 Task: Find connections with filter location Maisons-Laffitte with filter topic #marketswith filter profile language Spanish with filter current company Celonis with filter school Dr. S.S. Bhatnagar UICET, Panjab University with filter industry Construction with filter service category Virtual Assistance with filter keywords title Front-Line Employees
Action: Mouse moved to (600, 100)
Screenshot: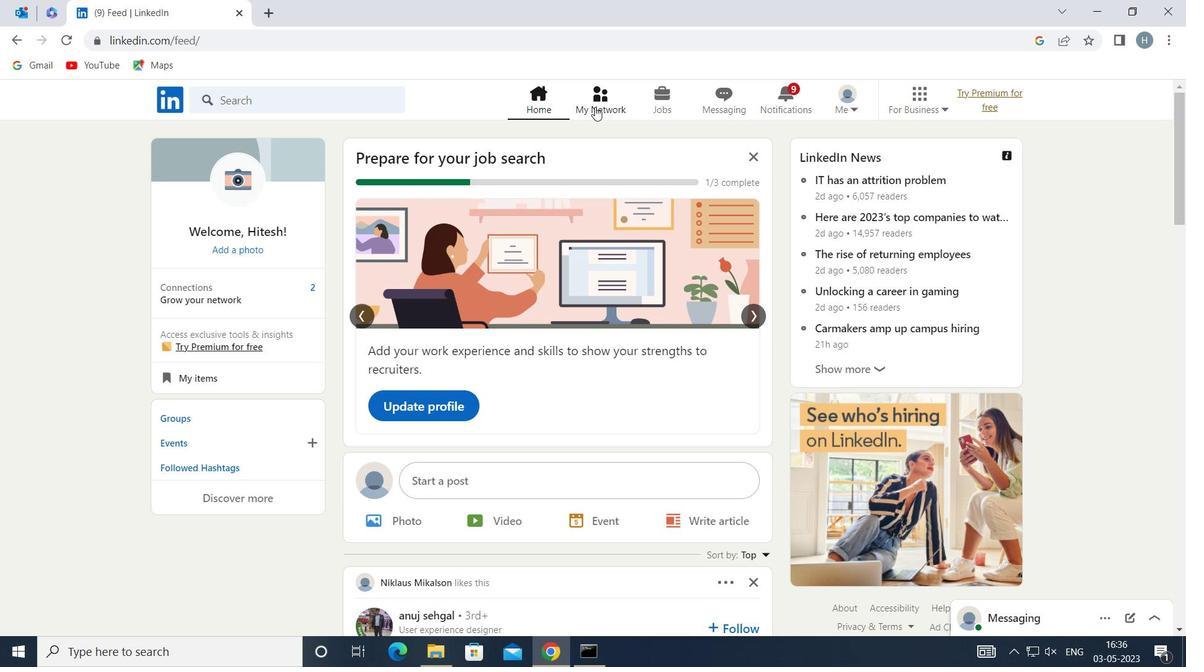 
Action: Mouse pressed left at (600, 100)
Screenshot: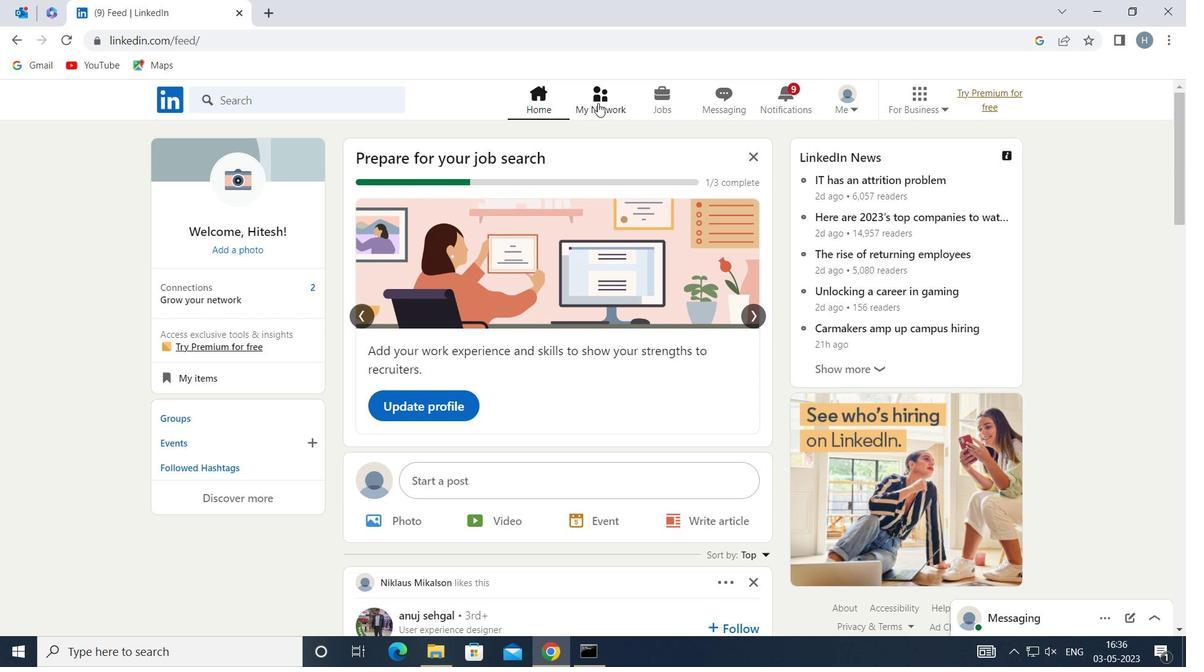 
Action: Mouse moved to (349, 189)
Screenshot: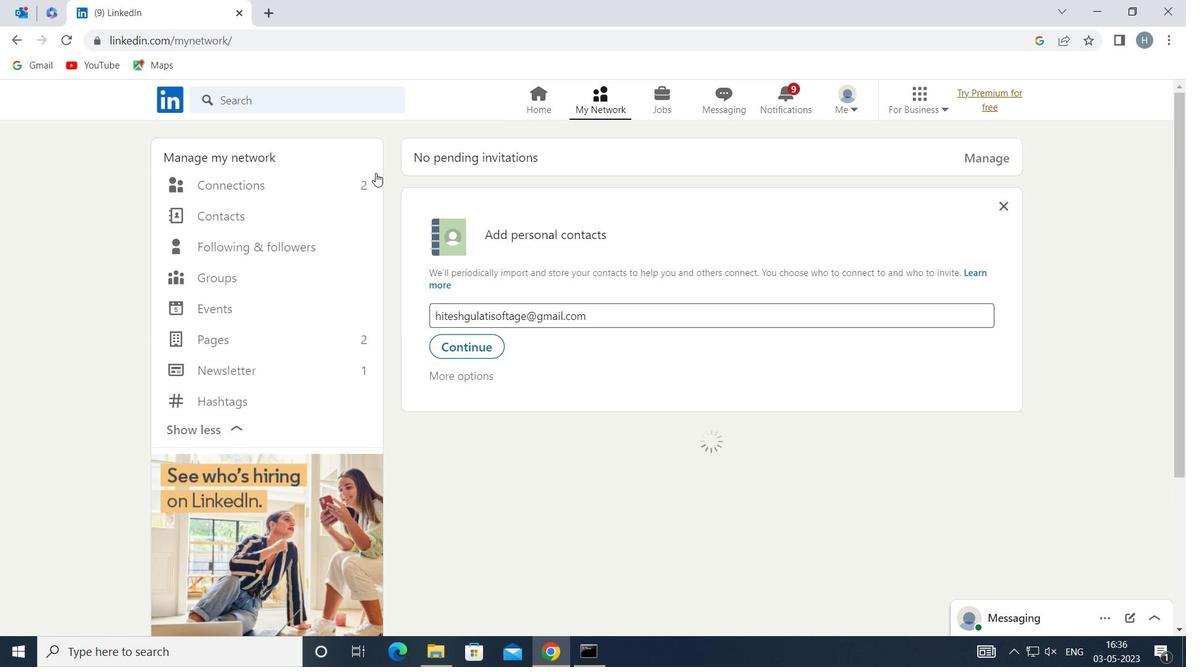 
Action: Mouse pressed left at (349, 189)
Screenshot: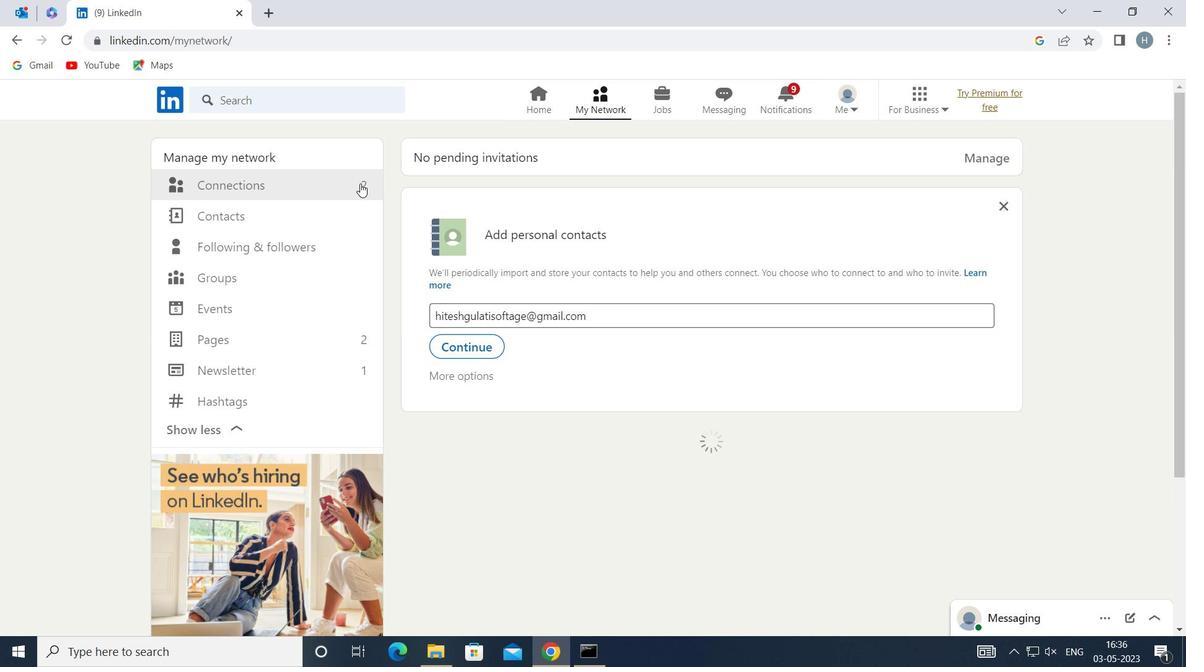 
Action: Mouse moved to (684, 183)
Screenshot: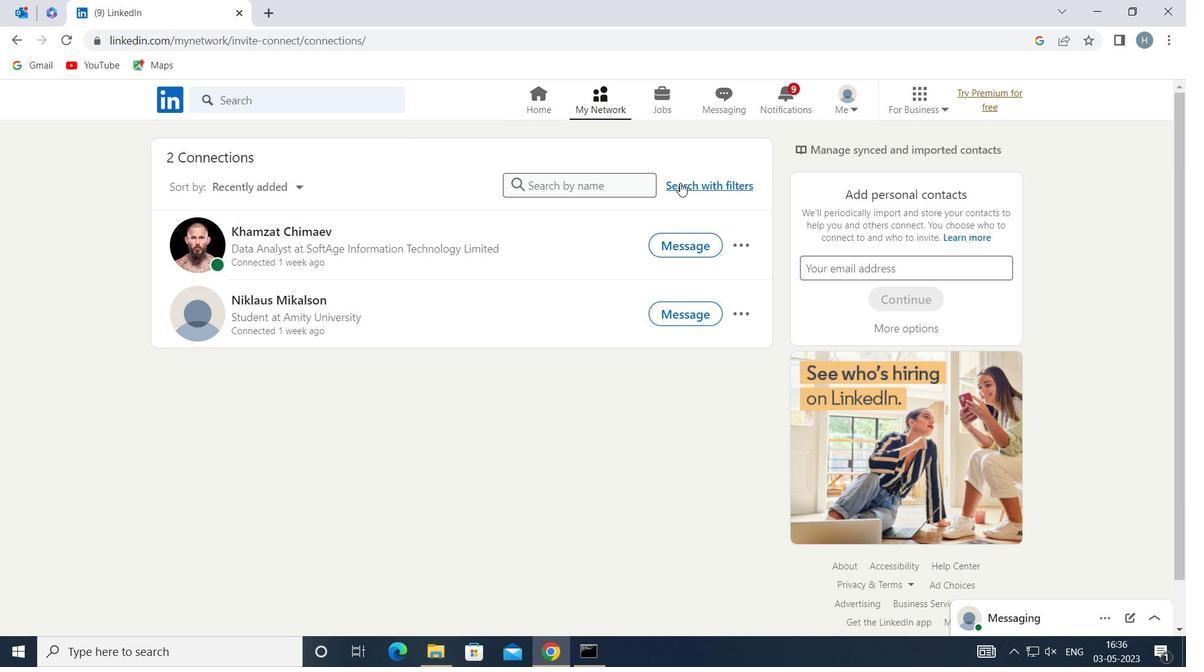 
Action: Mouse pressed left at (684, 183)
Screenshot: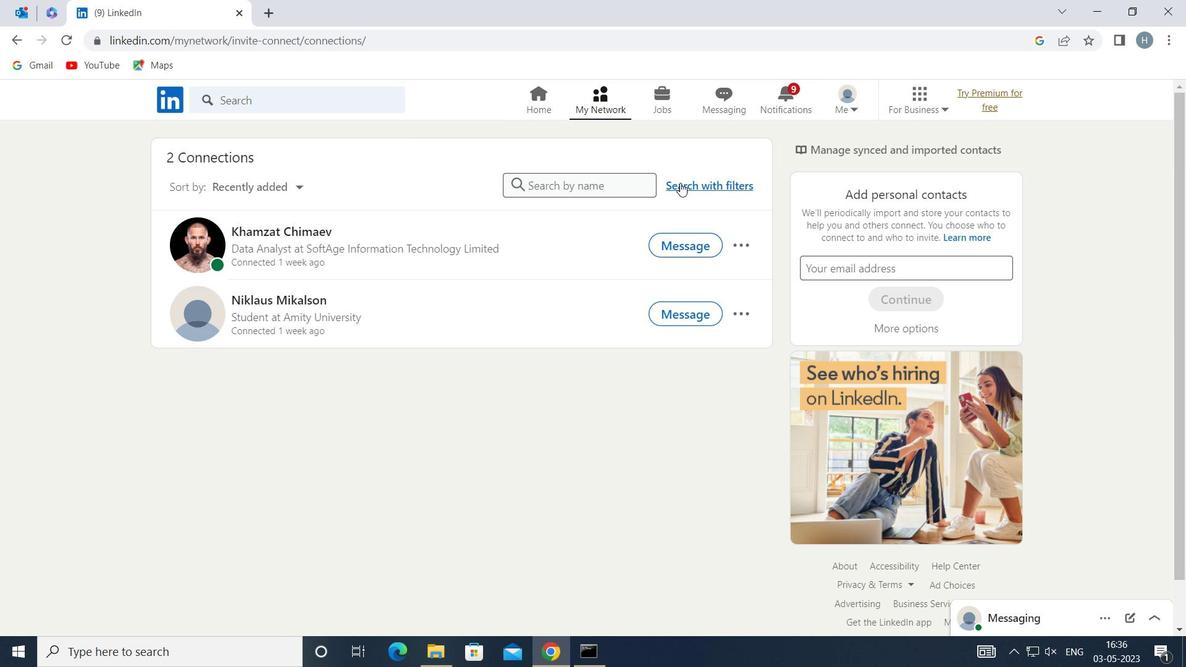 
Action: Mouse moved to (653, 134)
Screenshot: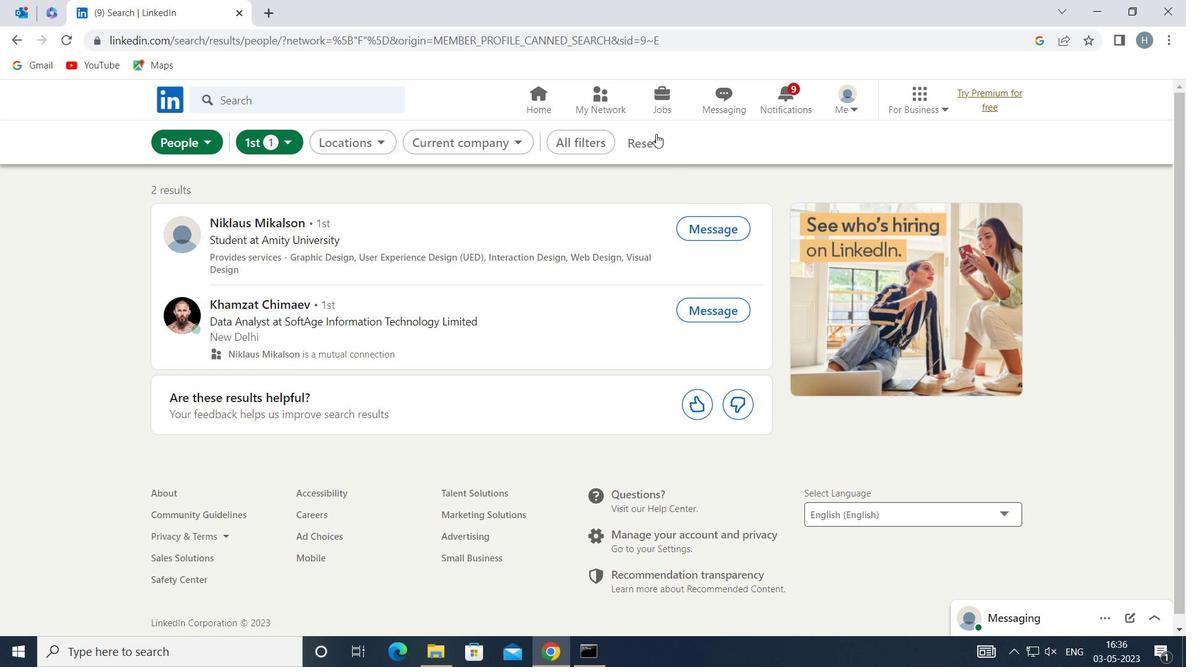 
Action: Mouse pressed left at (653, 134)
Screenshot: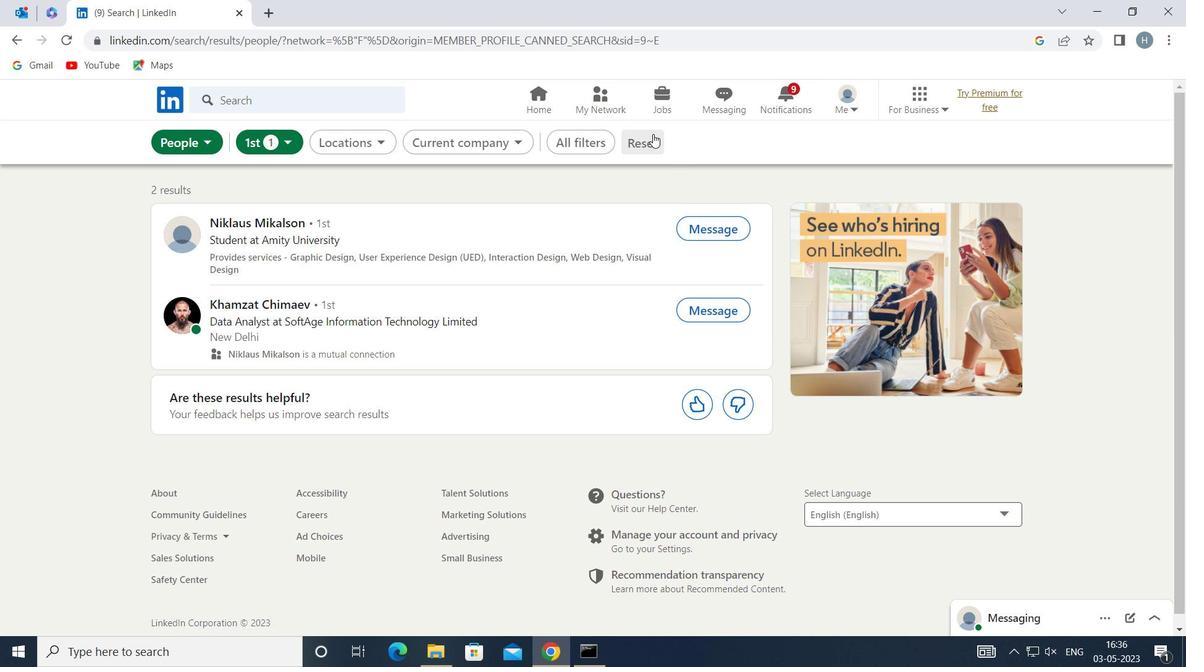 
Action: Mouse moved to (626, 137)
Screenshot: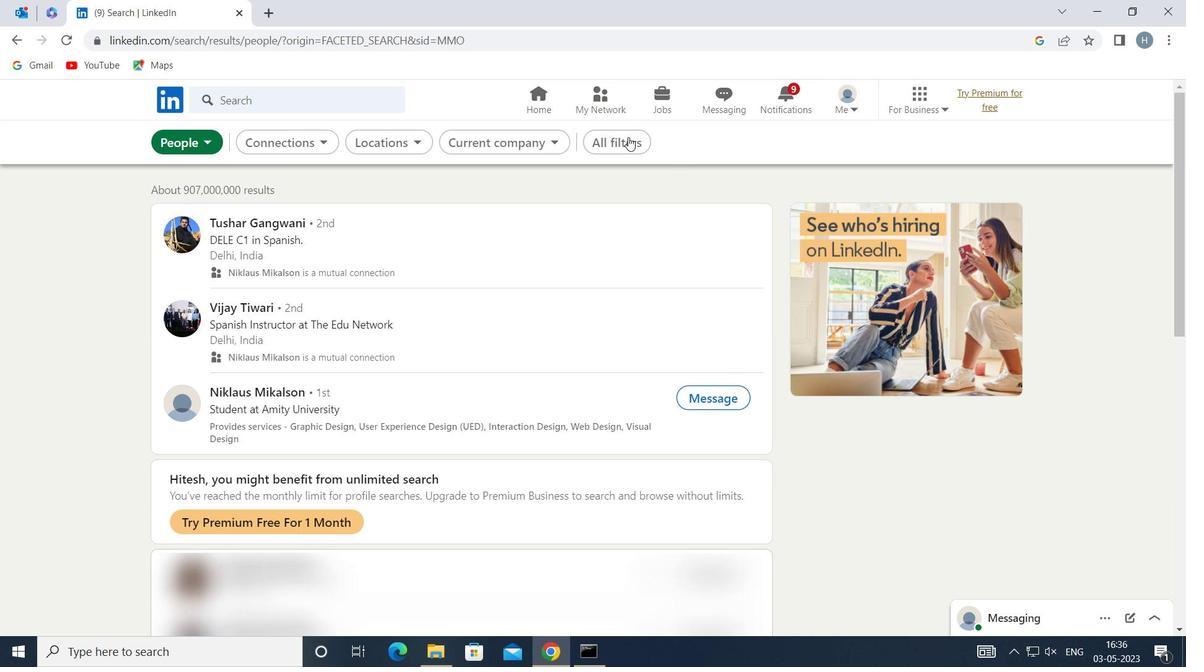 
Action: Mouse pressed left at (626, 137)
Screenshot: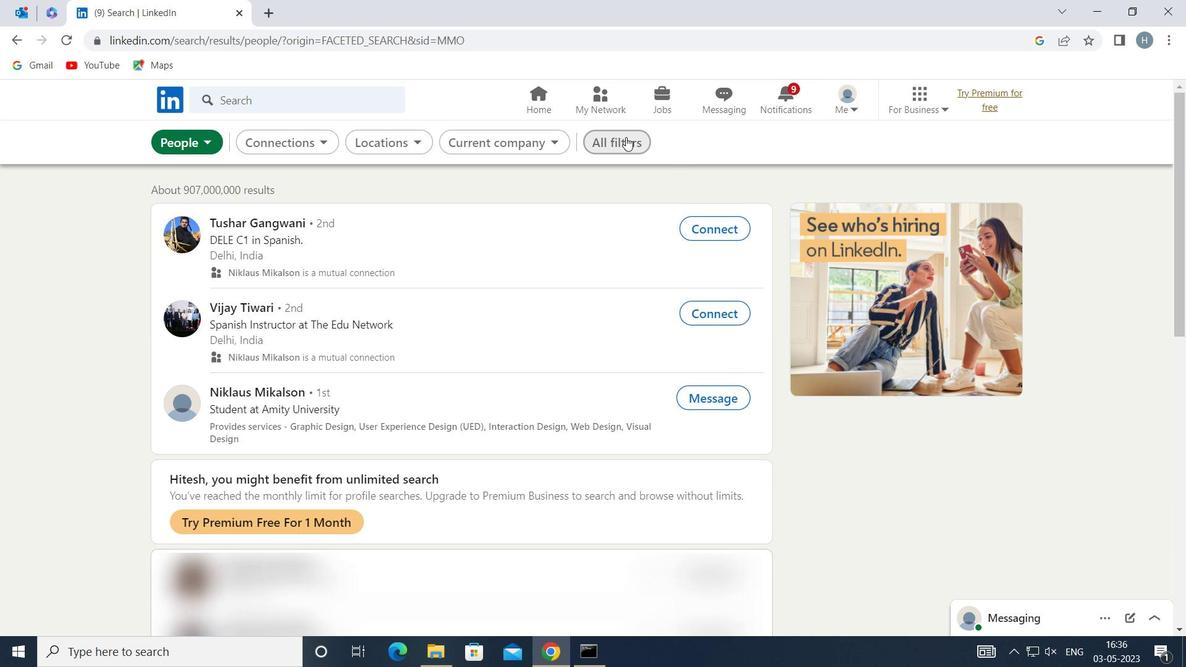 
Action: Mouse moved to (815, 315)
Screenshot: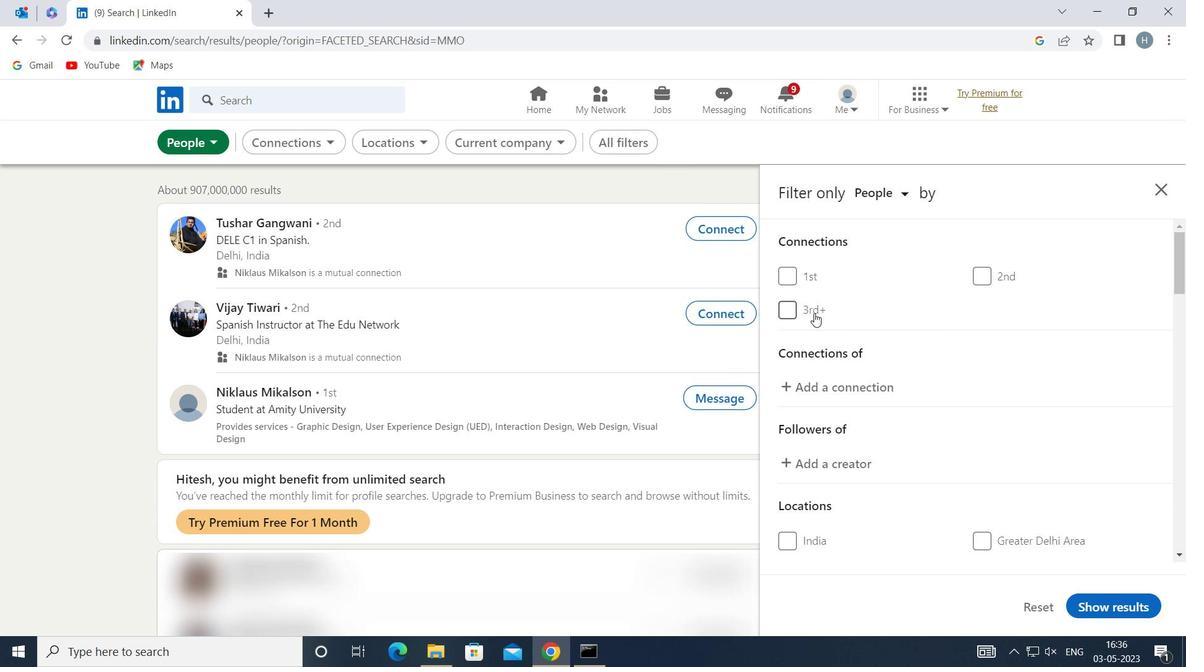 
Action: Mouse scrolled (815, 315) with delta (0, 0)
Screenshot: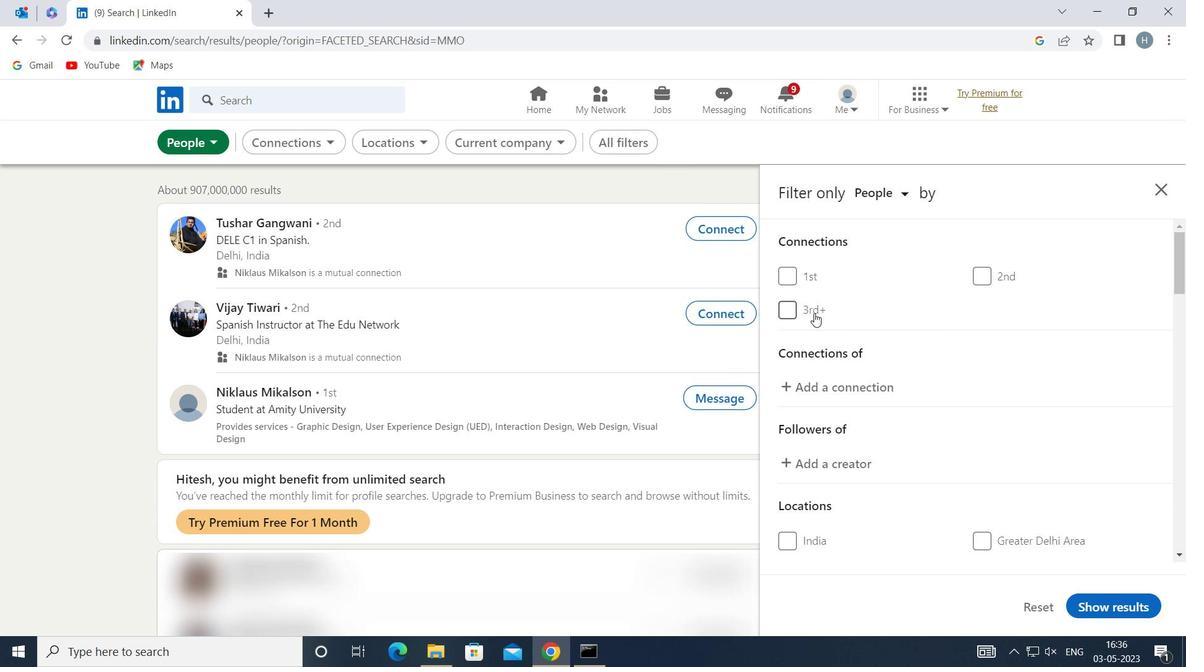 
Action: Mouse moved to (816, 317)
Screenshot: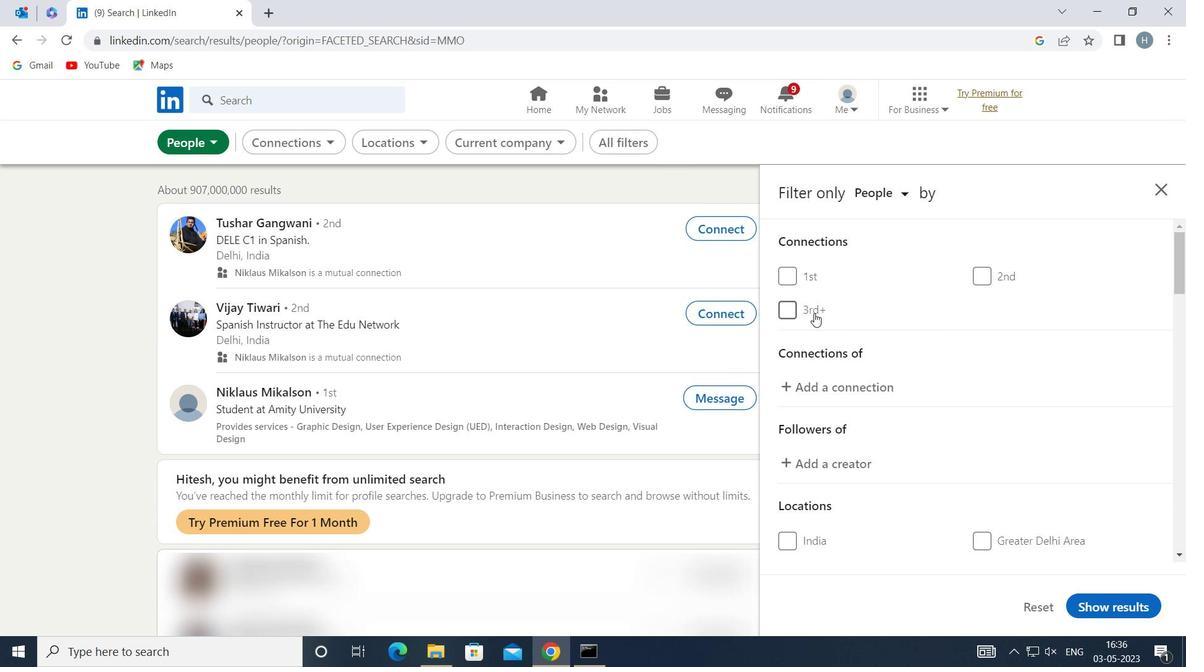 
Action: Mouse scrolled (816, 317) with delta (0, 0)
Screenshot: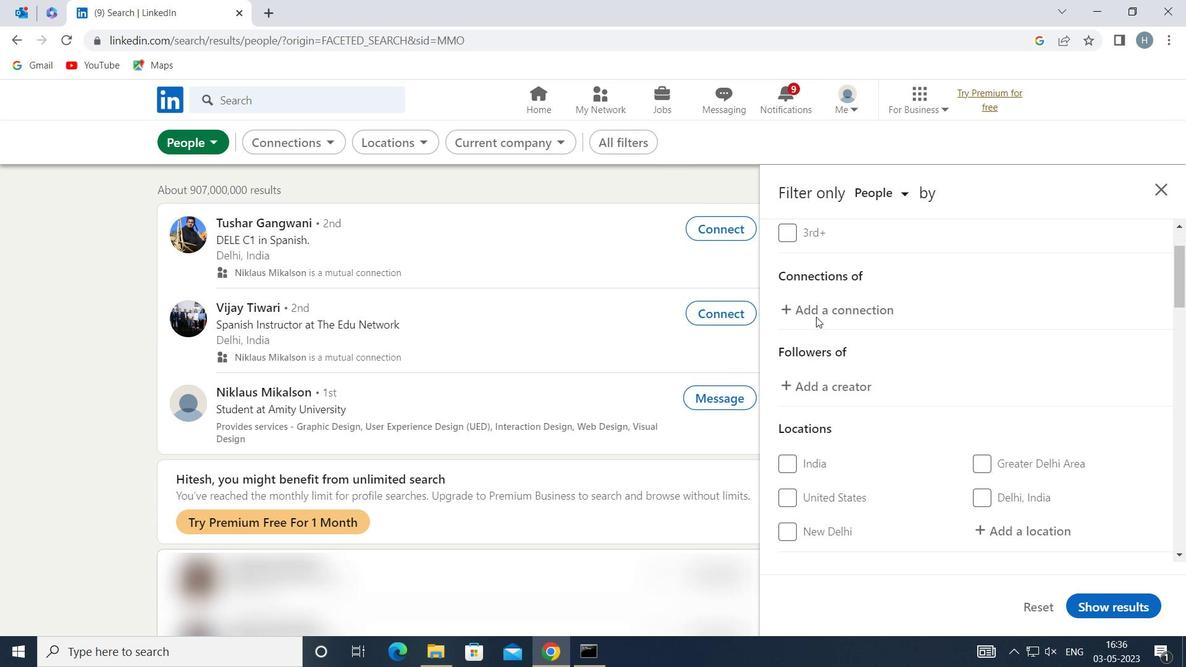 
Action: Mouse scrolled (816, 317) with delta (0, 0)
Screenshot: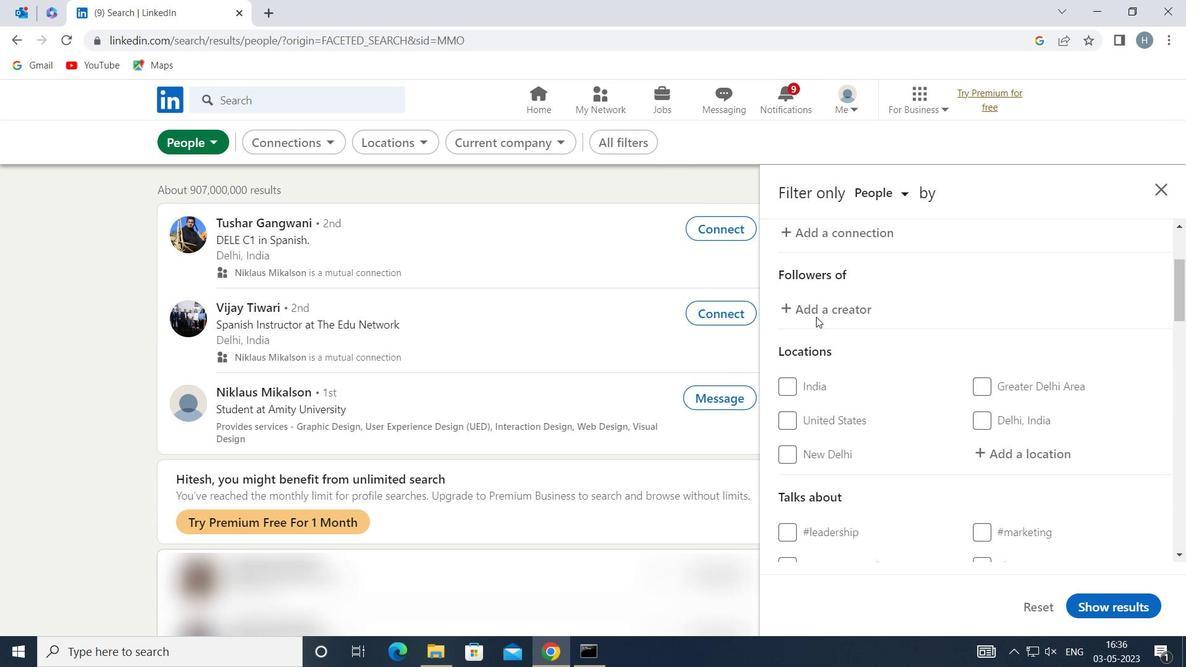 
Action: Mouse moved to (994, 375)
Screenshot: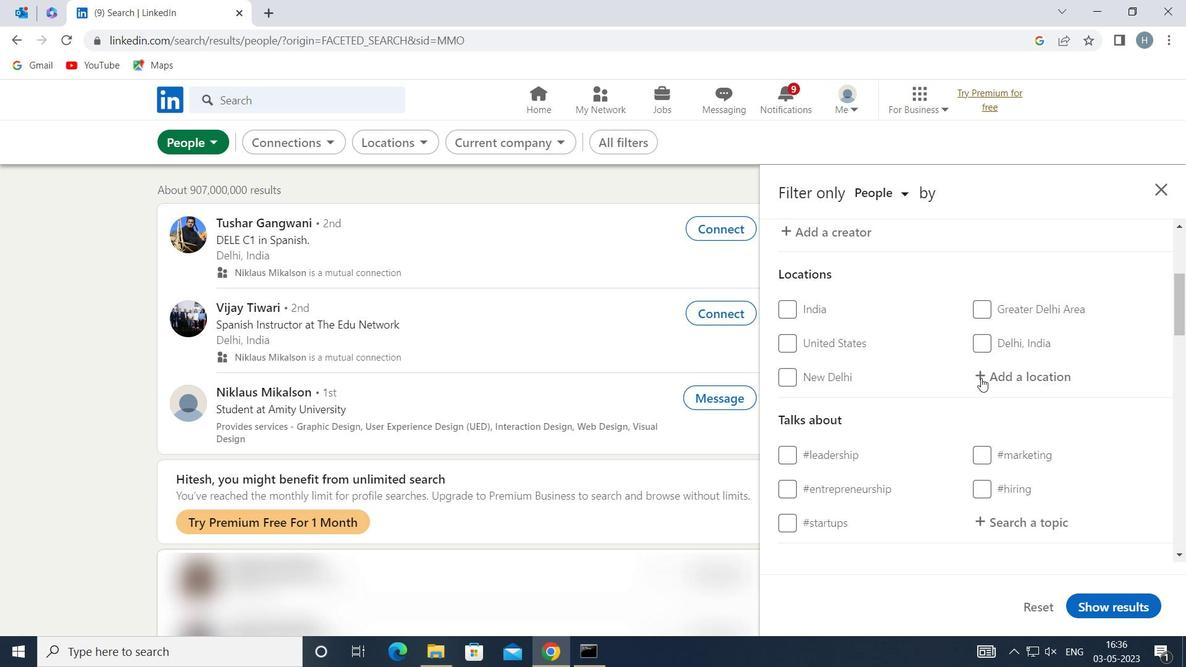 
Action: Mouse pressed left at (994, 375)
Screenshot: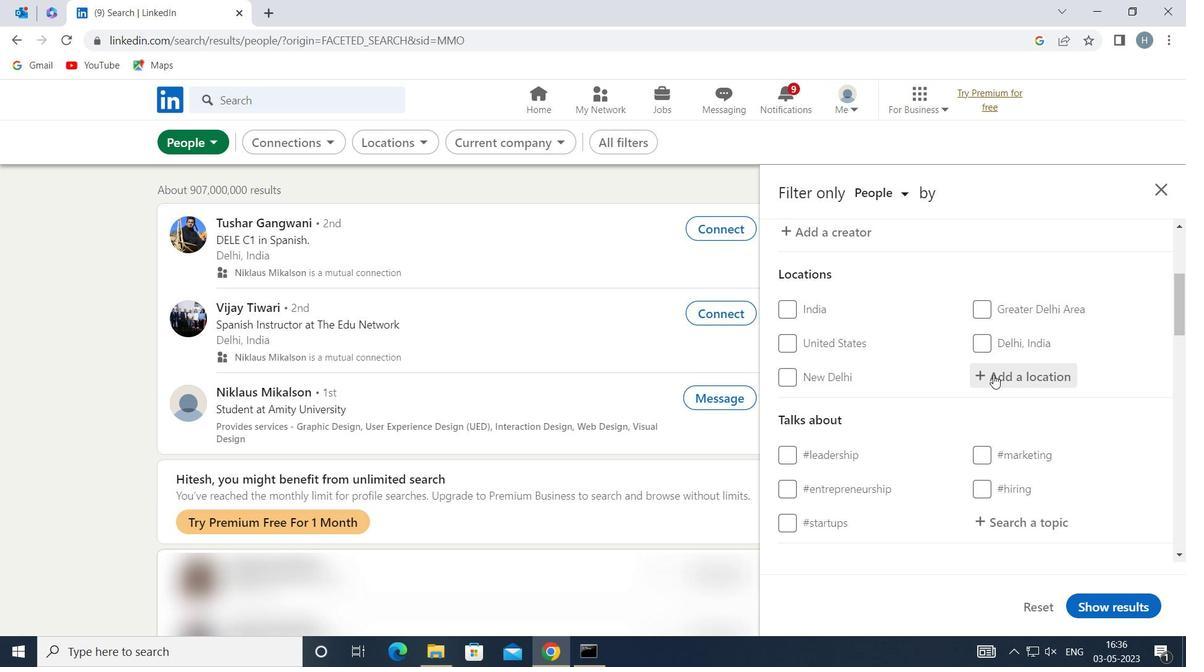 
Action: Mouse moved to (992, 368)
Screenshot: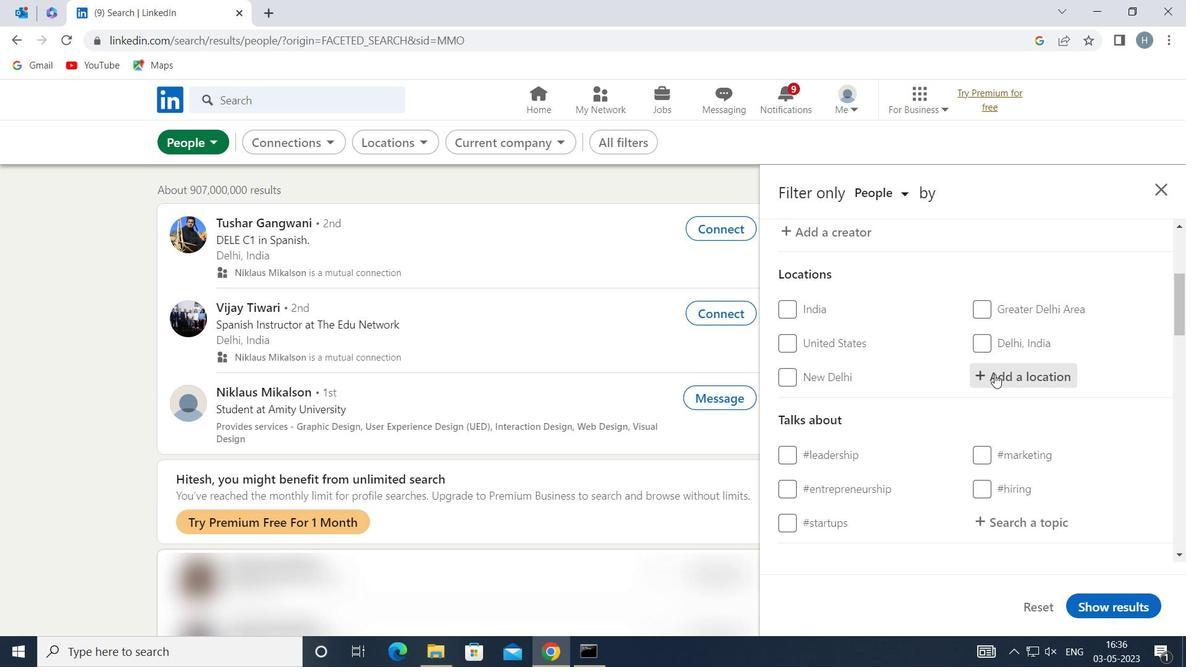 
Action: Key pressed <Key.shift>MAISONS
Screenshot: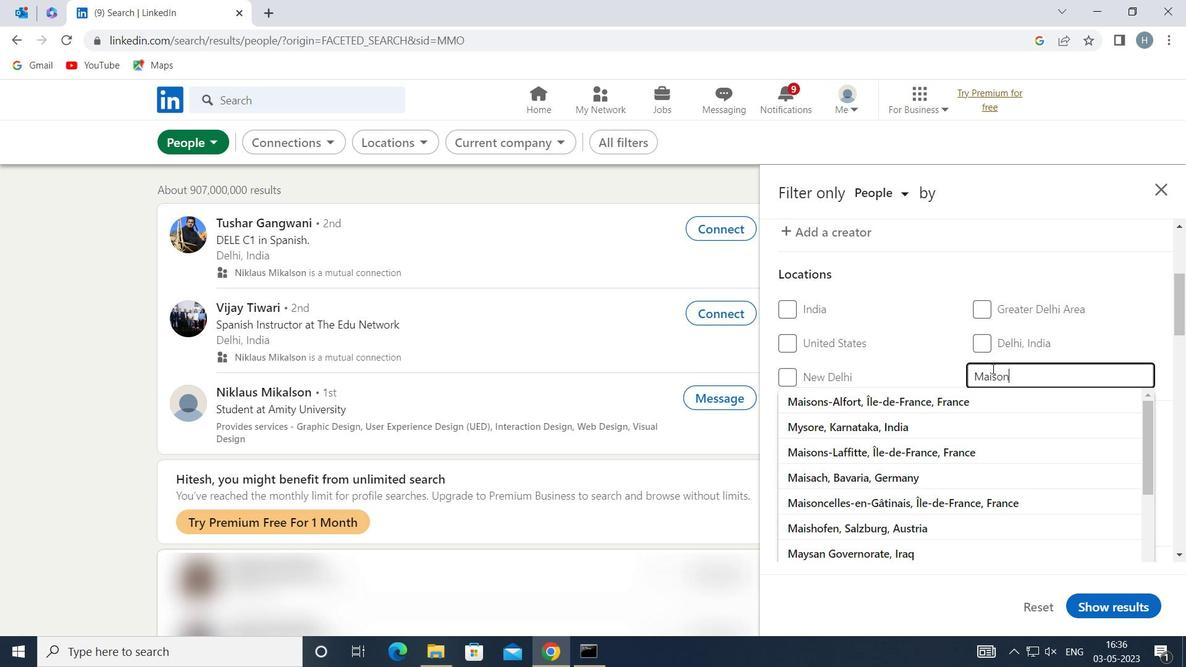 
Action: Mouse moved to (925, 432)
Screenshot: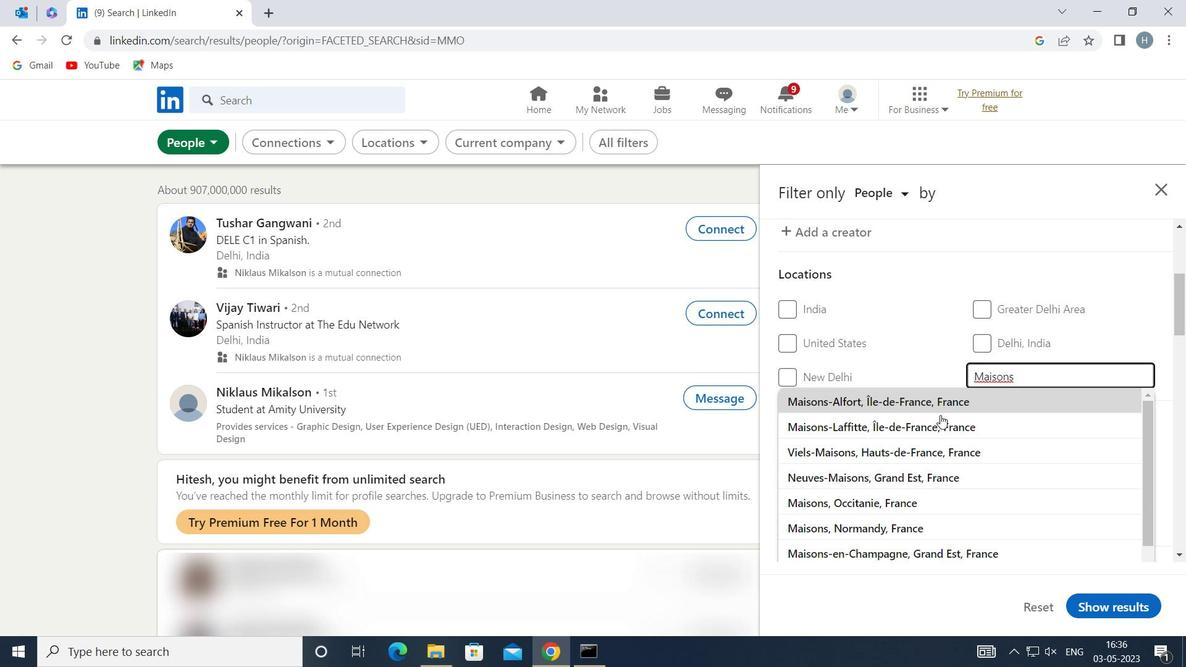 
Action: Mouse pressed left at (925, 432)
Screenshot: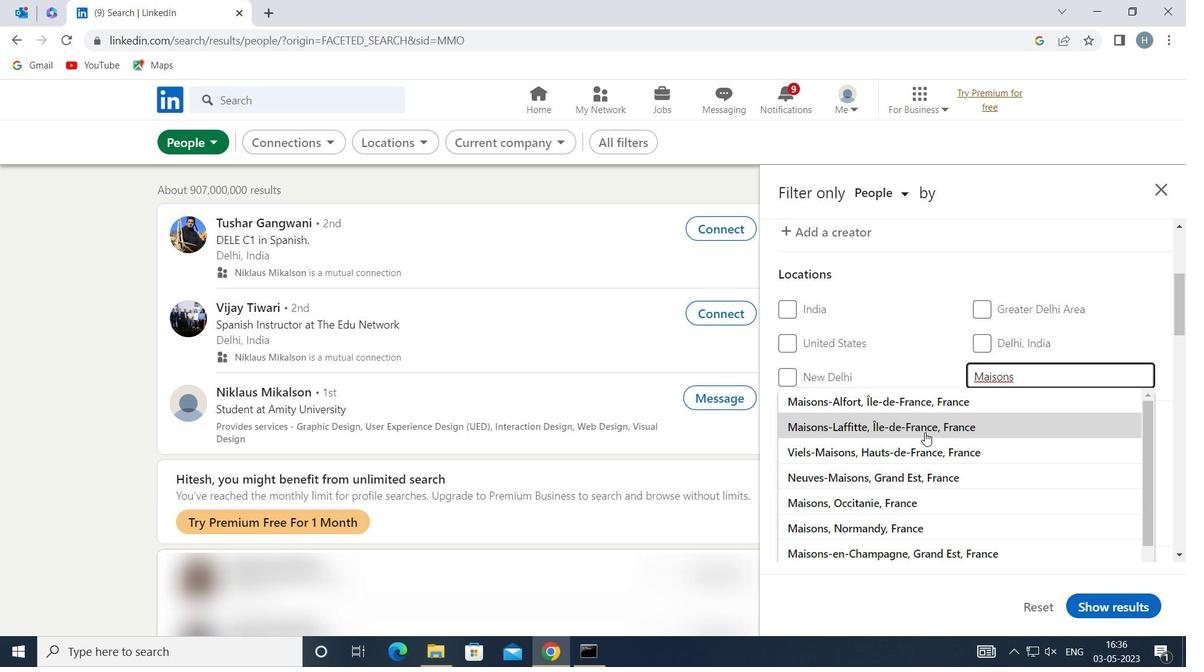 
Action: Mouse moved to (921, 410)
Screenshot: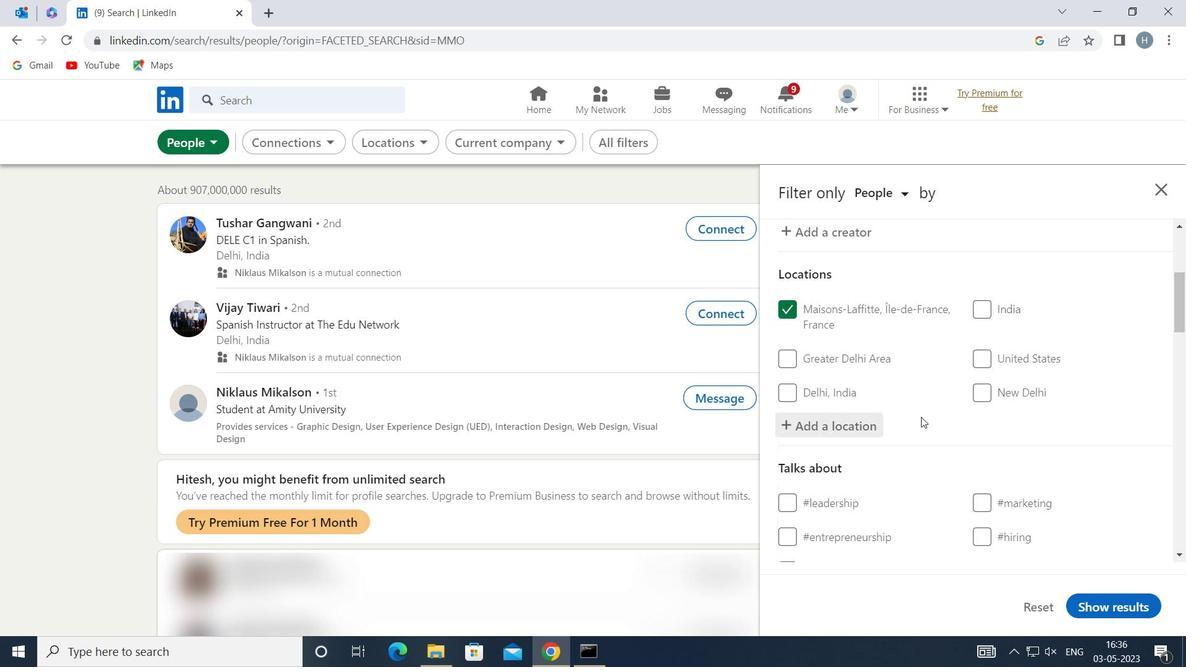 
Action: Mouse scrolled (921, 409) with delta (0, 0)
Screenshot: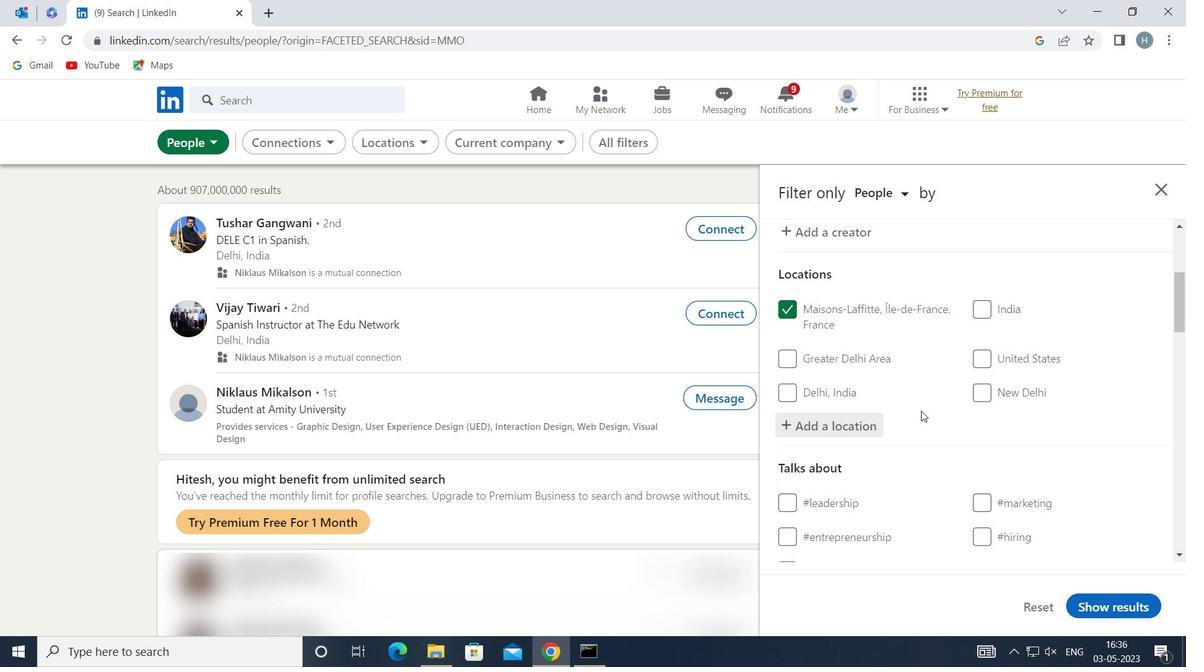 
Action: Mouse scrolled (921, 409) with delta (0, 0)
Screenshot: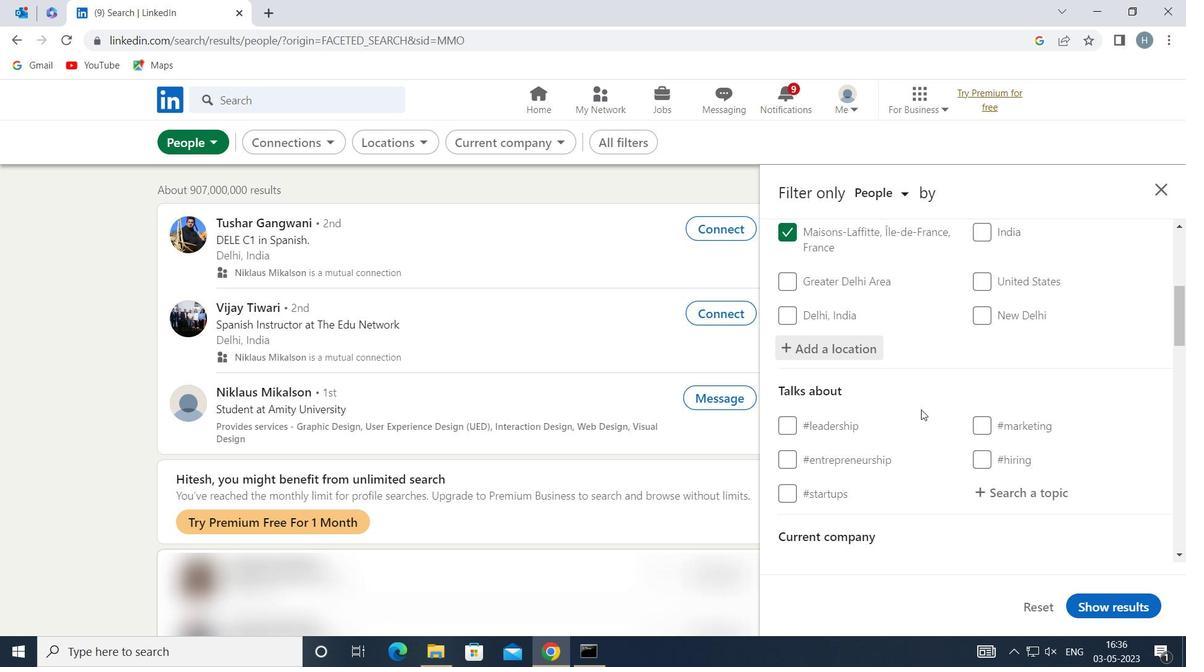
Action: Mouse moved to (1016, 419)
Screenshot: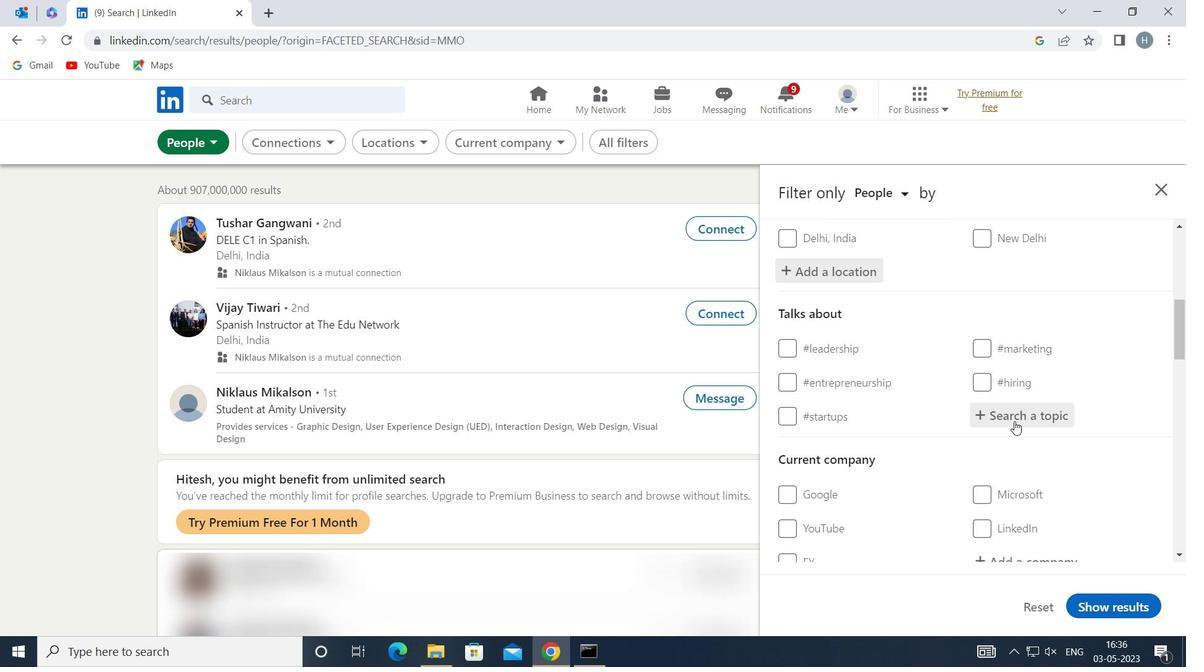 
Action: Mouse pressed left at (1016, 419)
Screenshot: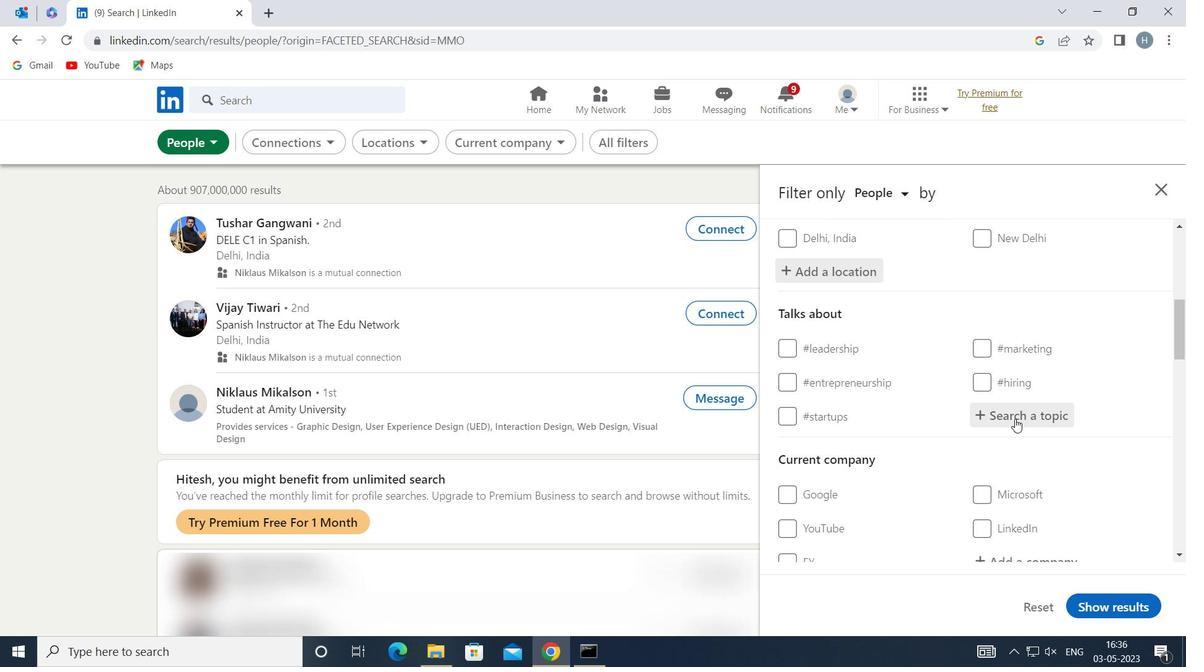 
Action: Key pressed MARKETS
Screenshot: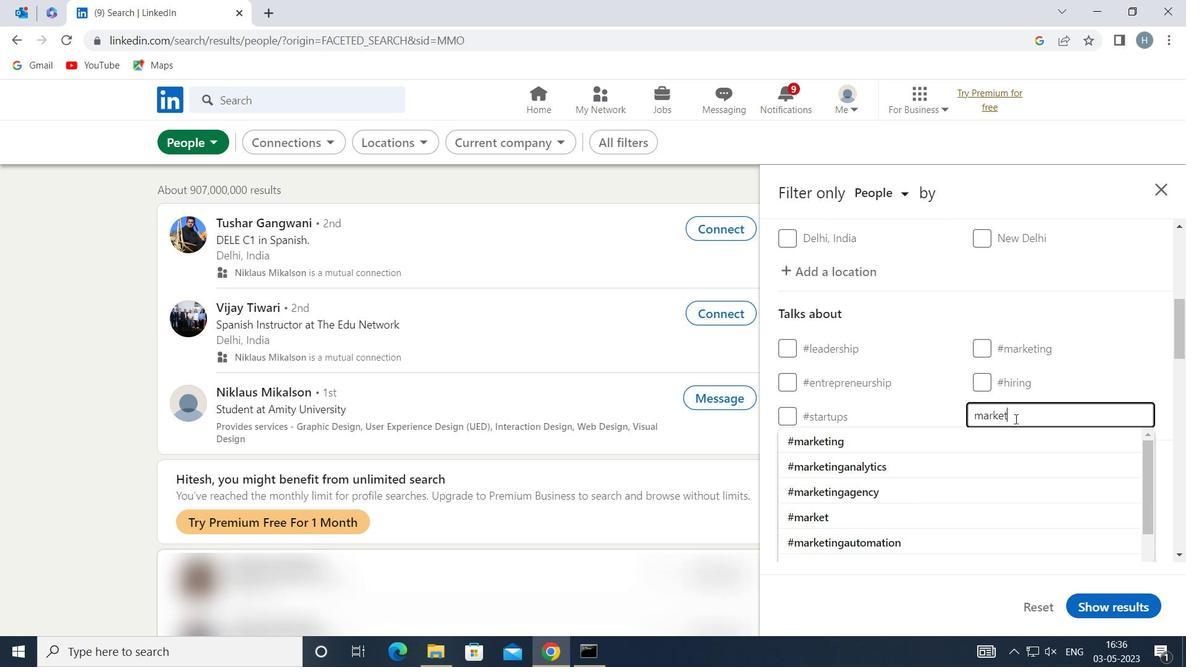 
Action: Mouse moved to (948, 442)
Screenshot: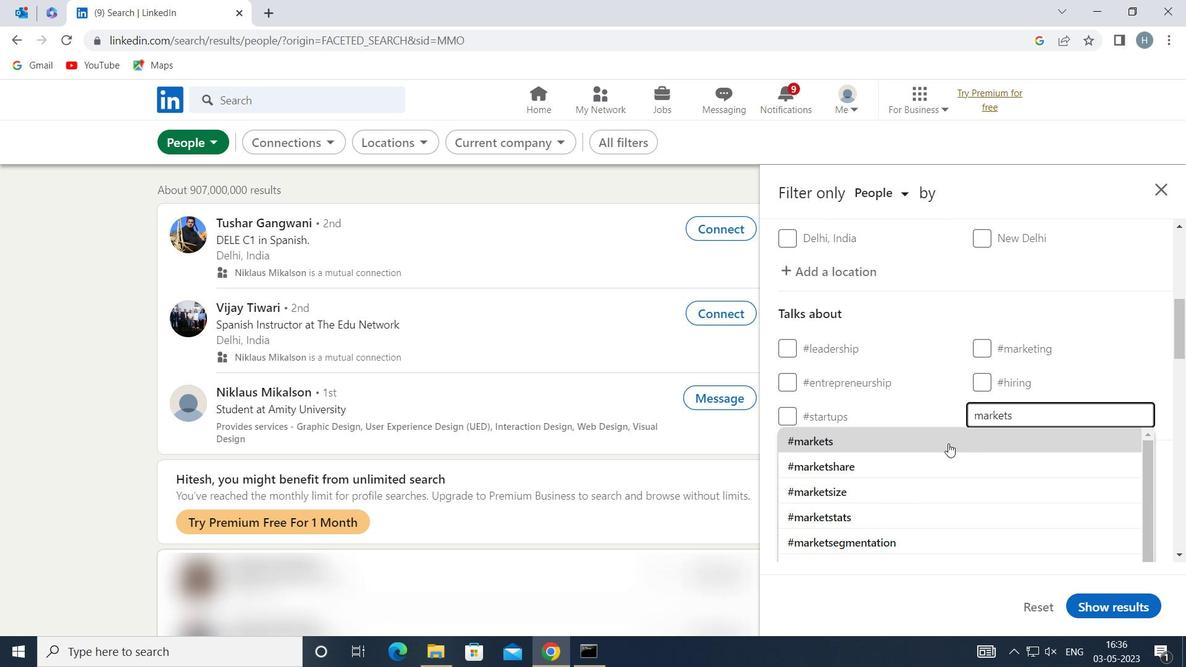 
Action: Mouse pressed left at (948, 442)
Screenshot: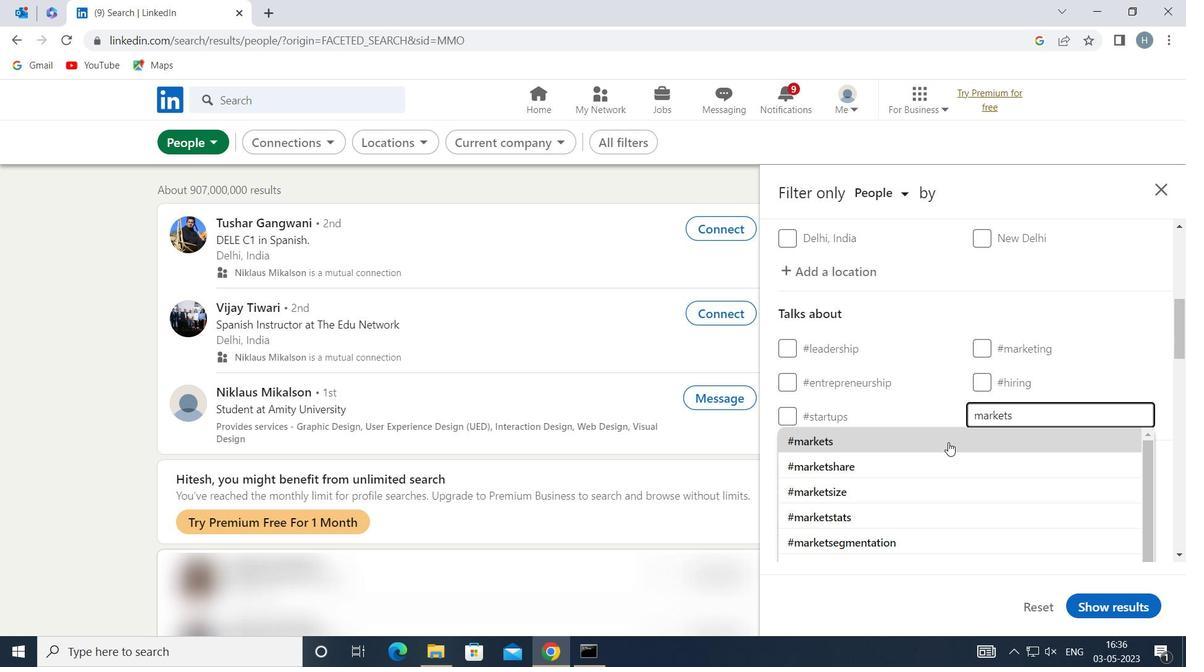 
Action: Mouse moved to (943, 425)
Screenshot: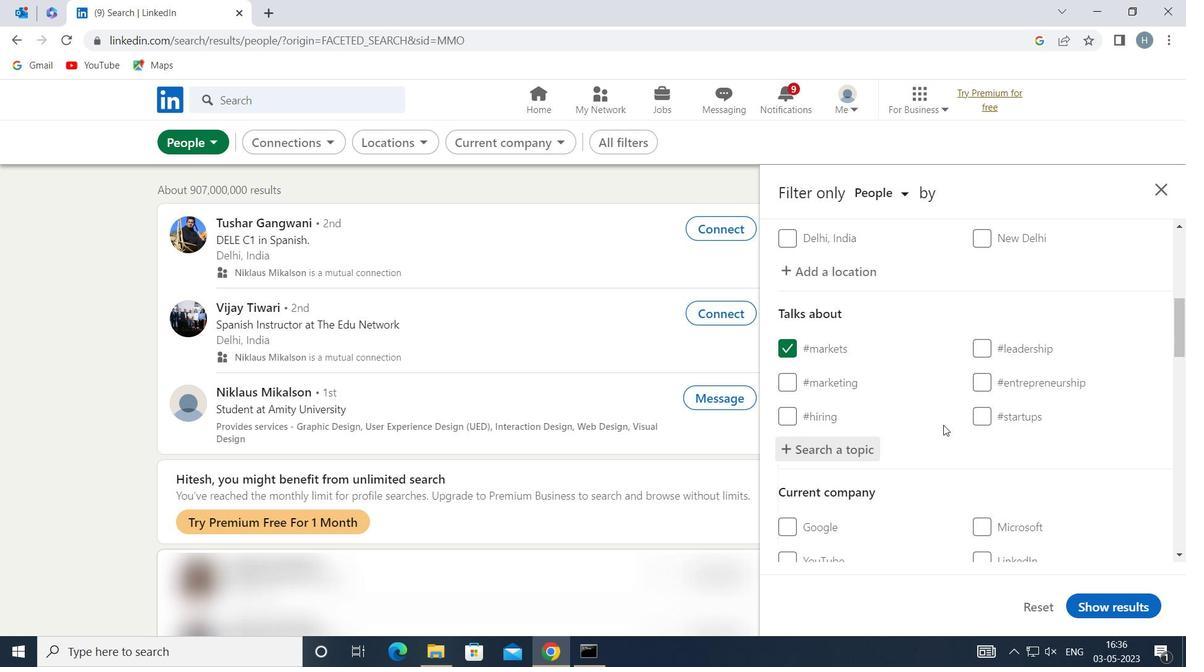 
Action: Mouse scrolled (943, 425) with delta (0, 0)
Screenshot: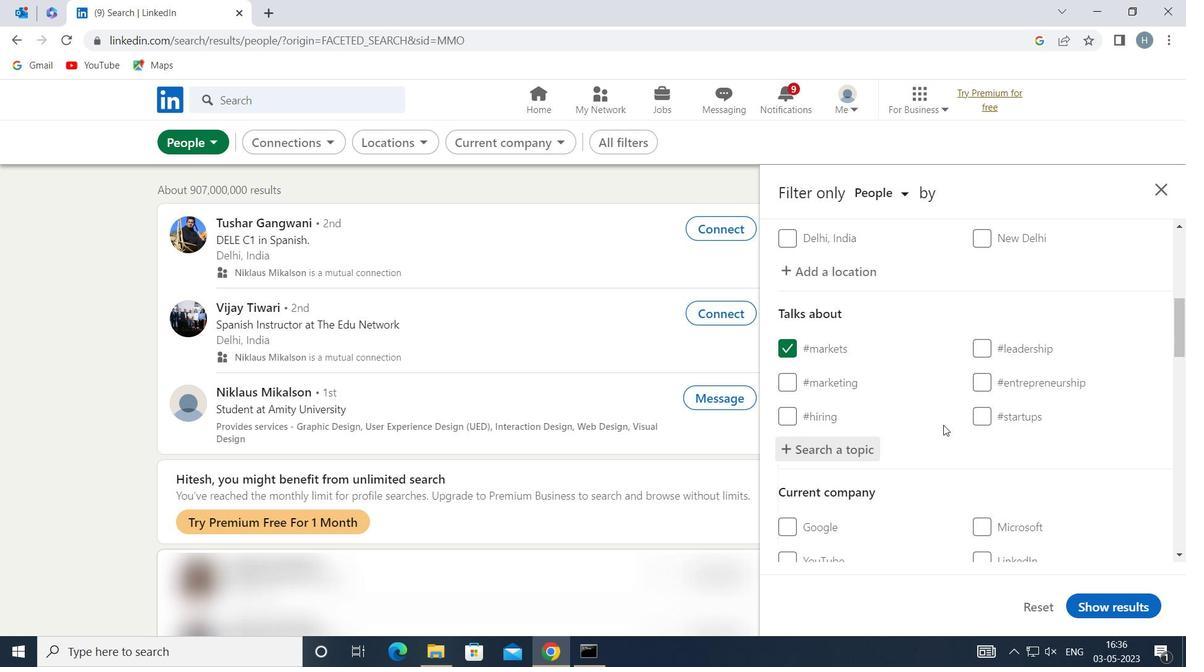 
Action: Mouse scrolled (943, 425) with delta (0, 0)
Screenshot: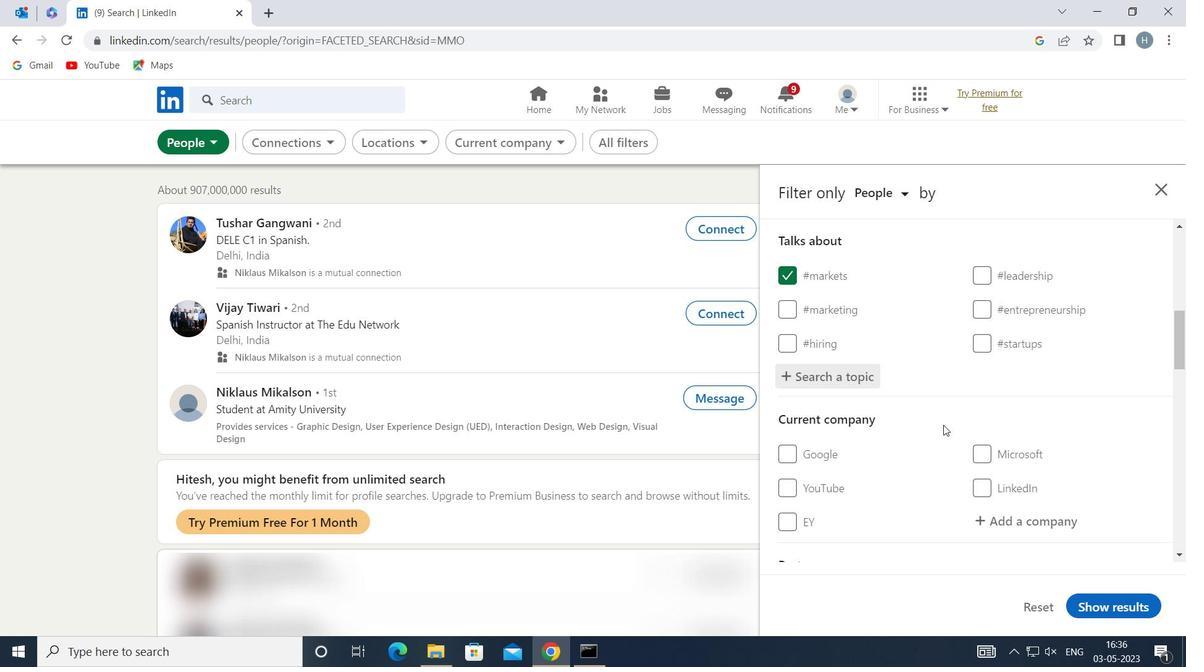 
Action: Mouse scrolled (943, 425) with delta (0, 0)
Screenshot: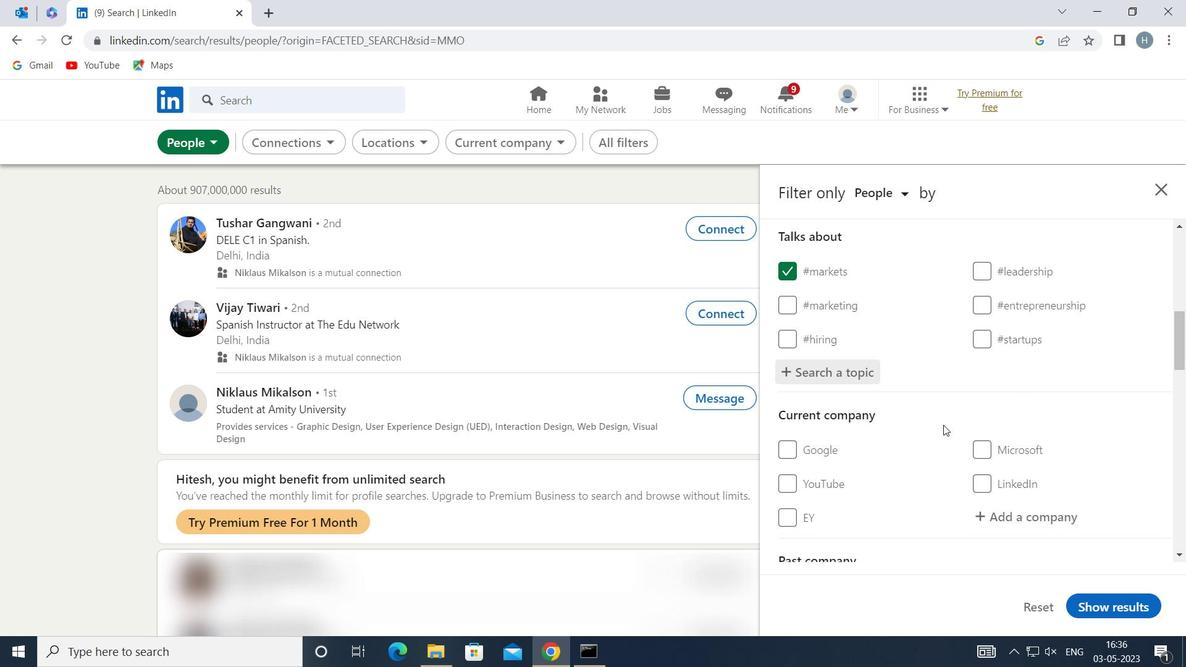 
Action: Mouse scrolled (943, 425) with delta (0, 0)
Screenshot: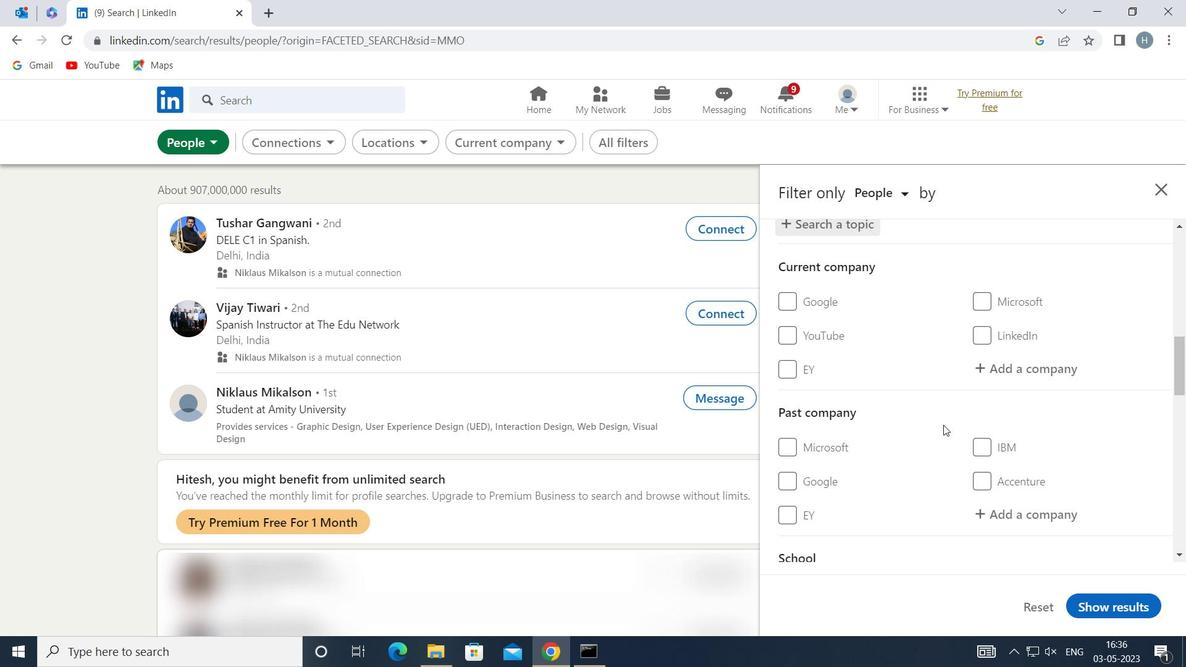 
Action: Mouse scrolled (943, 425) with delta (0, 0)
Screenshot: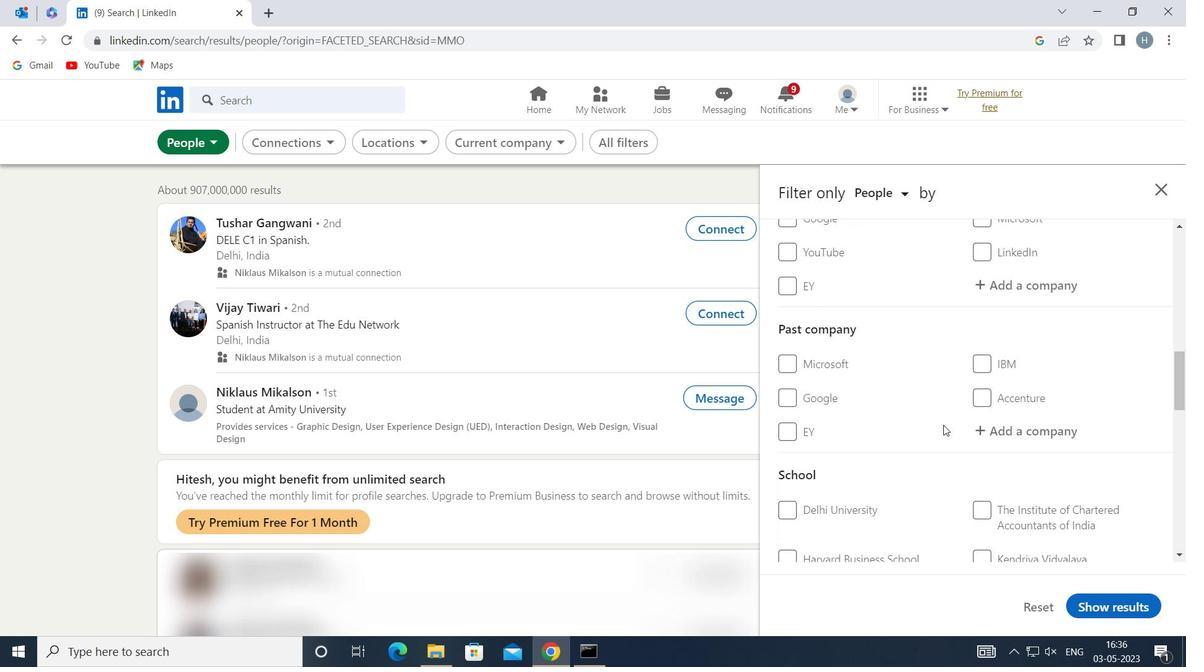 
Action: Mouse scrolled (943, 425) with delta (0, 0)
Screenshot: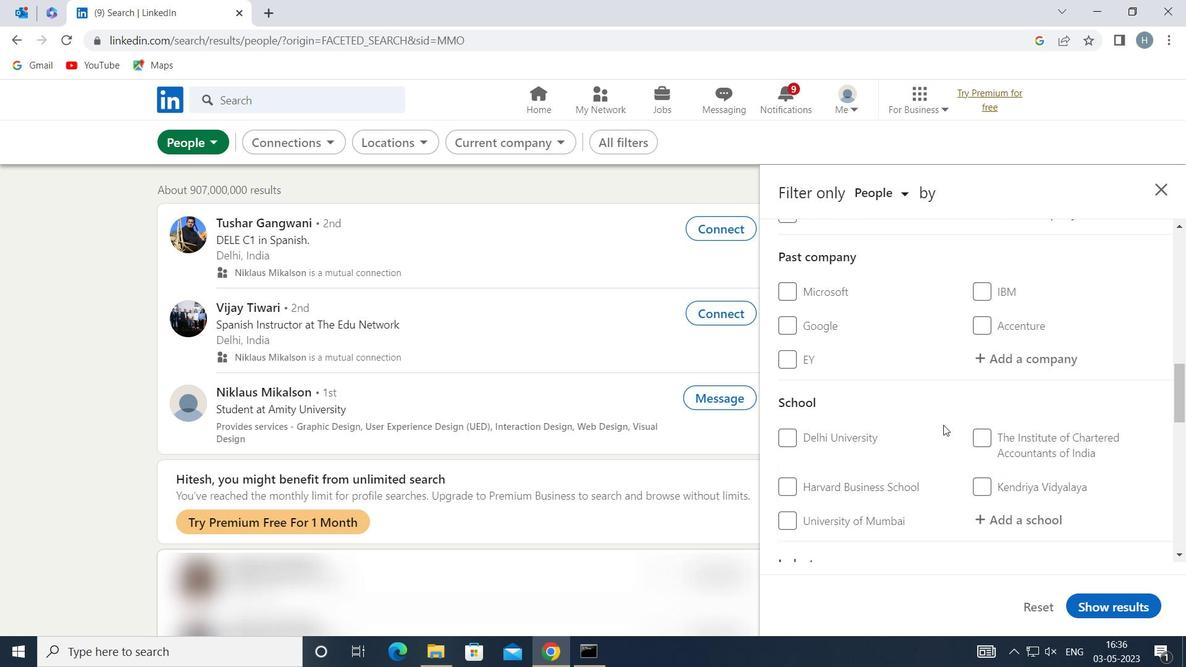 
Action: Mouse scrolled (943, 425) with delta (0, 0)
Screenshot: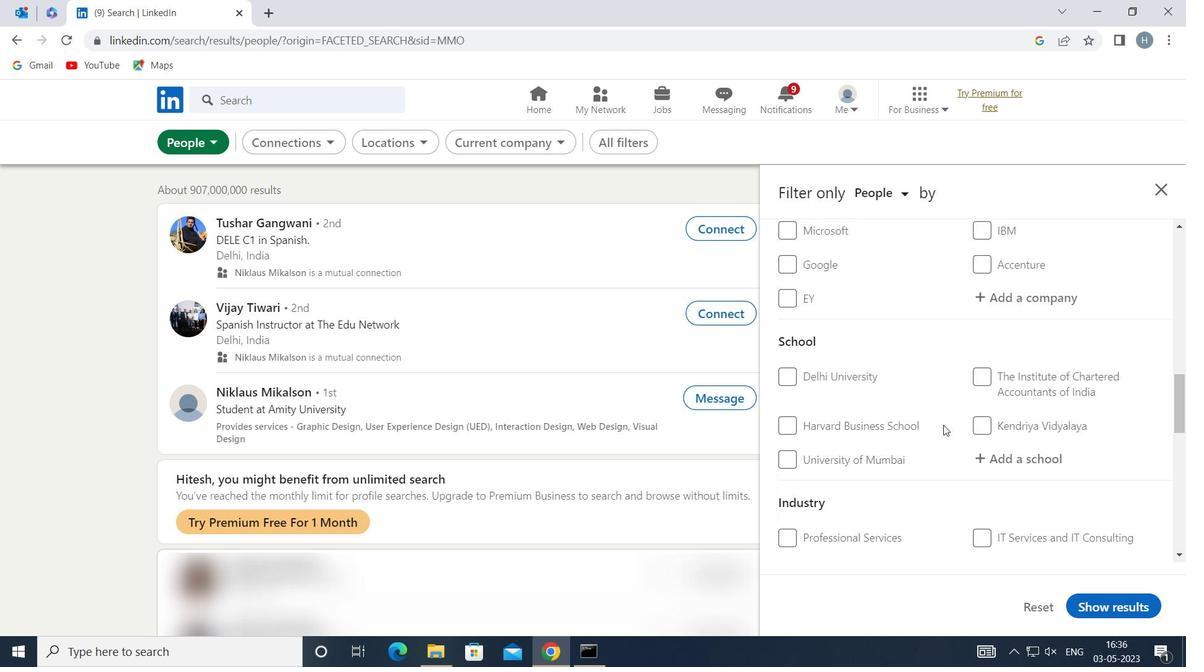 
Action: Mouse scrolled (943, 425) with delta (0, 0)
Screenshot: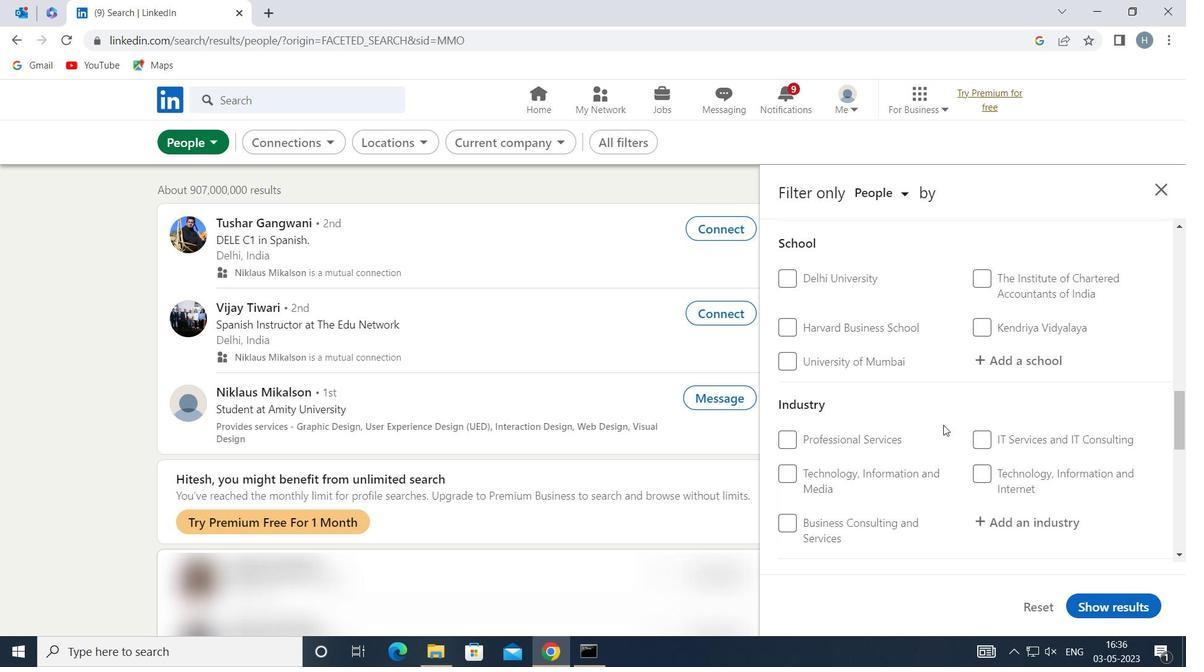
Action: Mouse scrolled (943, 425) with delta (0, 0)
Screenshot: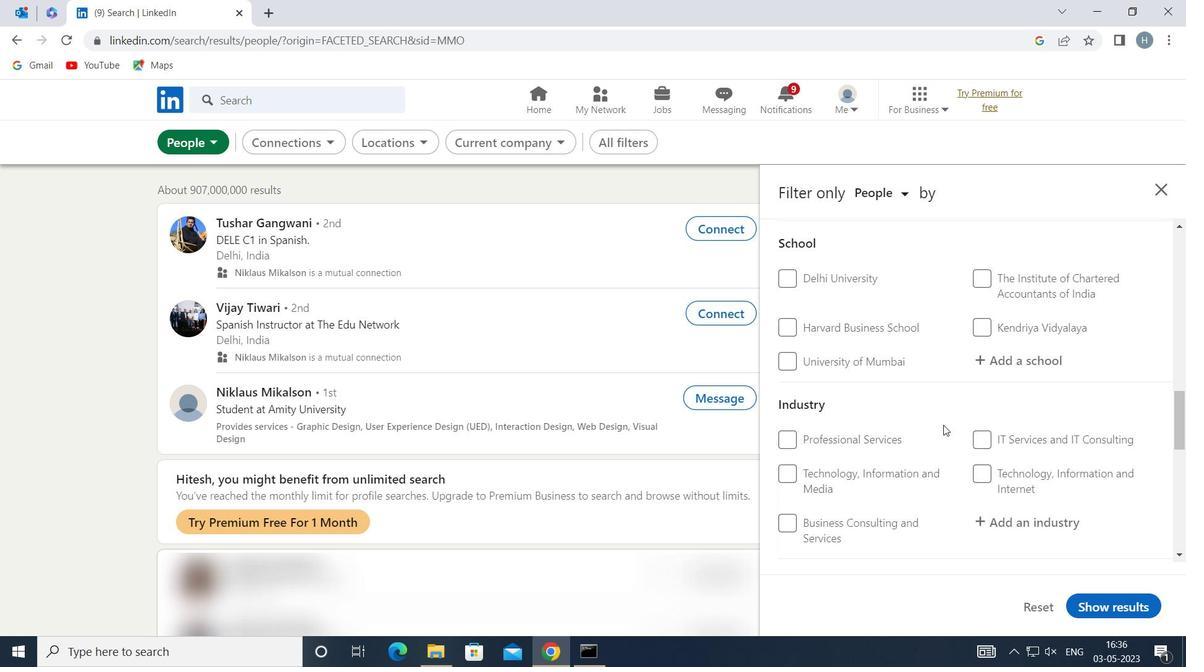
Action: Mouse scrolled (943, 425) with delta (0, 0)
Screenshot: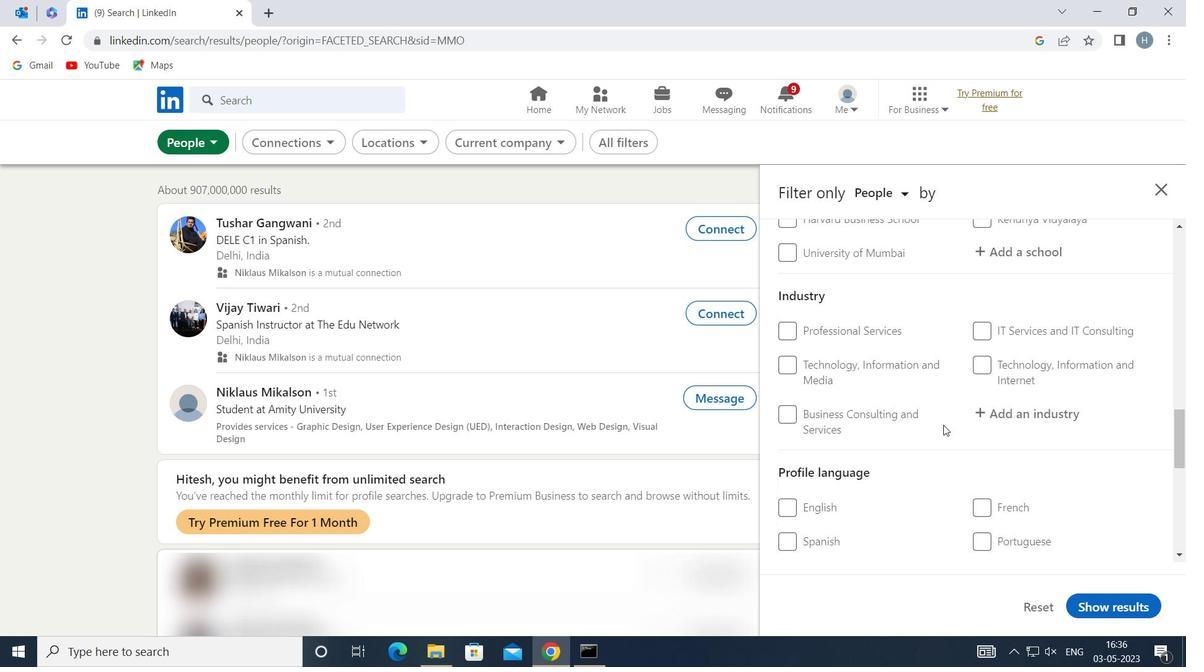 
Action: Mouse moved to (786, 419)
Screenshot: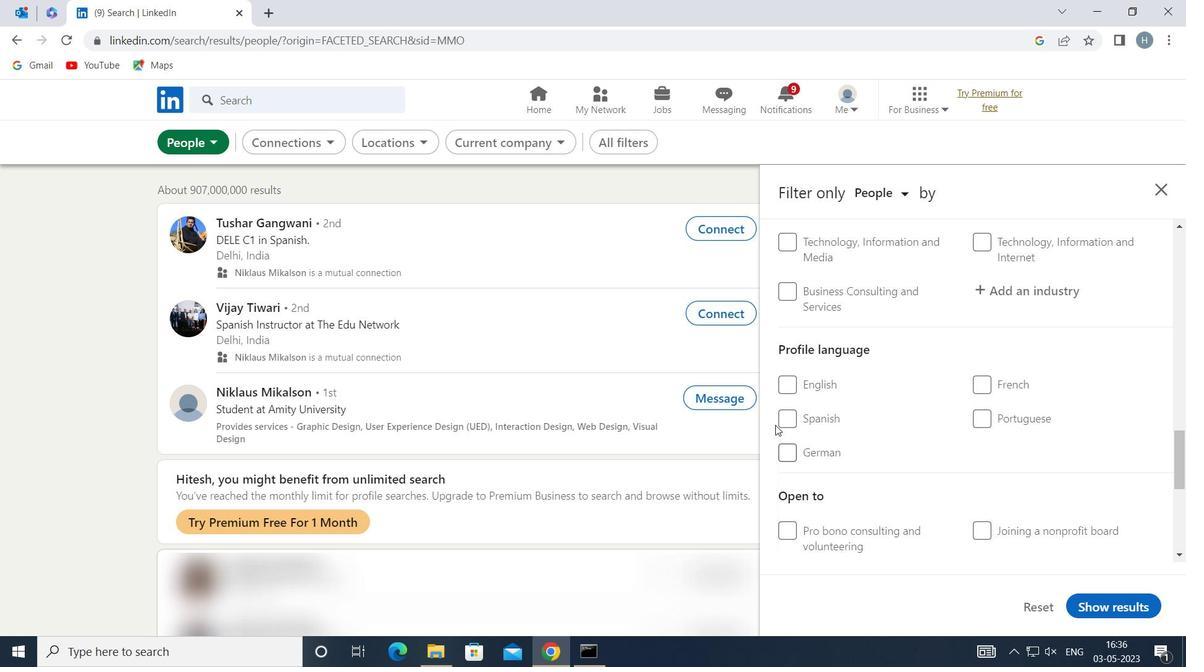 
Action: Mouse pressed left at (786, 419)
Screenshot: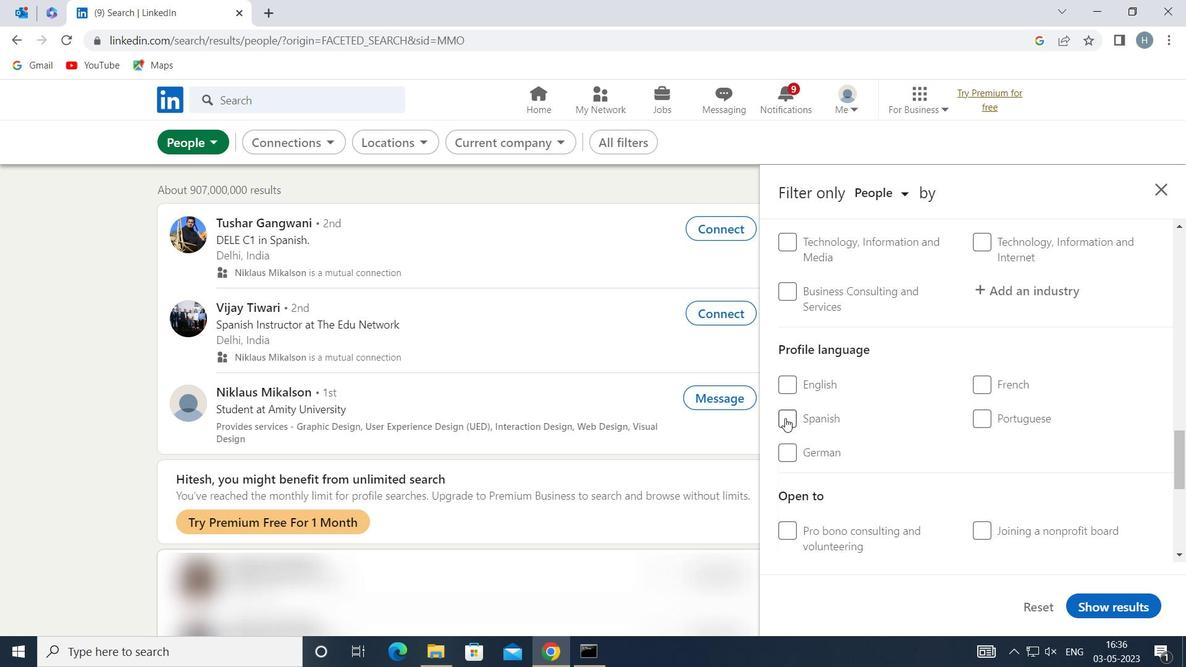 
Action: Mouse moved to (939, 420)
Screenshot: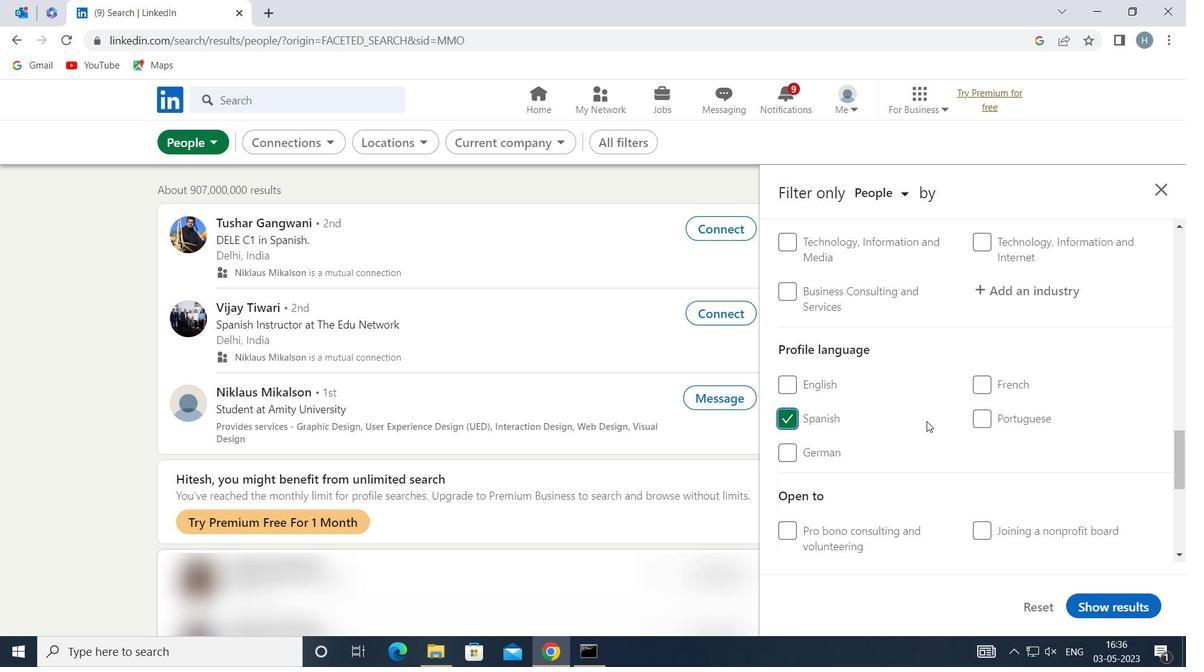 
Action: Mouse scrolled (939, 421) with delta (0, 0)
Screenshot: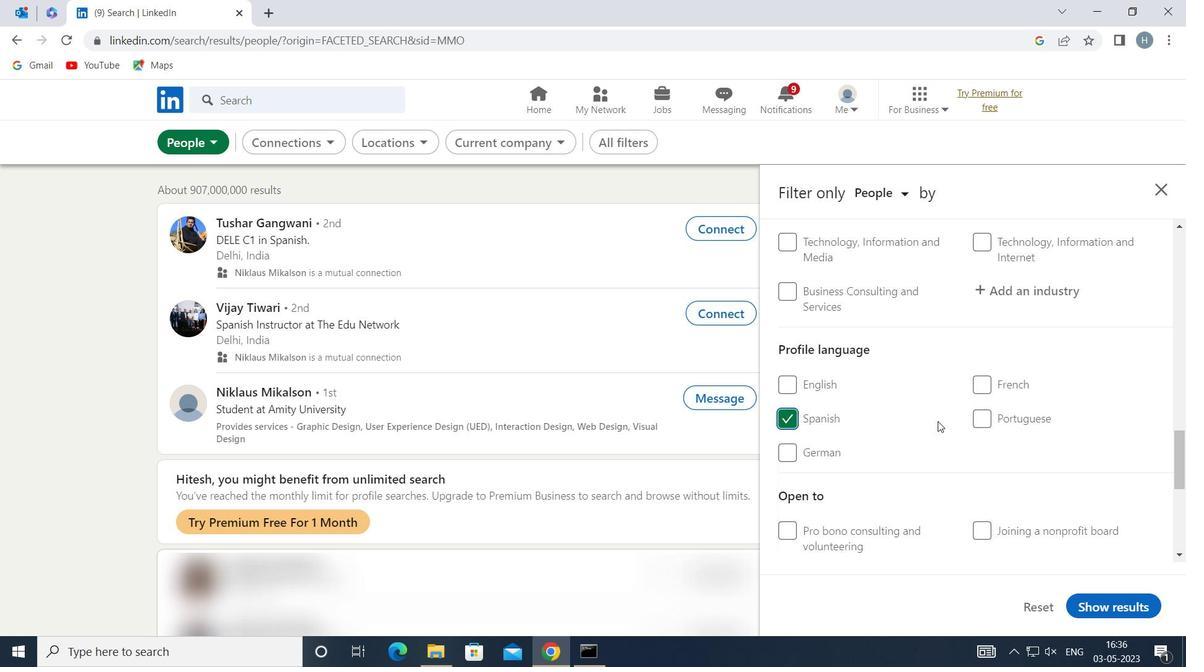 
Action: Mouse moved to (940, 420)
Screenshot: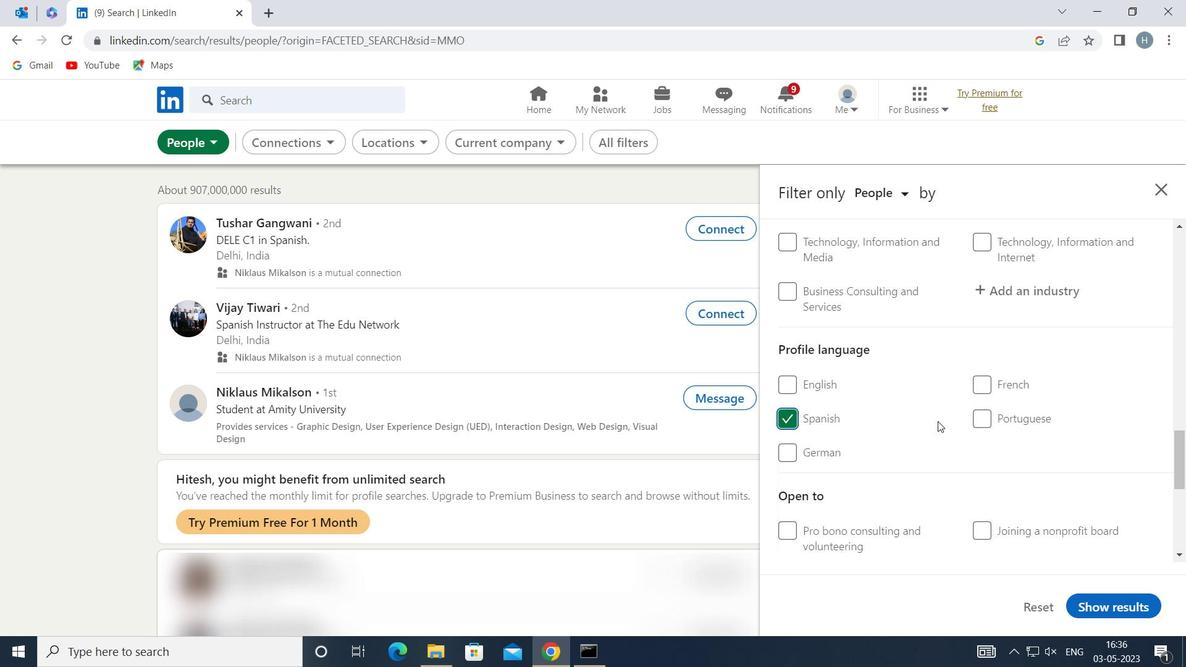 
Action: Mouse scrolled (940, 420) with delta (0, 0)
Screenshot: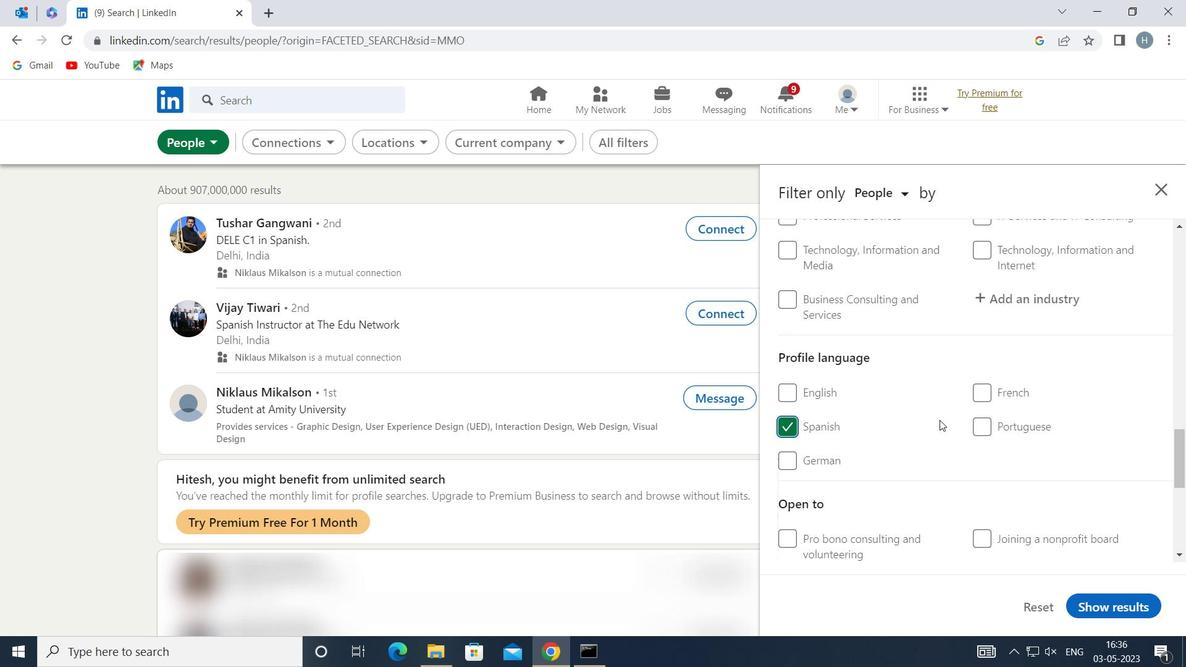 
Action: Mouse scrolled (940, 420) with delta (0, 0)
Screenshot: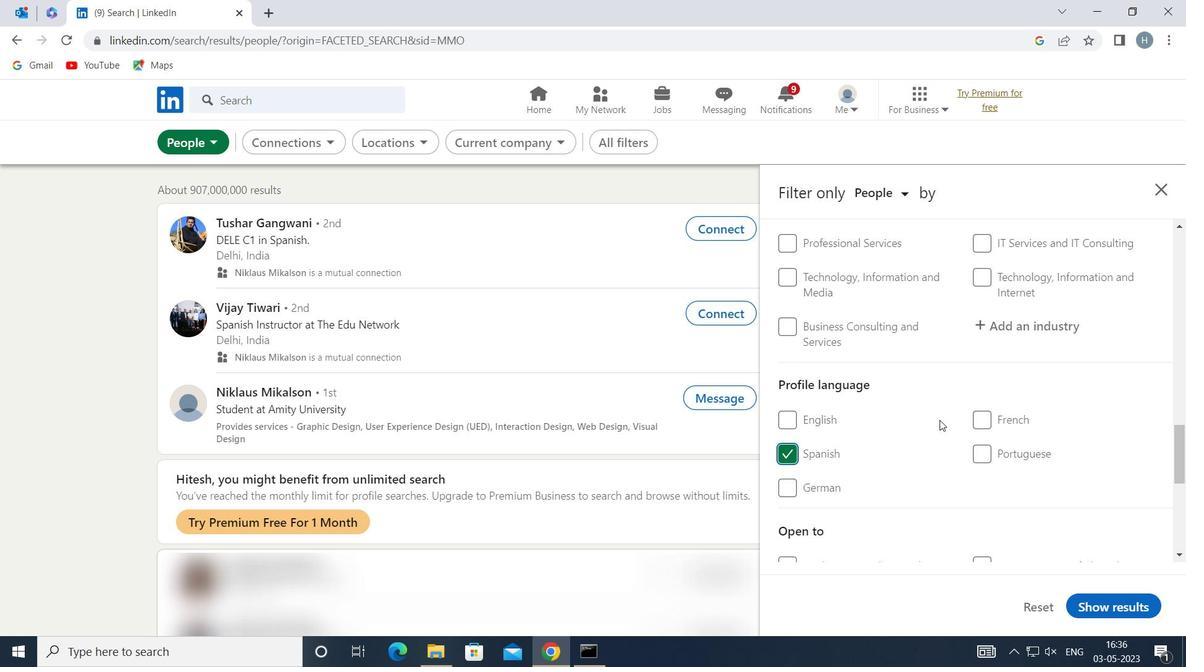 
Action: Mouse scrolled (940, 420) with delta (0, 0)
Screenshot: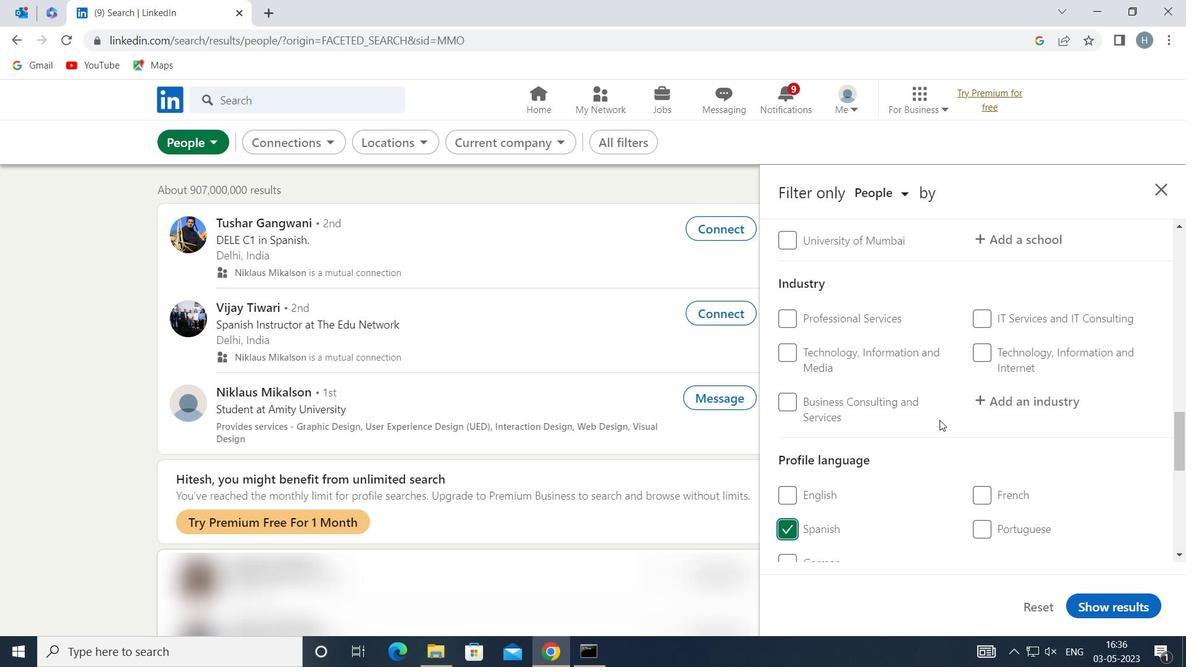 
Action: Mouse scrolled (940, 420) with delta (0, 0)
Screenshot: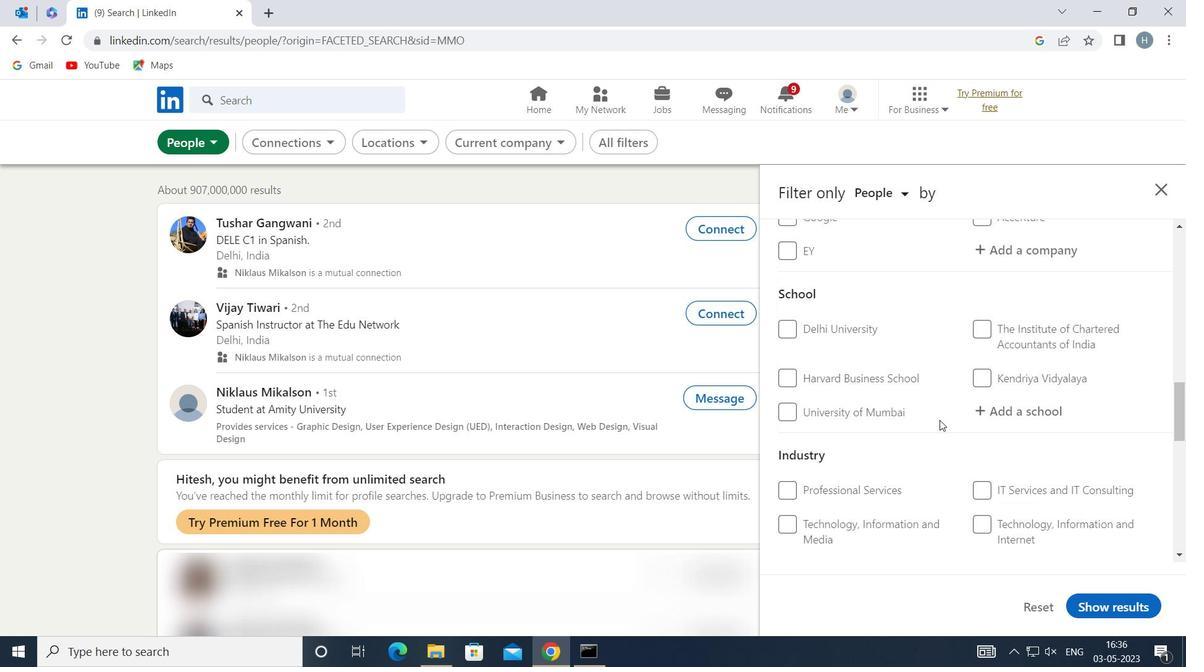 
Action: Mouse scrolled (940, 420) with delta (0, 0)
Screenshot: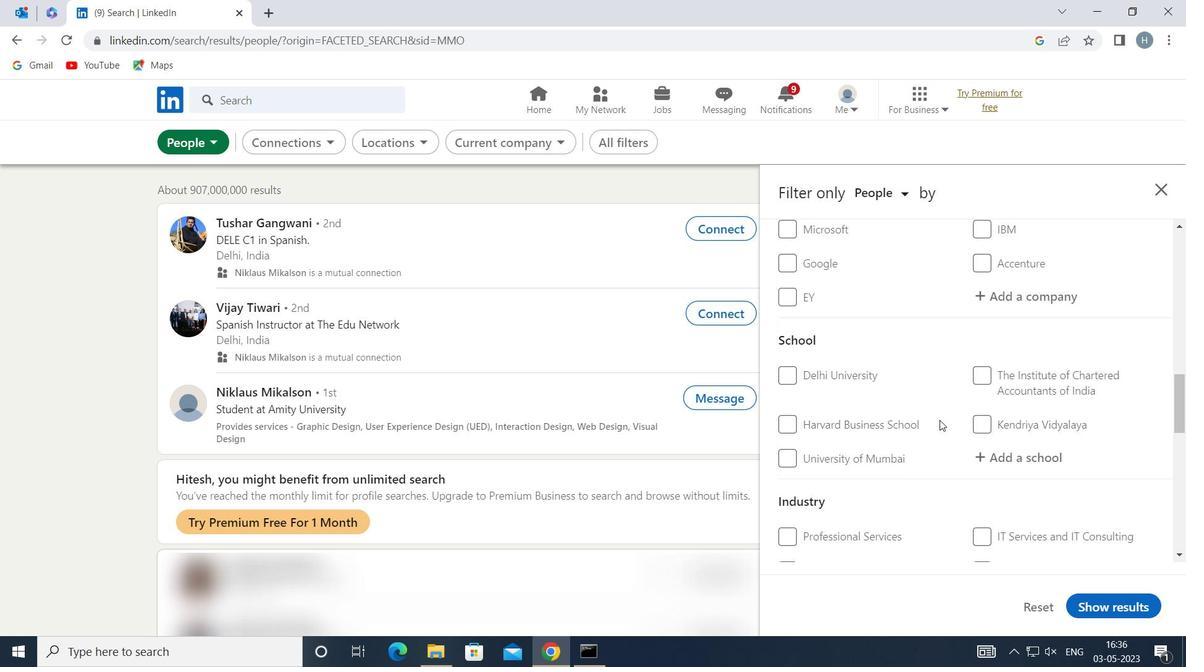 
Action: Mouse scrolled (940, 420) with delta (0, 0)
Screenshot: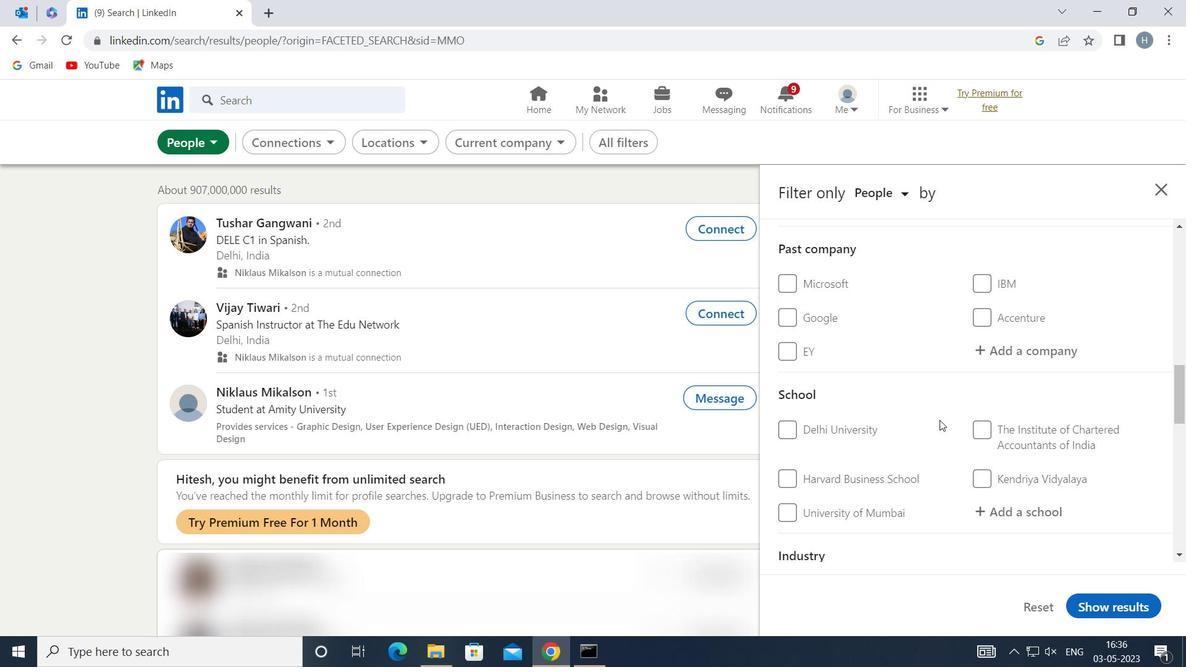 
Action: Mouse scrolled (940, 420) with delta (0, 0)
Screenshot: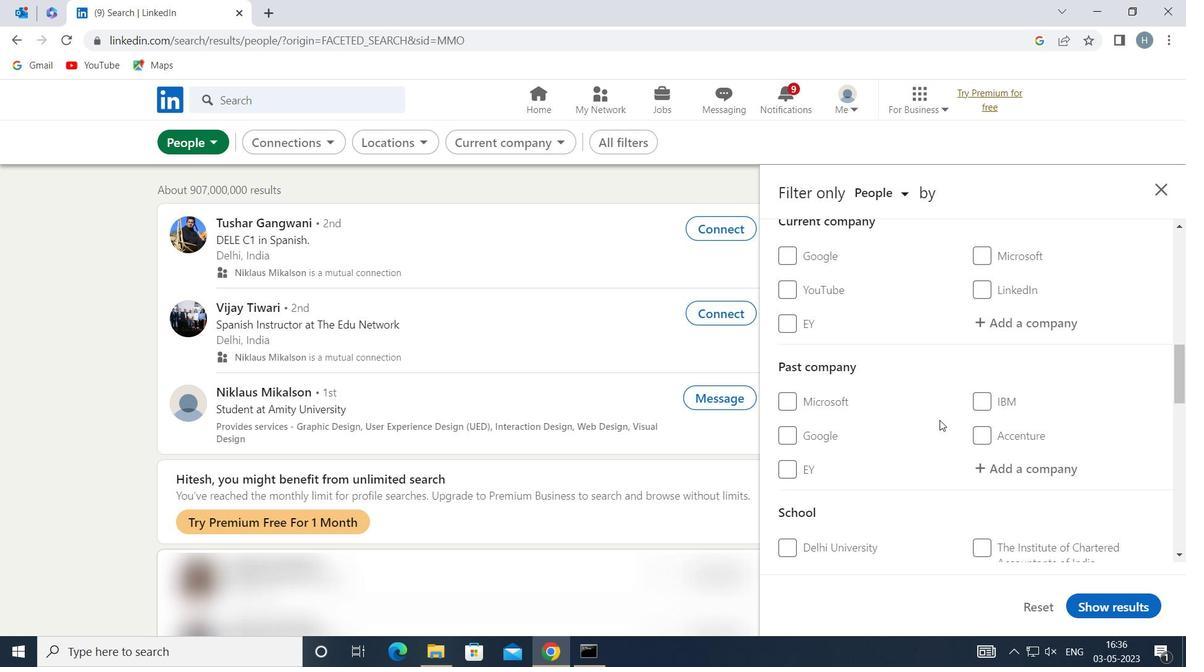 
Action: Mouse moved to (996, 437)
Screenshot: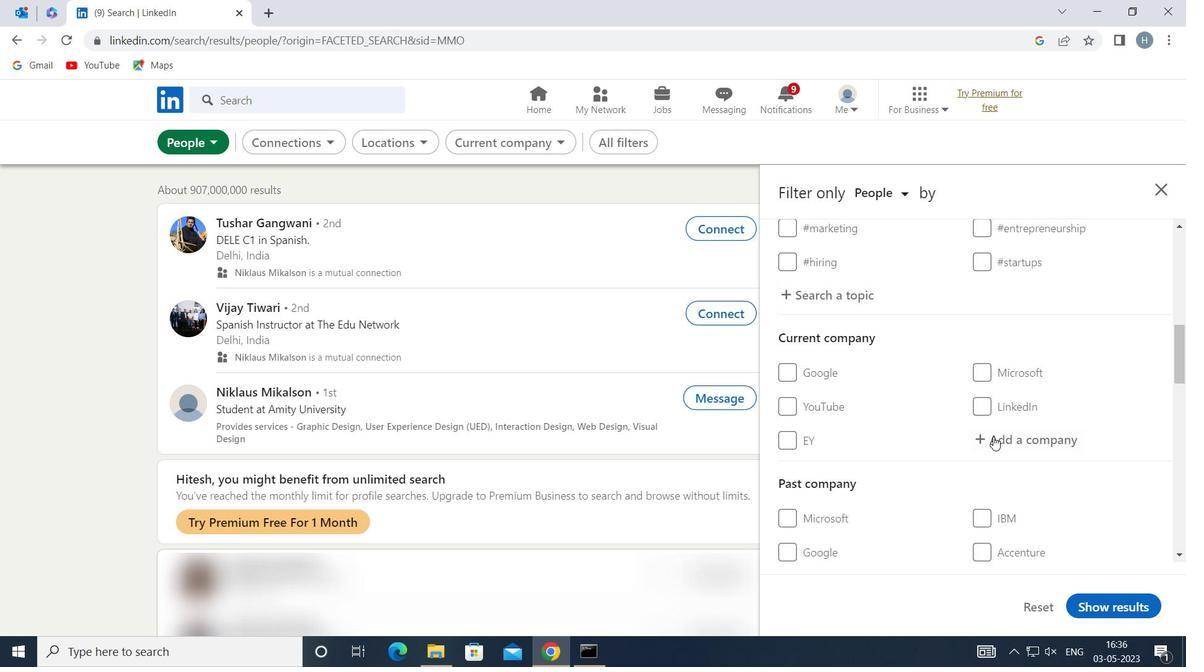 
Action: Mouse pressed left at (996, 437)
Screenshot: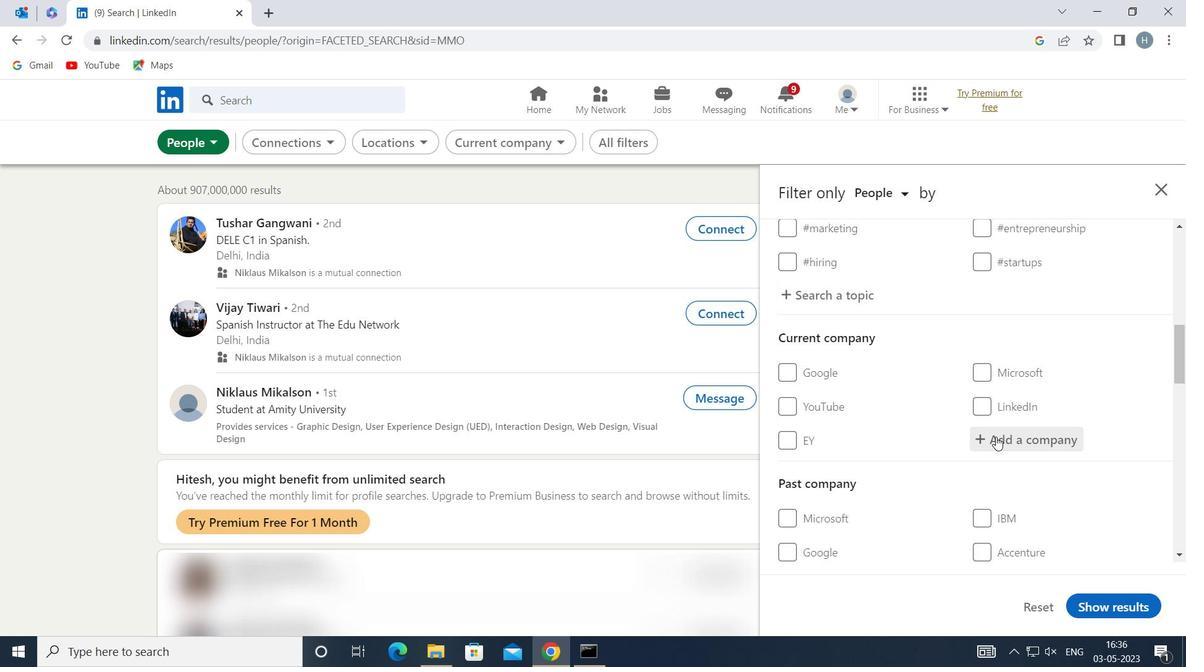 
Action: Key pressed <Key.shift>CELONIS
Screenshot: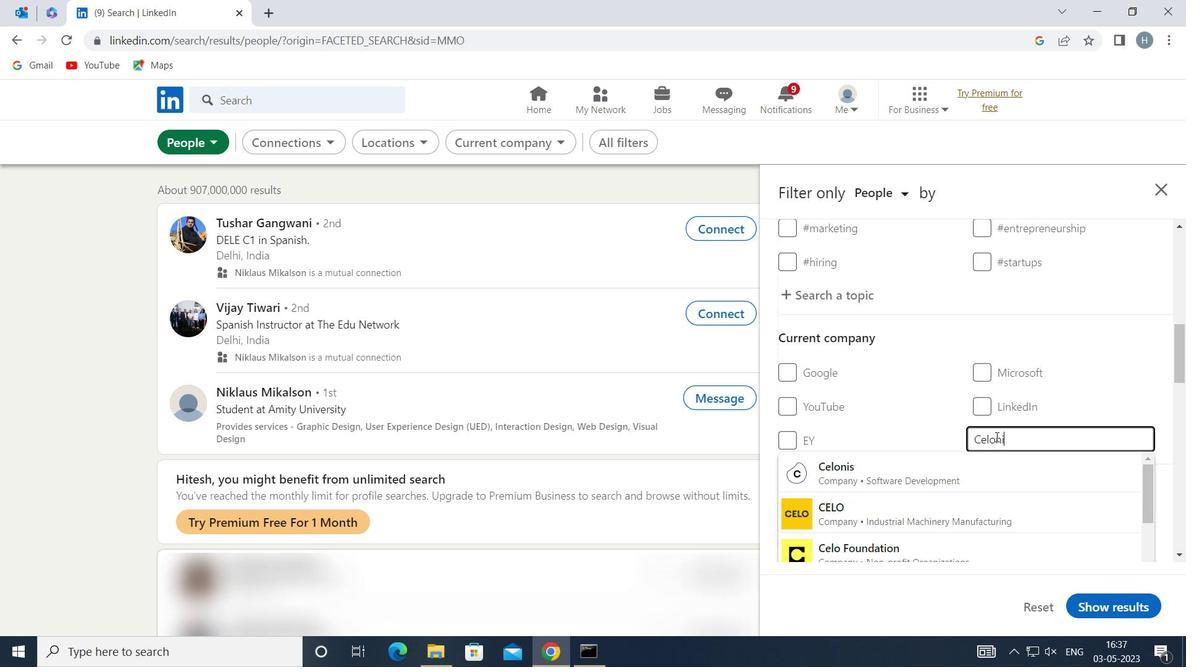 
Action: Mouse moved to (949, 468)
Screenshot: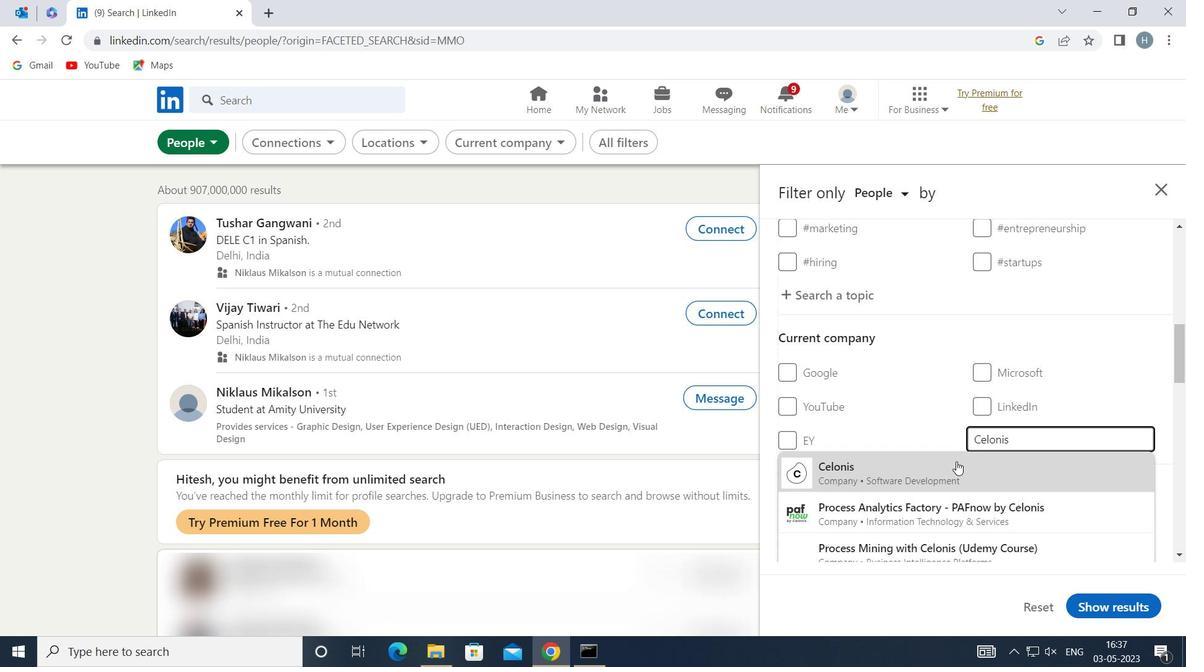 
Action: Mouse pressed left at (949, 468)
Screenshot: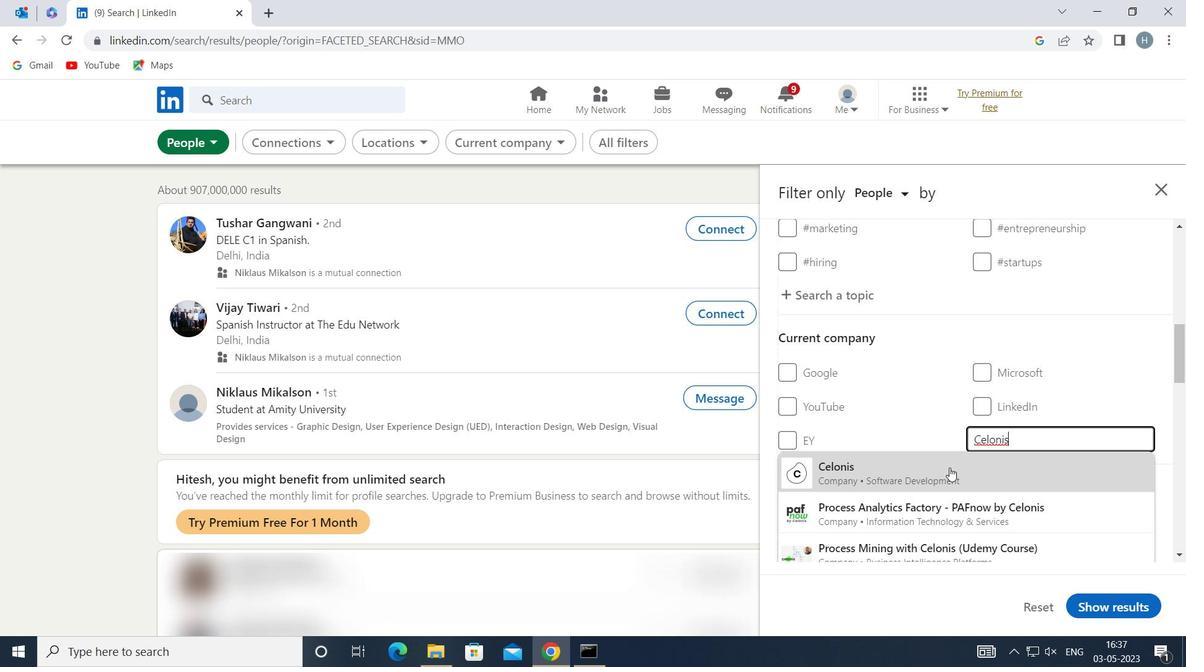 
Action: Mouse moved to (940, 441)
Screenshot: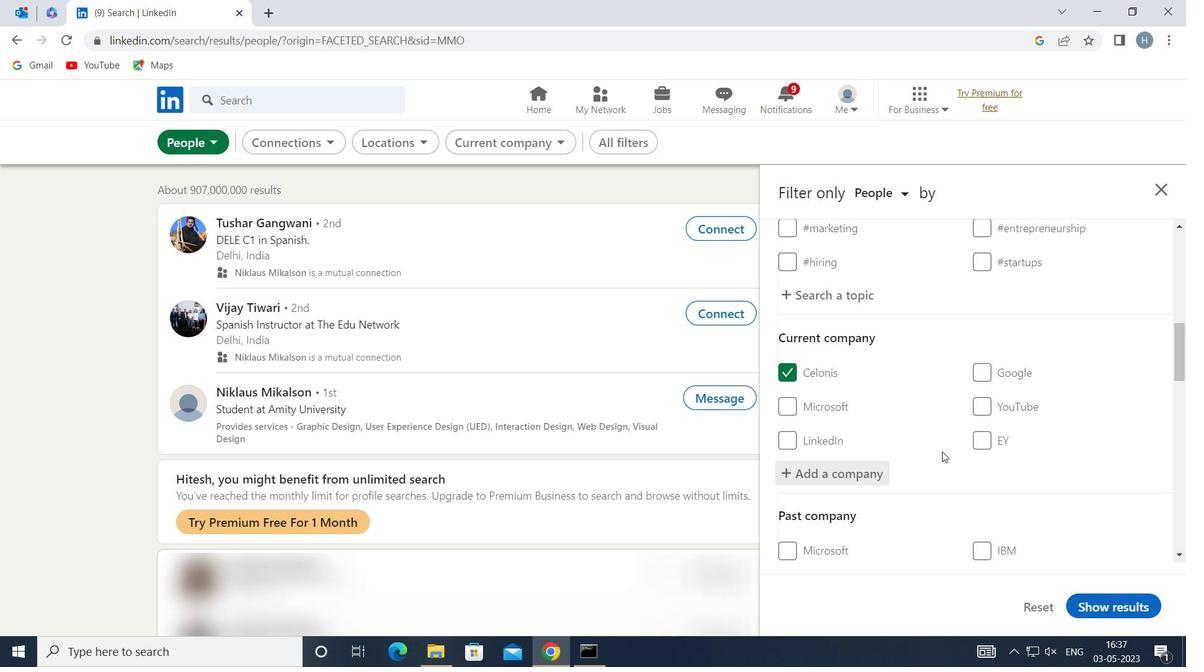 
Action: Mouse scrolled (940, 440) with delta (0, 0)
Screenshot: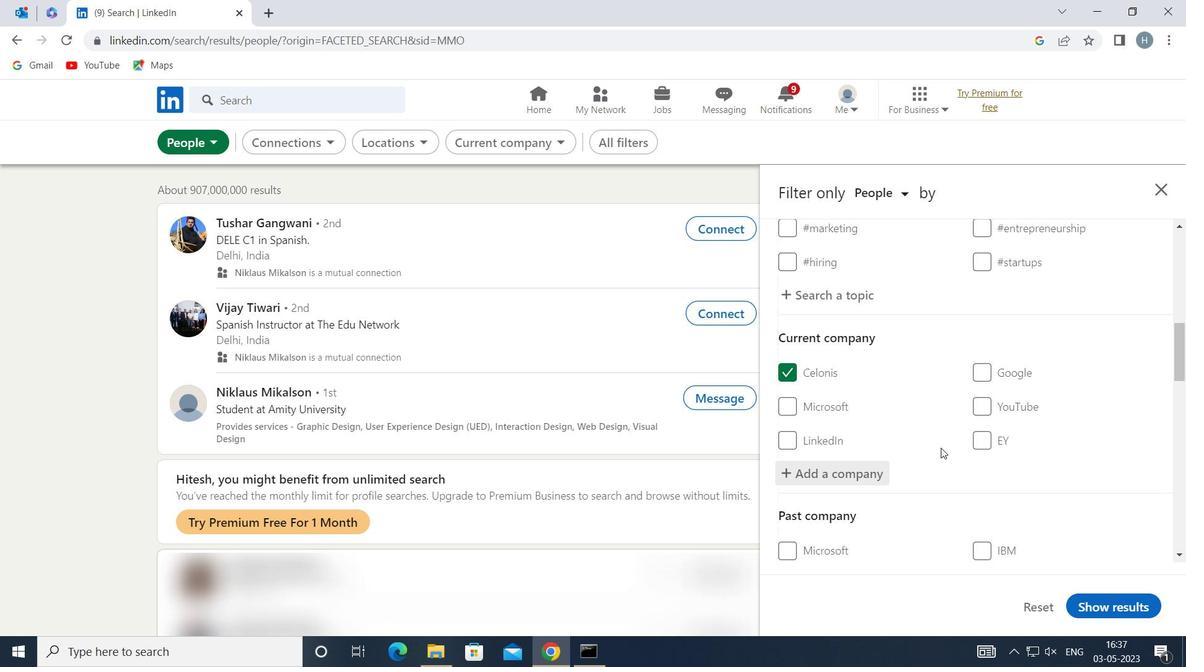 
Action: Mouse scrolled (940, 440) with delta (0, 0)
Screenshot: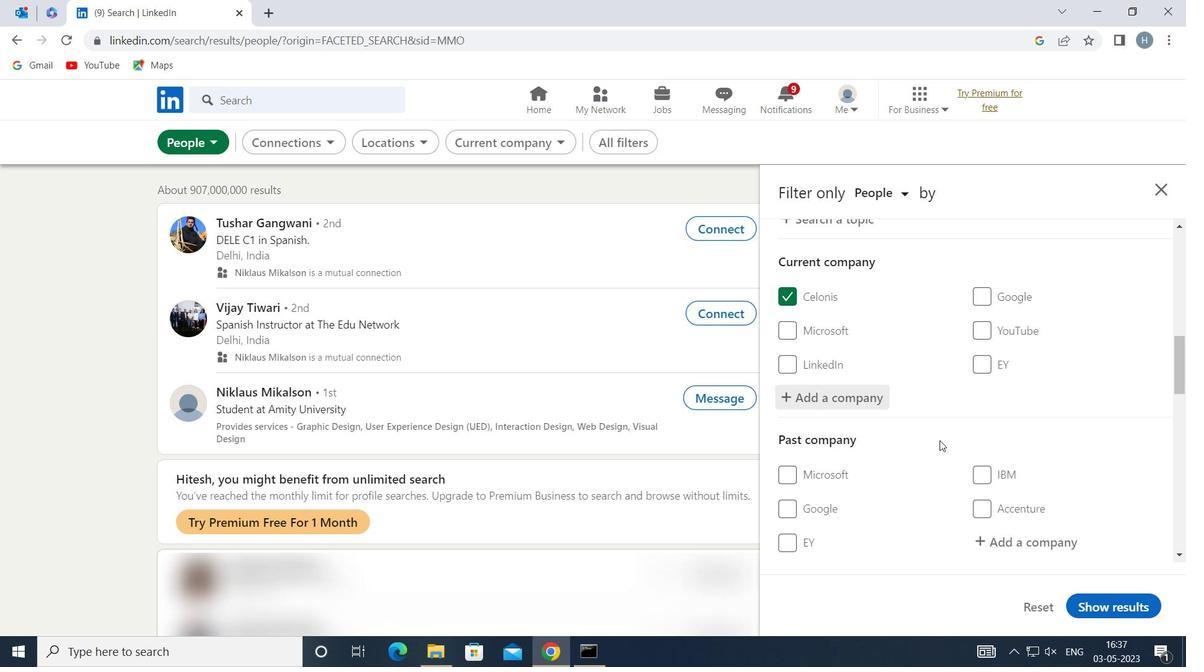 
Action: Mouse scrolled (940, 440) with delta (0, 0)
Screenshot: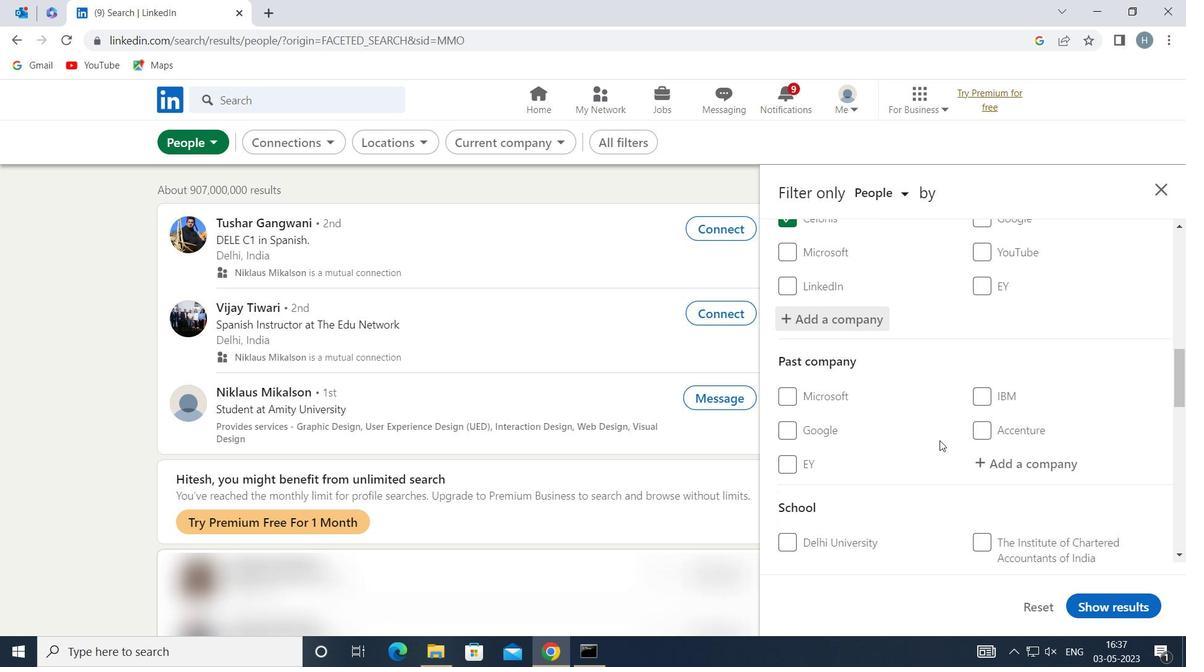 
Action: Mouse scrolled (940, 440) with delta (0, 0)
Screenshot: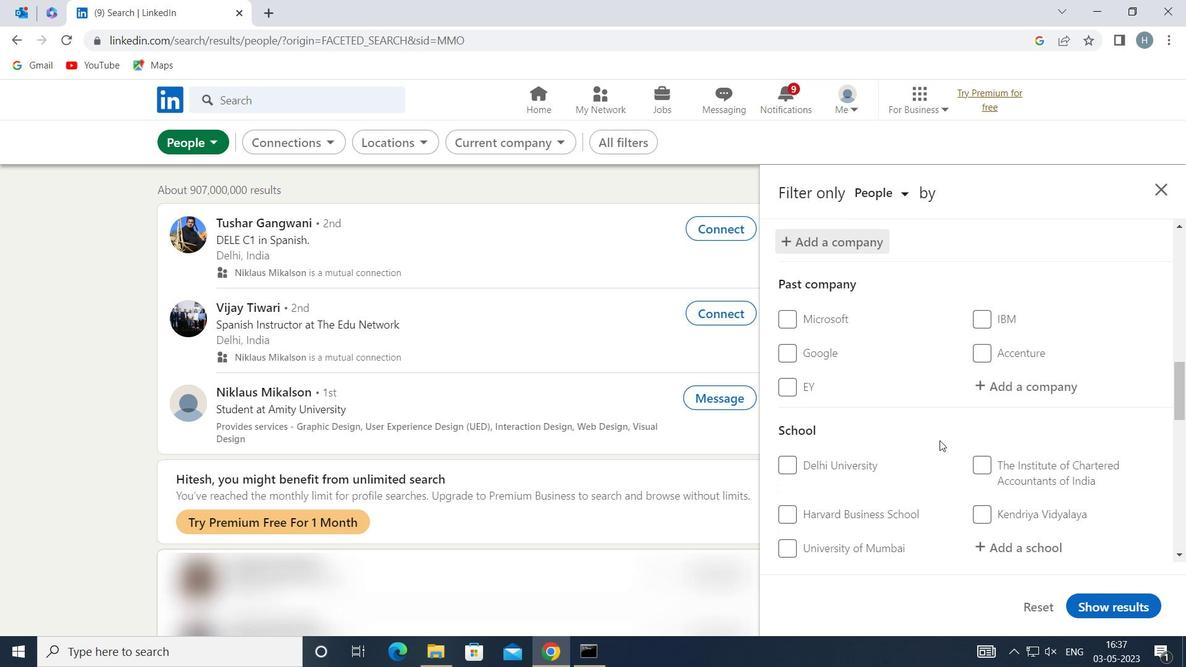 
Action: Mouse moved to (1000, 462)
Screenshot: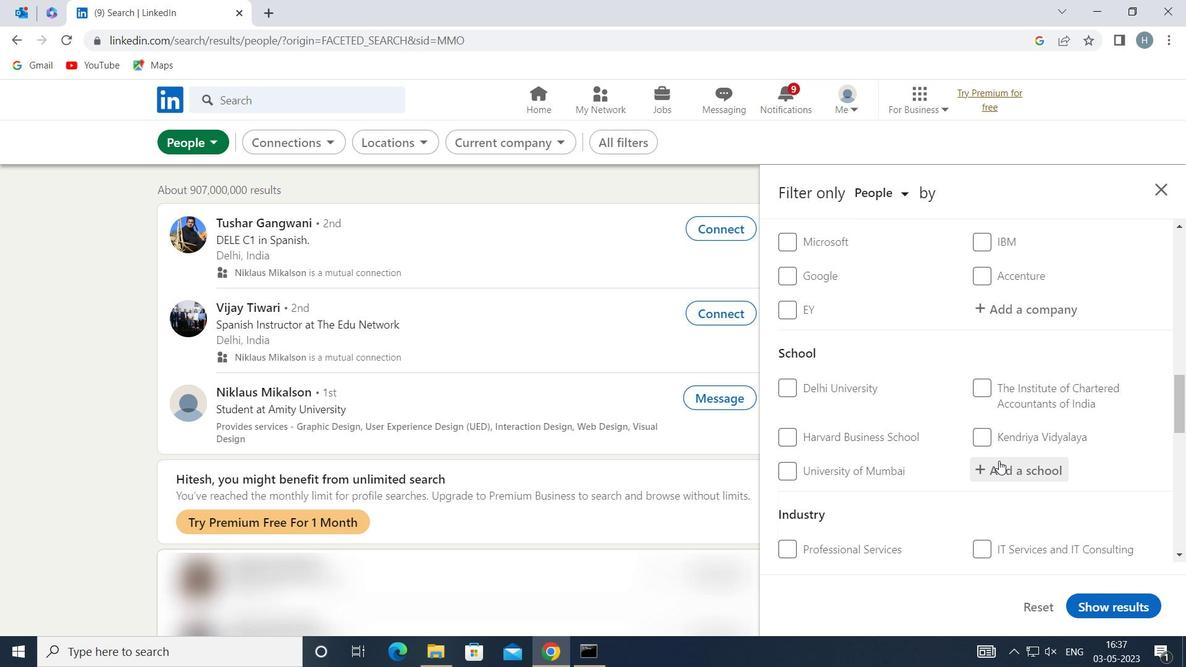 
Action: Mouse pressed left at (1000, 462)
Screenshot: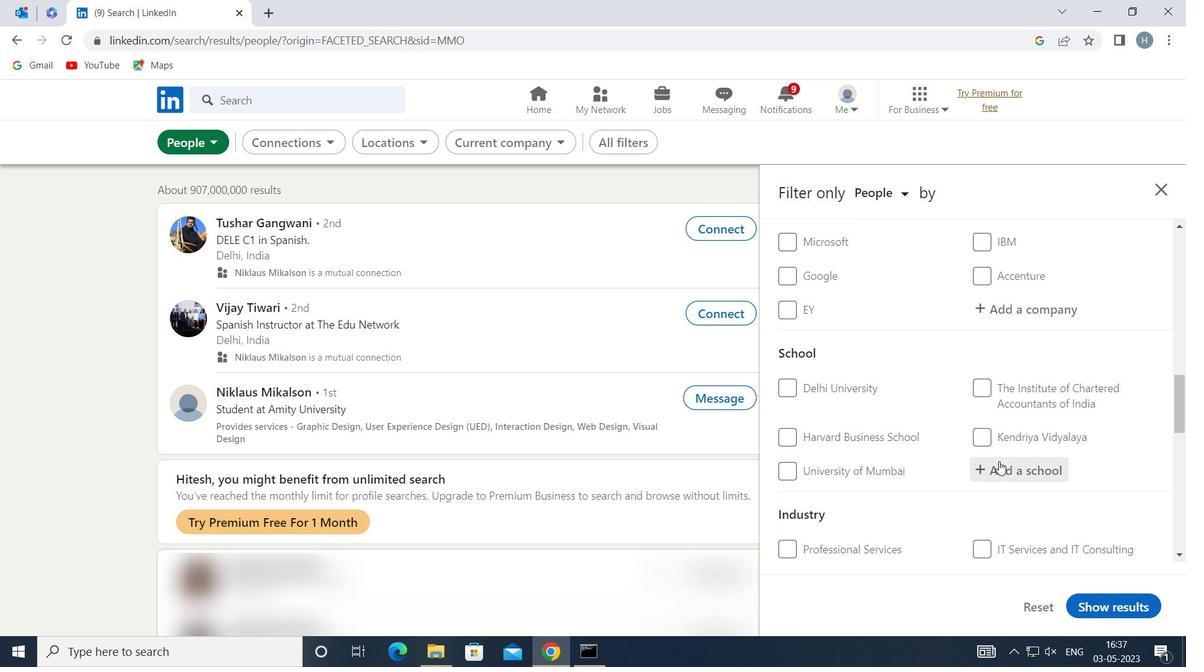 
Action: Mouse moved to (969, 463)
Screenshot: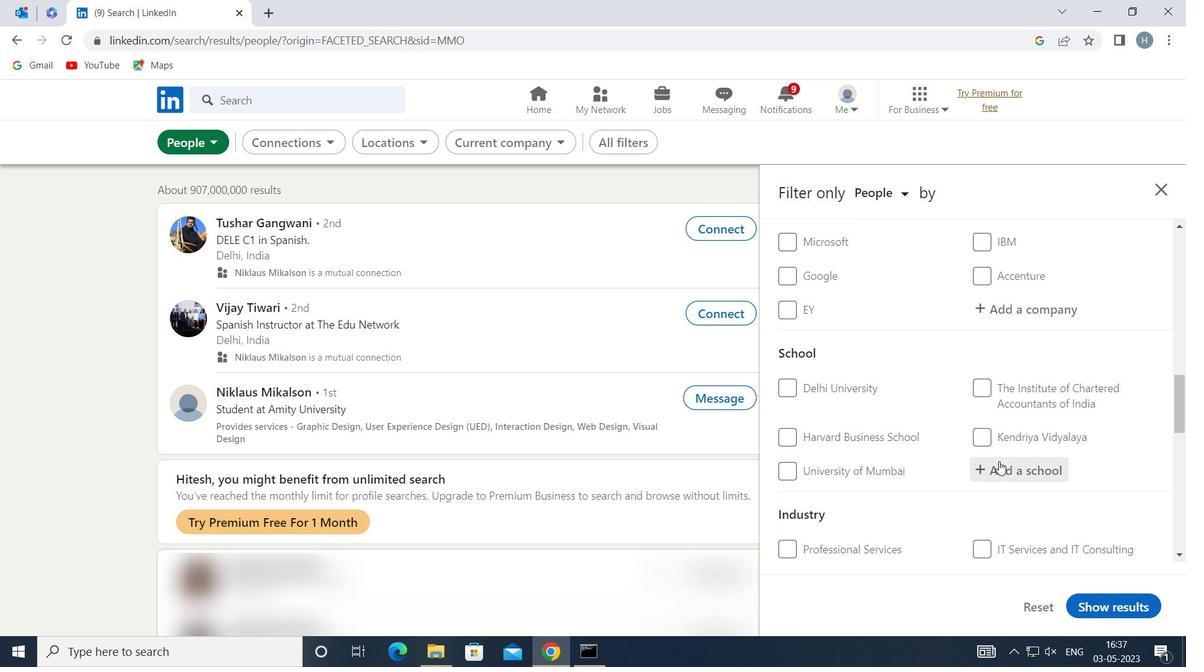 
Action: Key pressed <Key.shift>DR
Screenshot: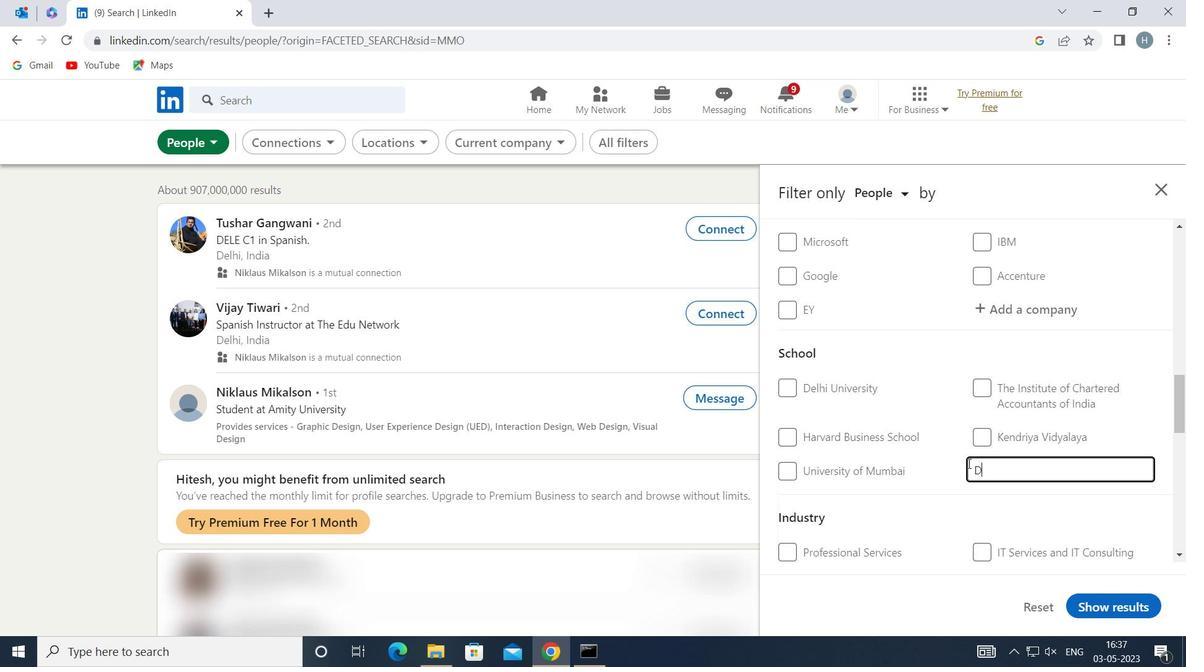 
Action: Mouse moved to (968, 464)
Screenshot: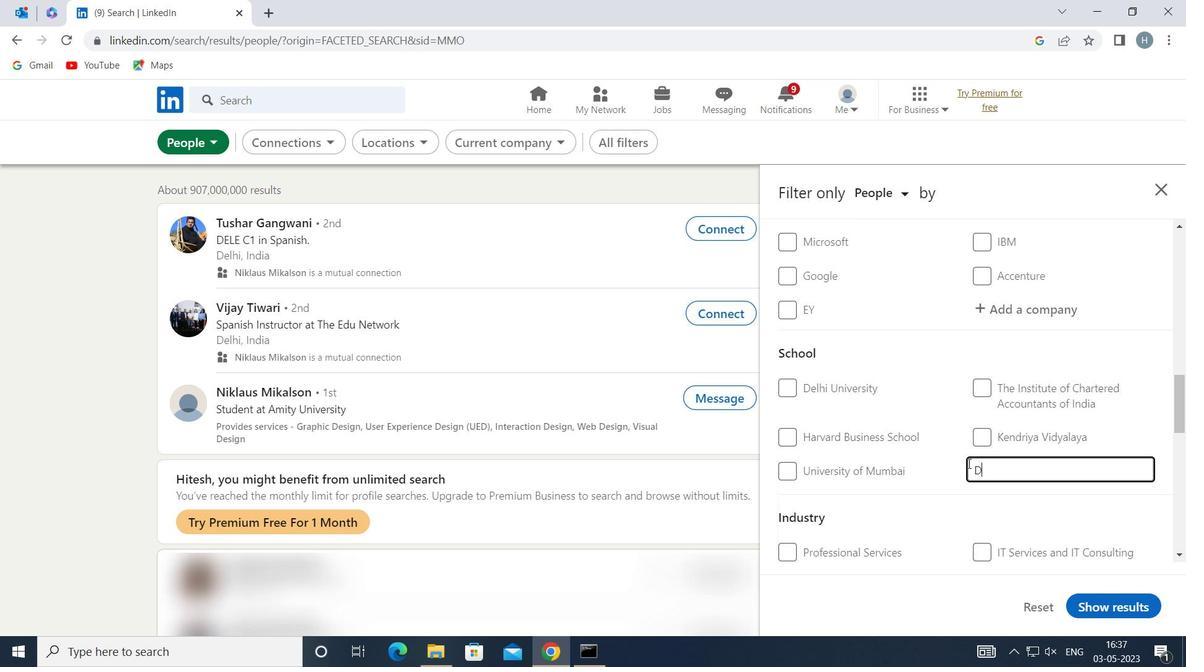 
Action: Key pressed <Key.space><Key.shift>S<Key.space><Key.shift>S<Key.space><Key.shift>BHA
Screenshot: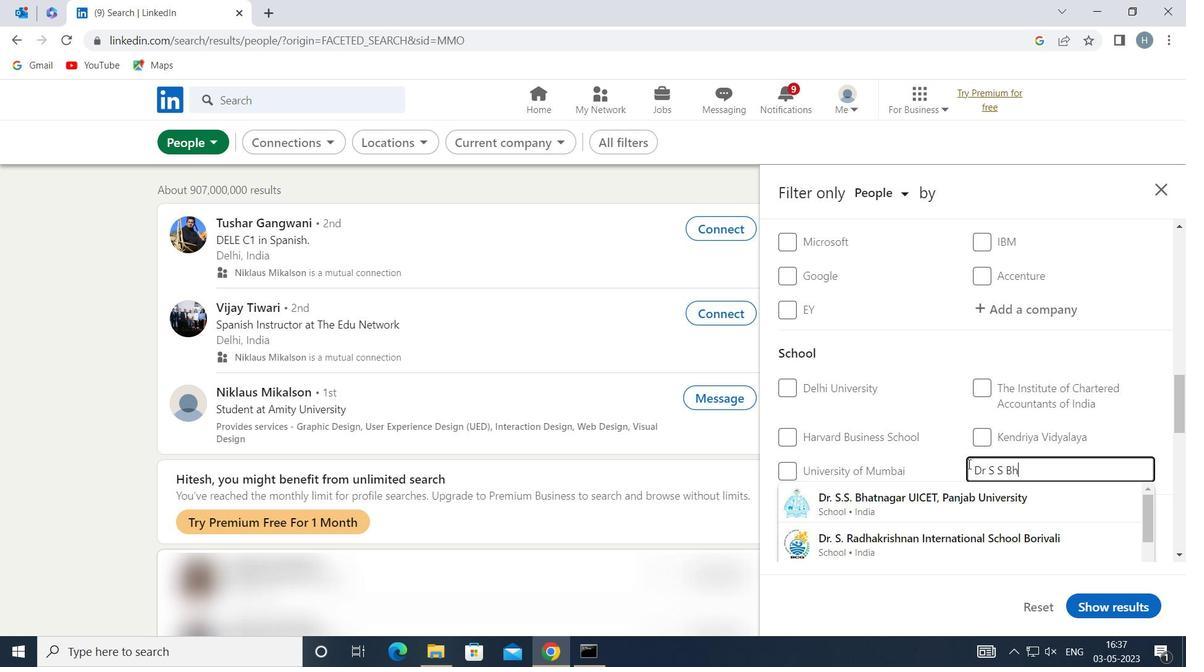 
Action: Mouse moved to (960, 497)
Screenshot: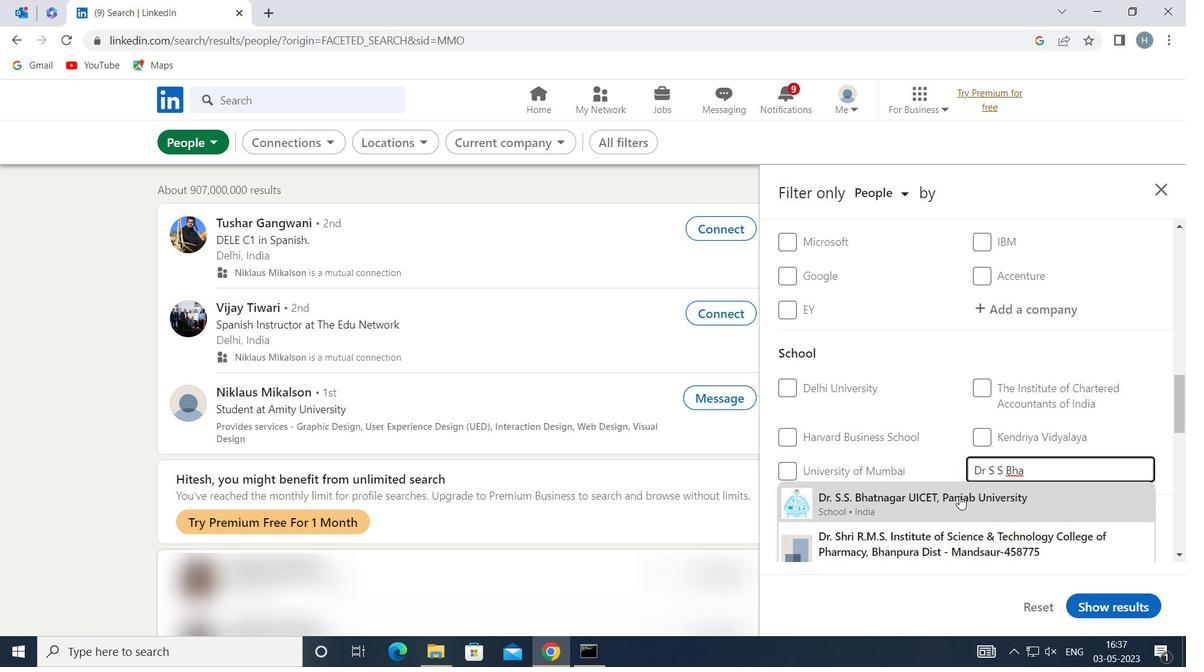 
Action: Mouse pressed left at (960, 497)
Screenshot: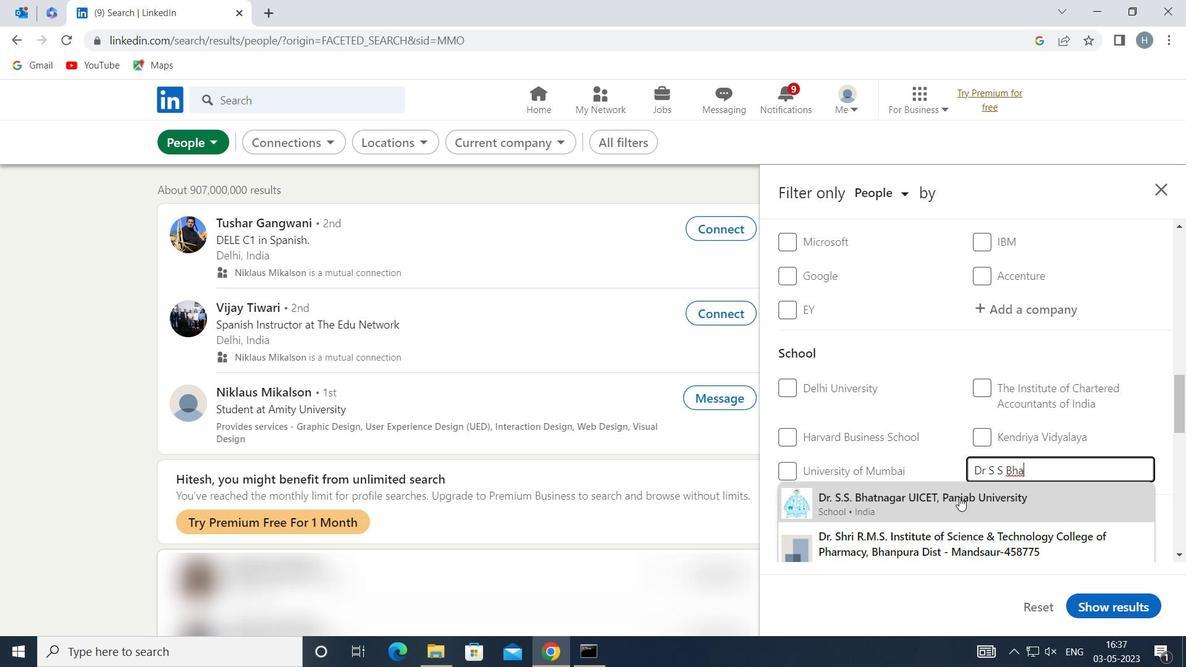 
Action: Mouse moved to (936, 446)
Screenshot: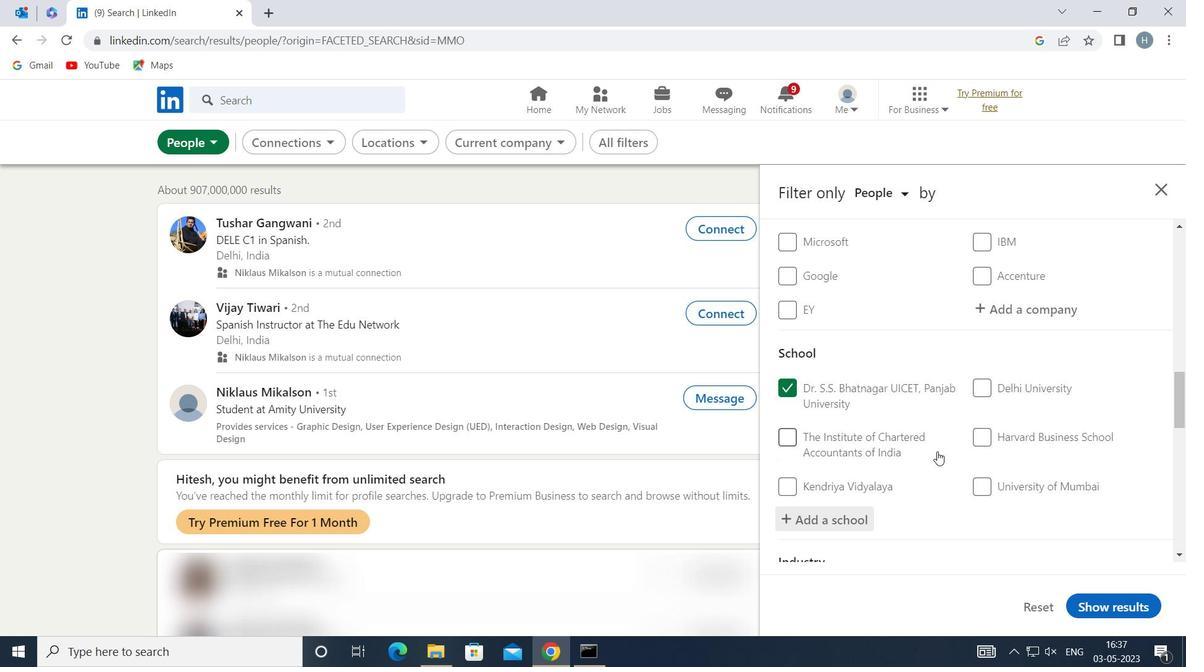 
Action: Mouse scrolled (936, 445) with delta (0, 0)
Screenshot: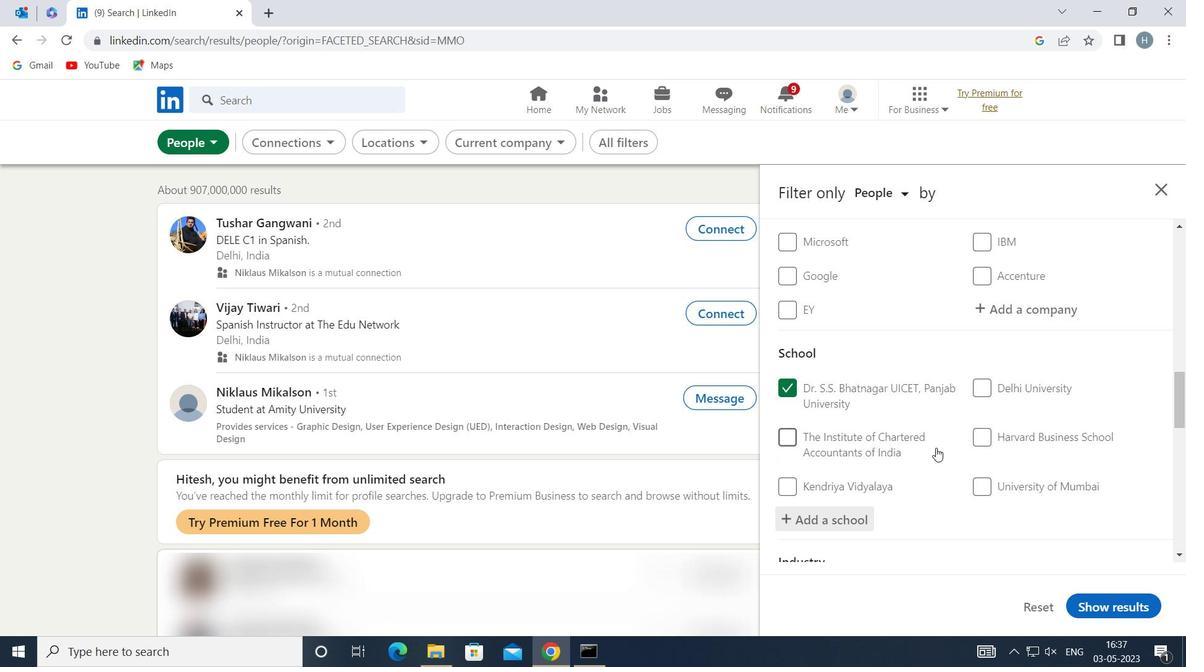 
Action: Mouse scrolled (936, 445) with delta (0, 0)
Screenshot: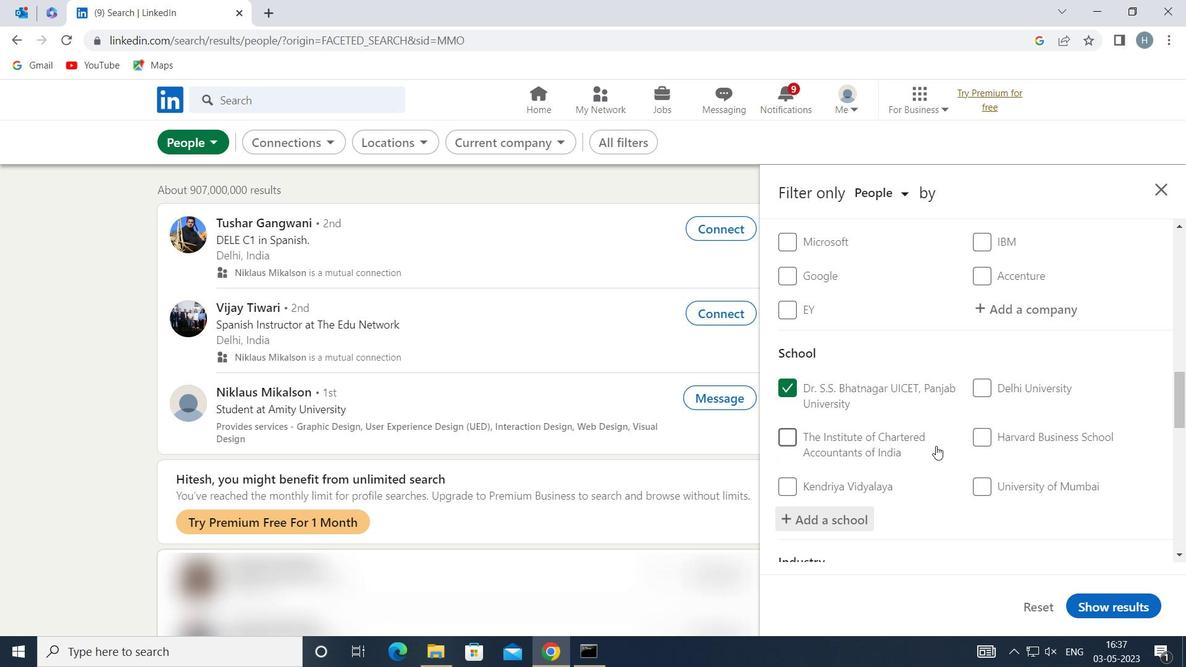 
Action: Mouse scrolled (936, 445) with delta (0, 0)
Screenshot: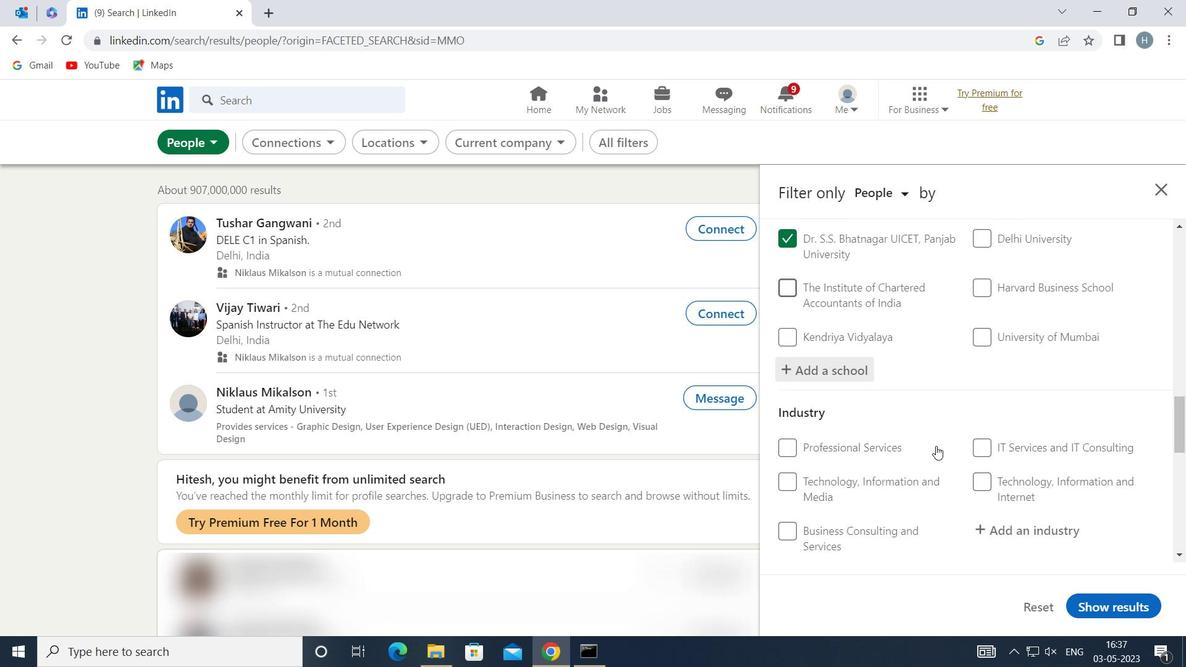 
Action: Mouse moved to (996, 443)
Screenshot: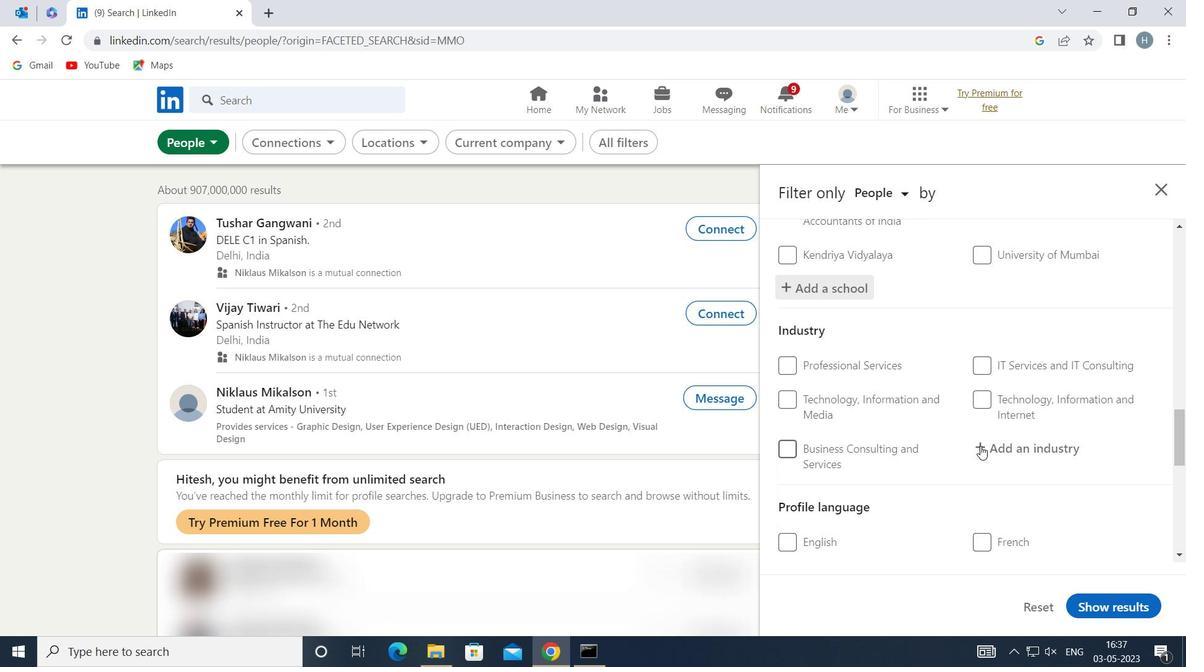 
Action: Mouse pressed left at (996, 443)
Screenshot: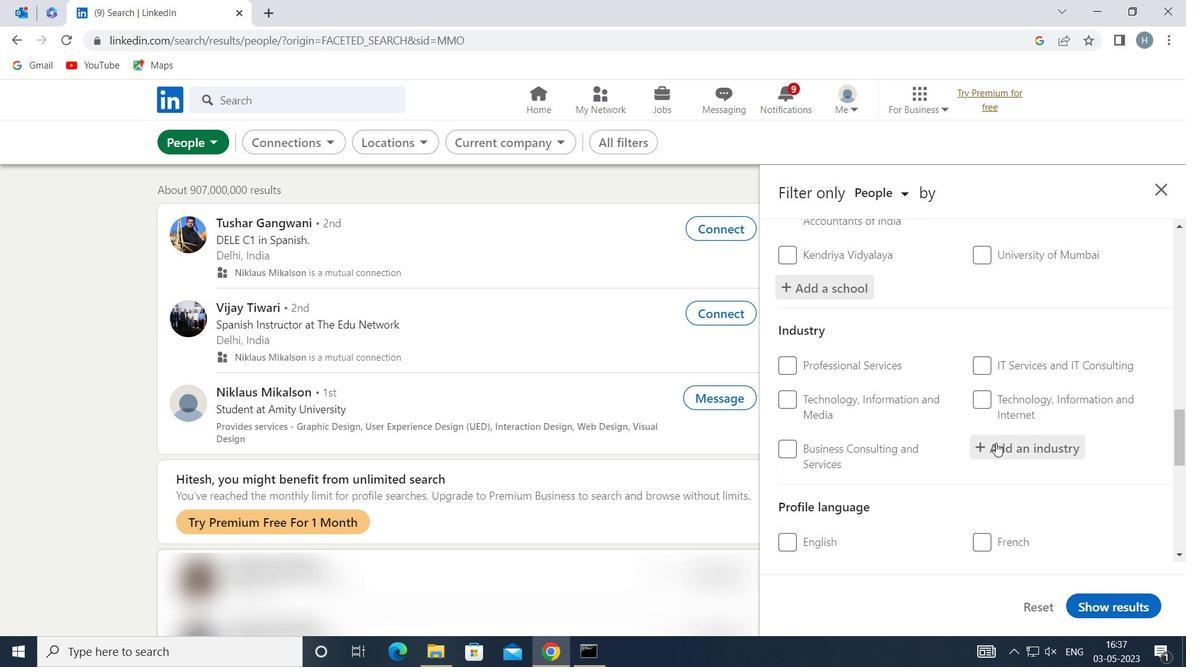
Action: Mouse moved to (969, 425)
Screenshot: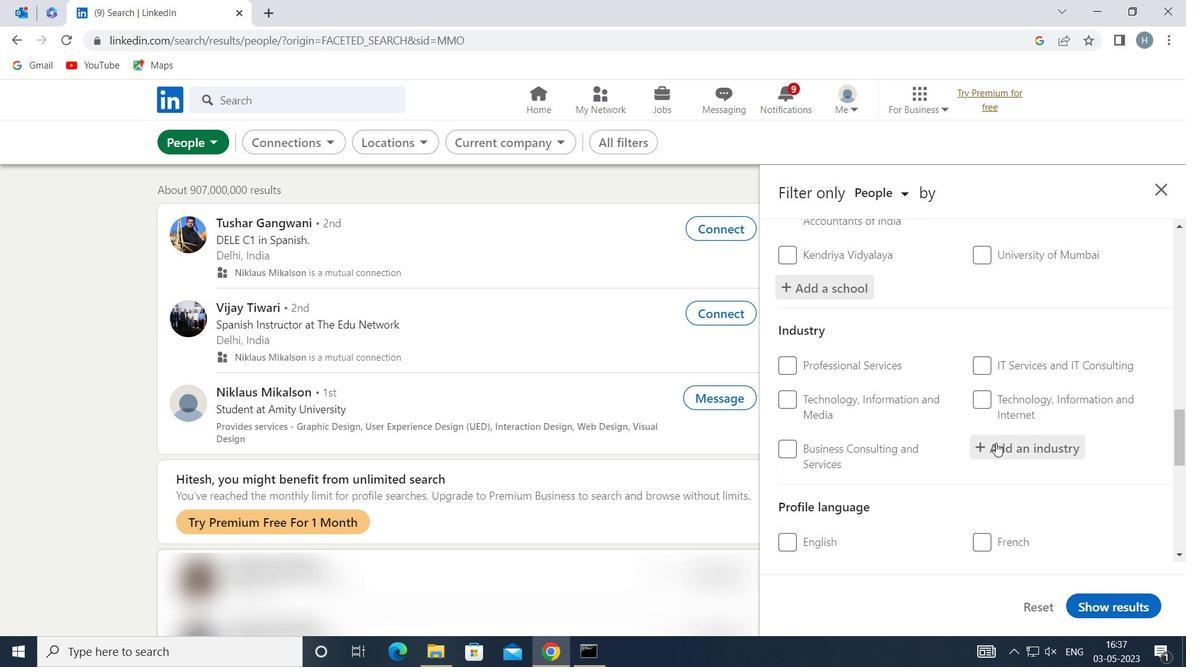 
Action: Key pressed <Key.shift>CONSTRUCTION
Screenshot: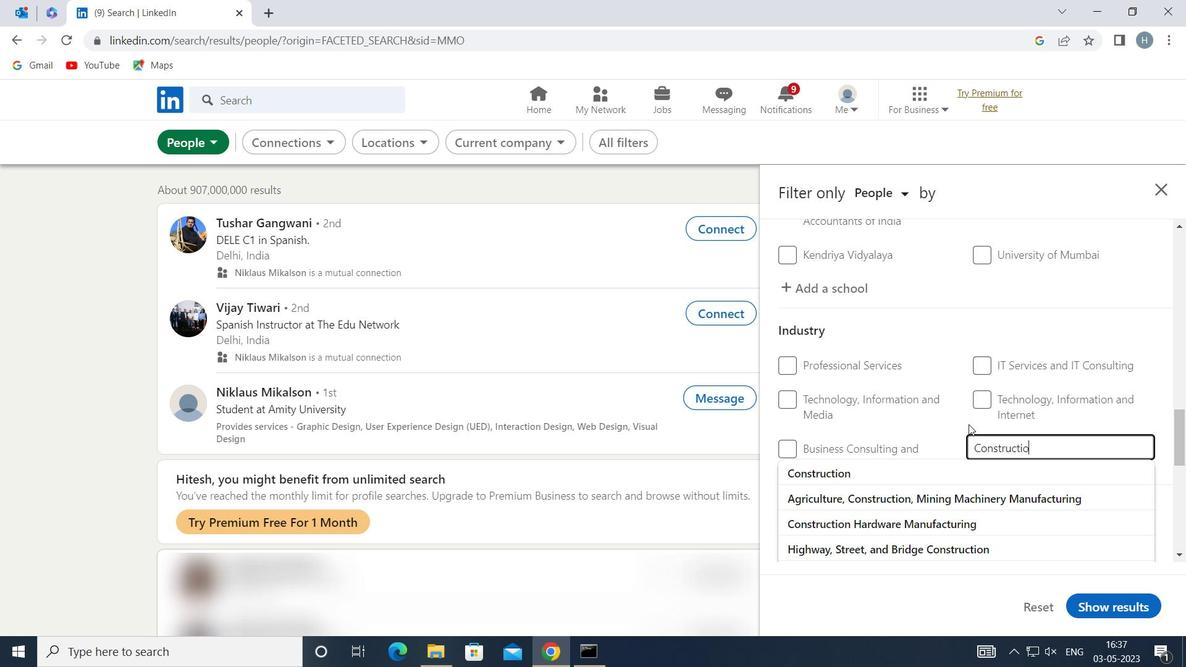 
Action: Mouse moved to (917, 472)
Screenshot: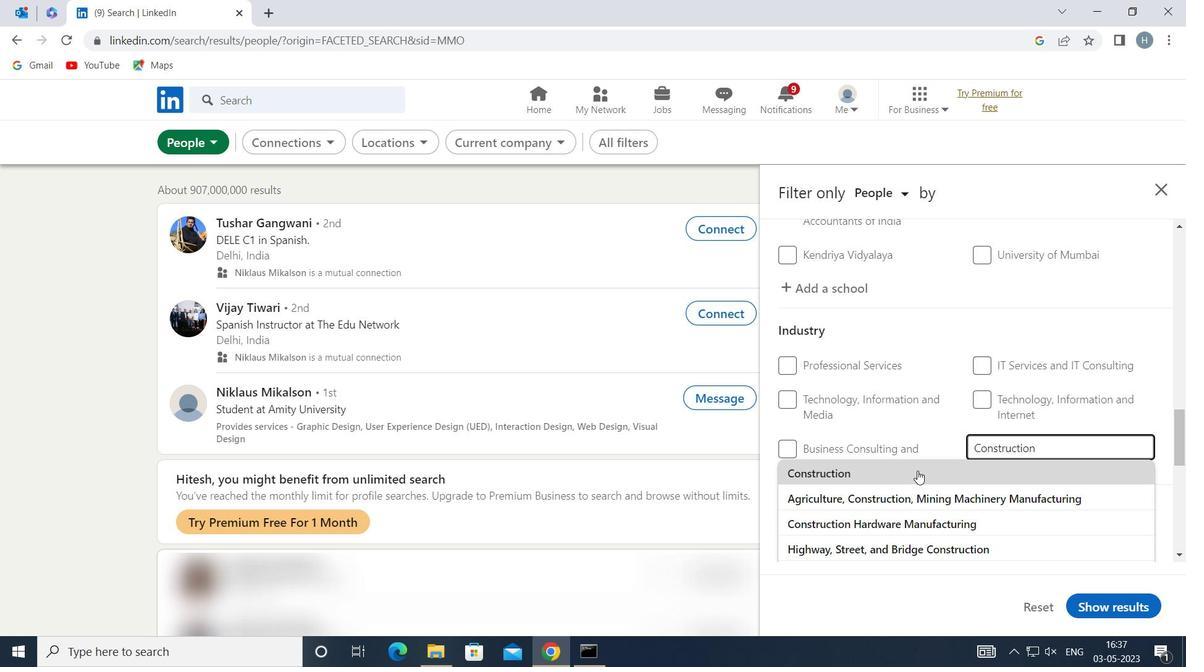 
Action: Mouse pressed left at (917, 472)
Screenshot: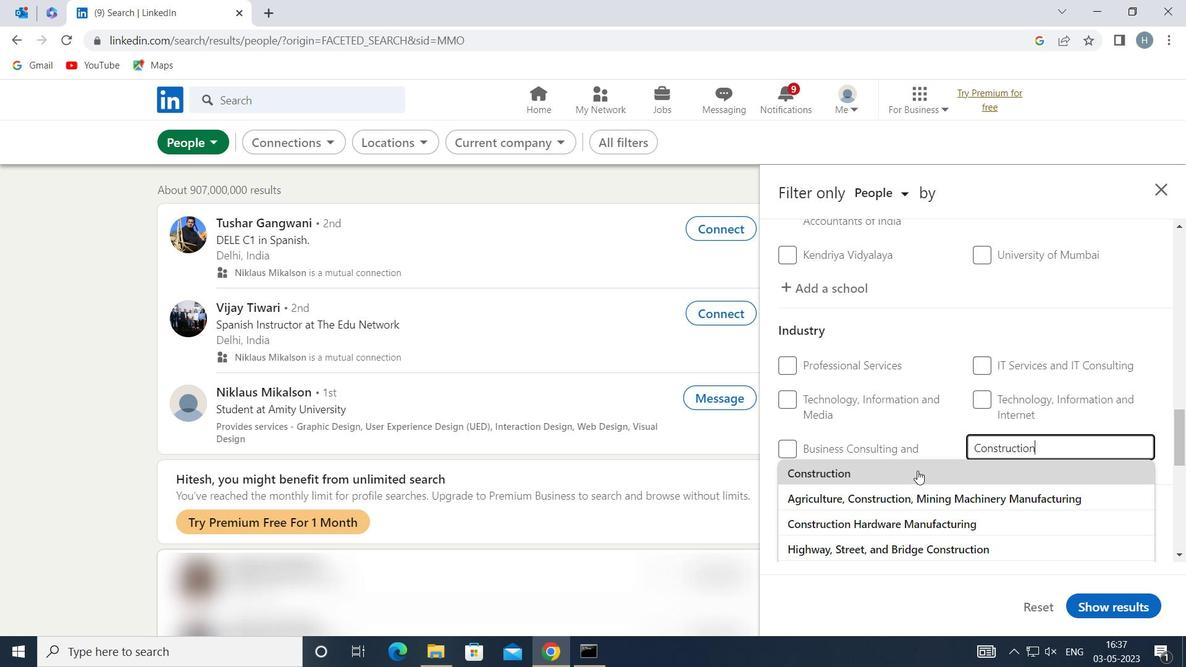 
Action: Mouse moved to (917, 441)
Screenshot: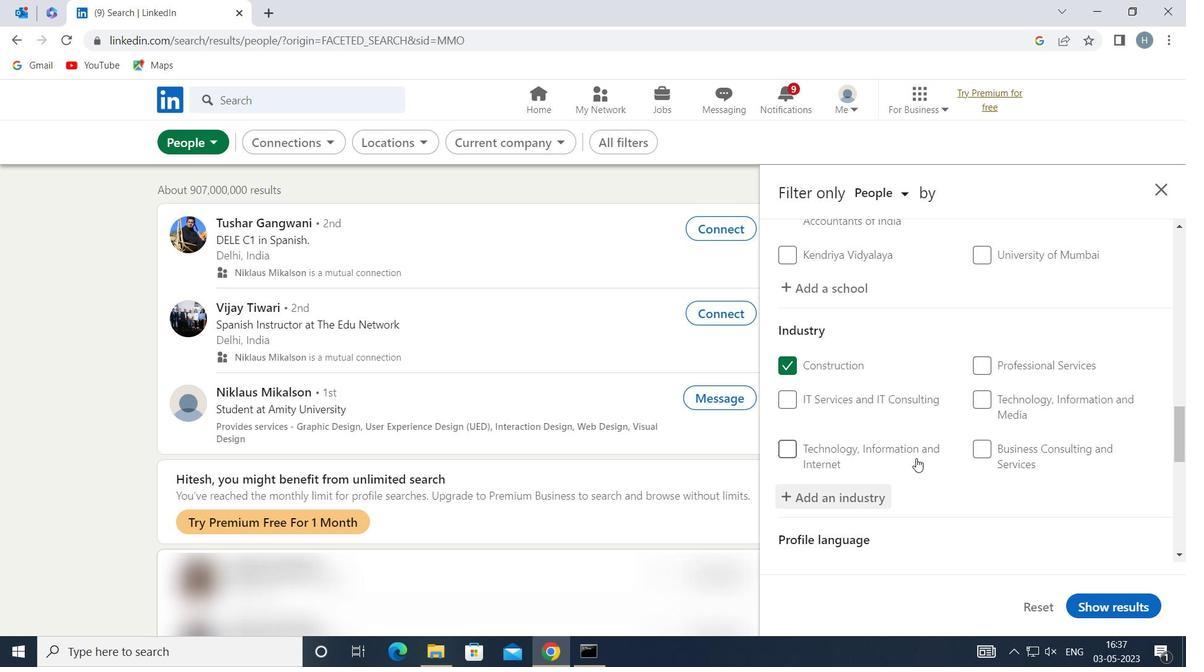 
Action: Mouse scrolled (917, 441) with delta (0, 0)
Screenshot: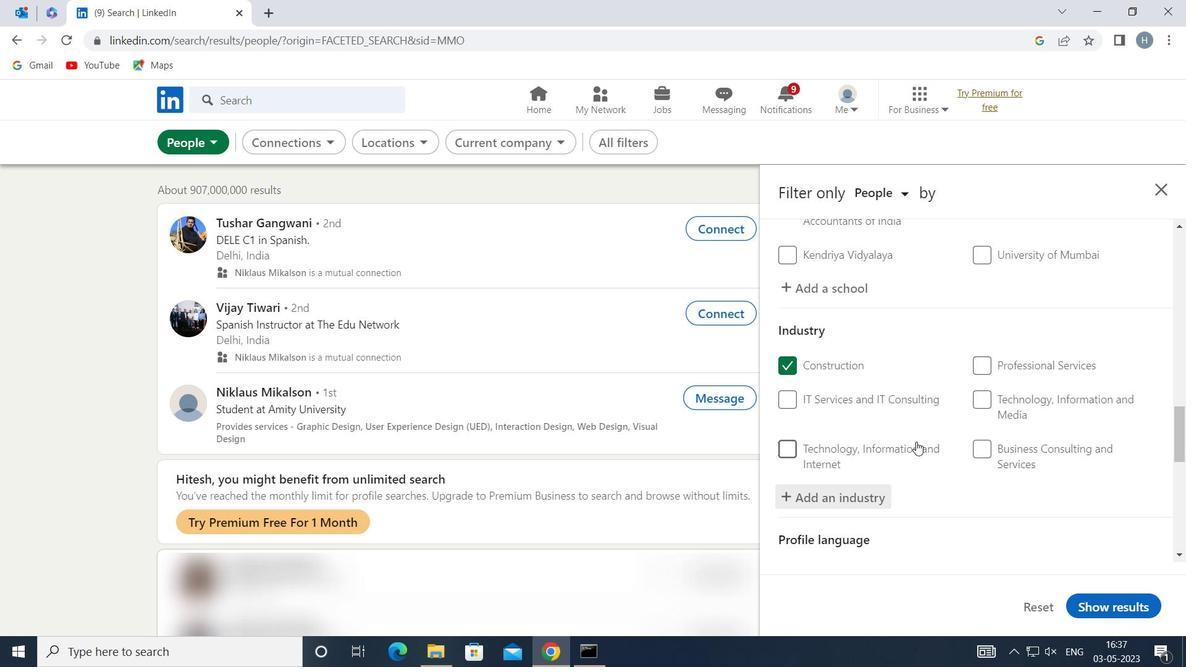 
Action: Mouse moved to (917, 441)
Screenshot: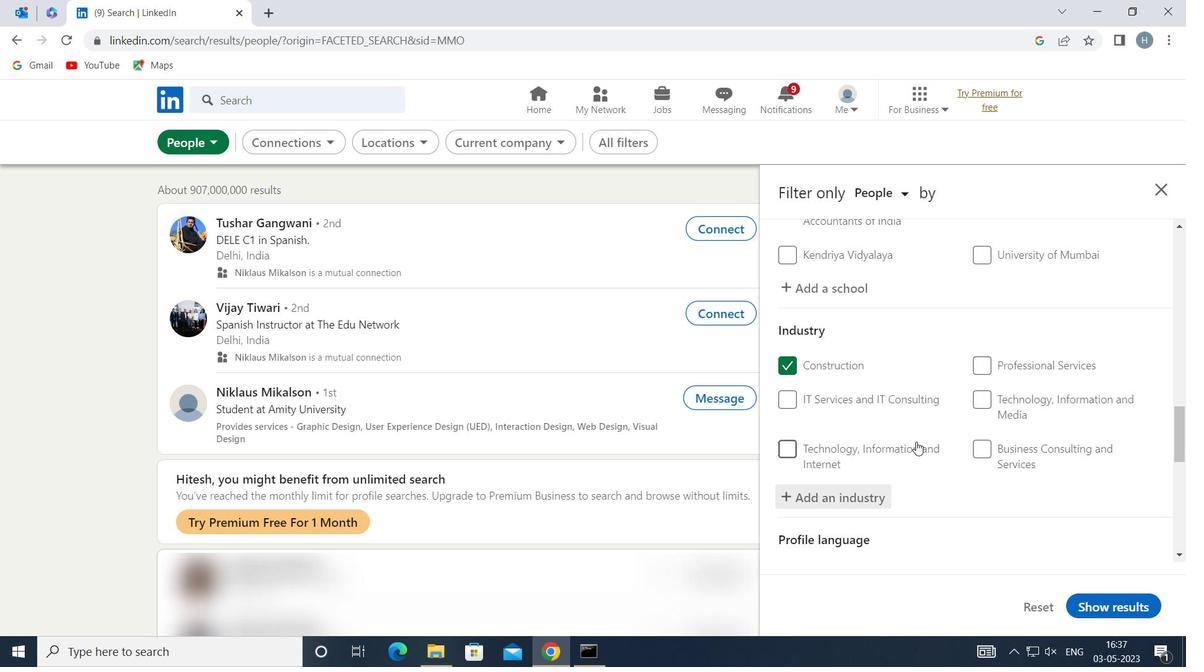 
Action: Mouse scrolled (917, 441) with delta (0, 0)
Screenshot: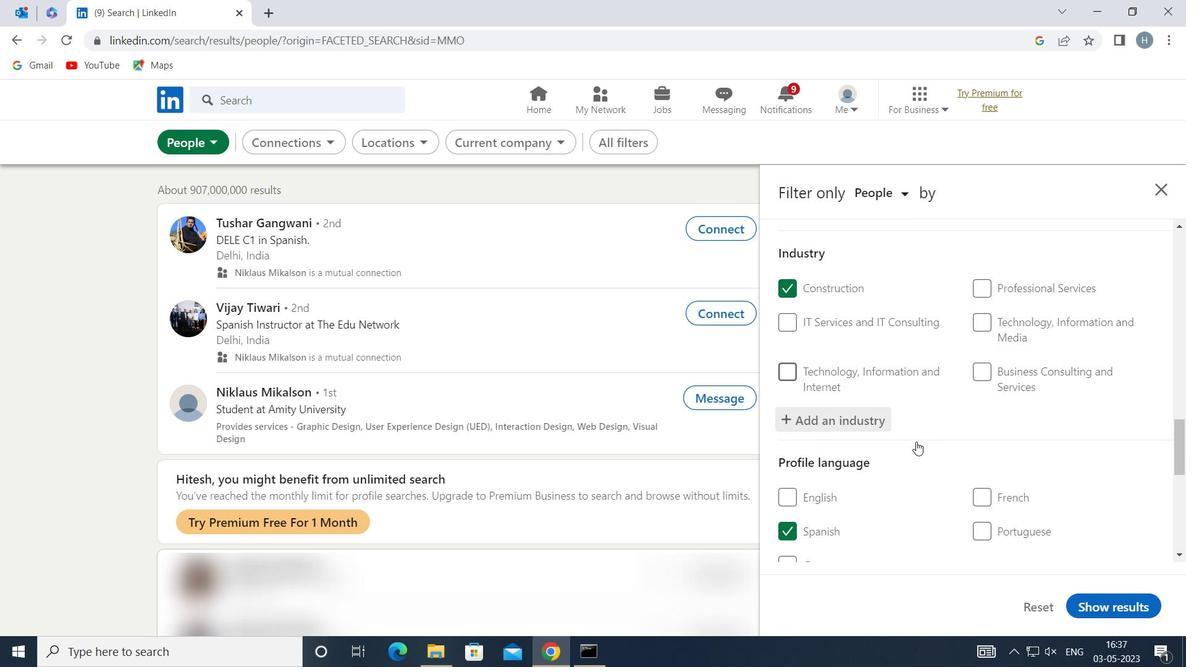 
Action: Mouse scrolled (917, 441) with delta (0, 0)
Screenshot: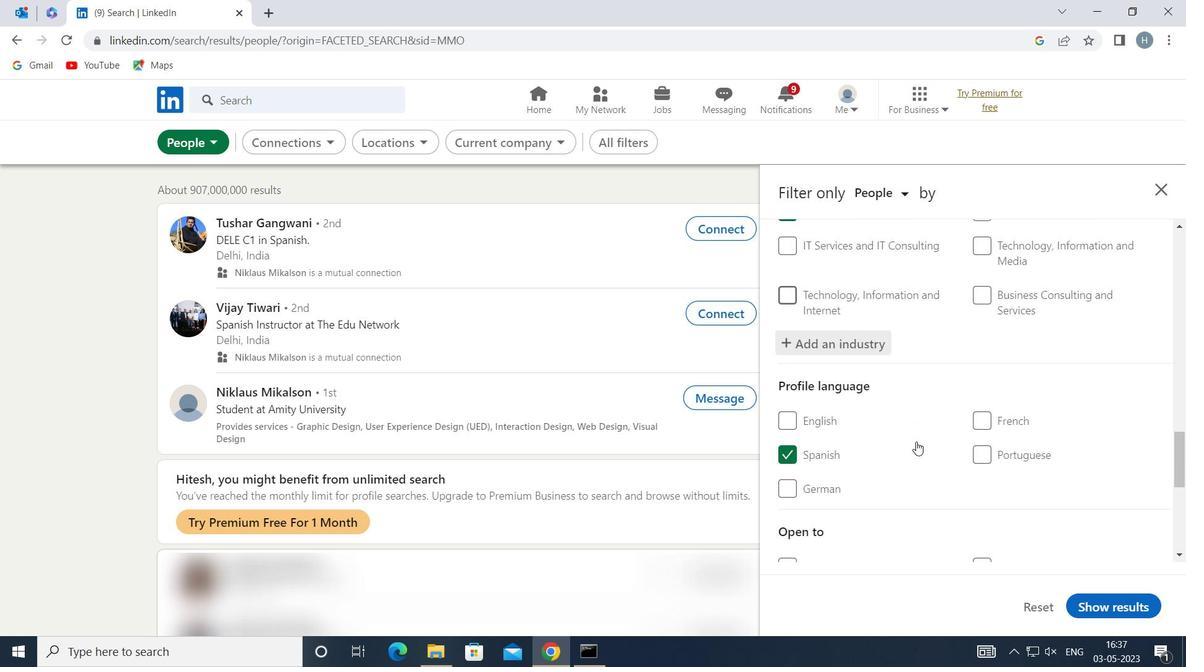 
Action: Mouse scrolled (917, 441) with delta (0, 0)
Screenshot: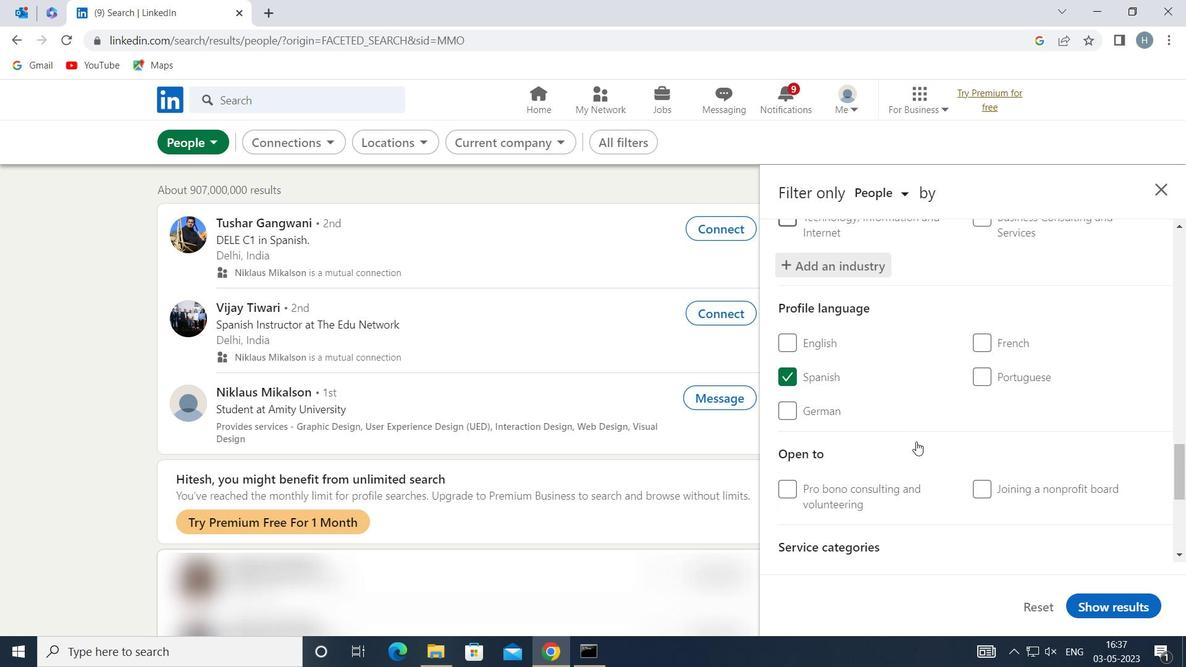 
Action: Mouse scrolled (917, 441) with delta (0, 0)
Screenshot: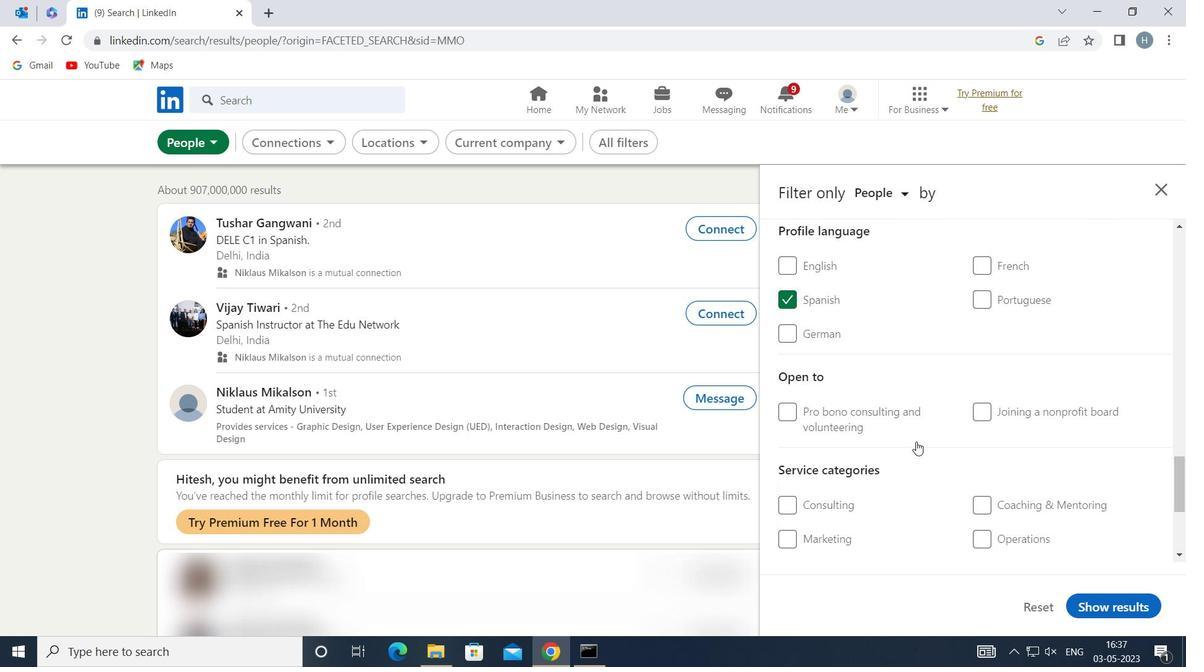 
Action: Mouse moved to (1010, 490)
Screenshot: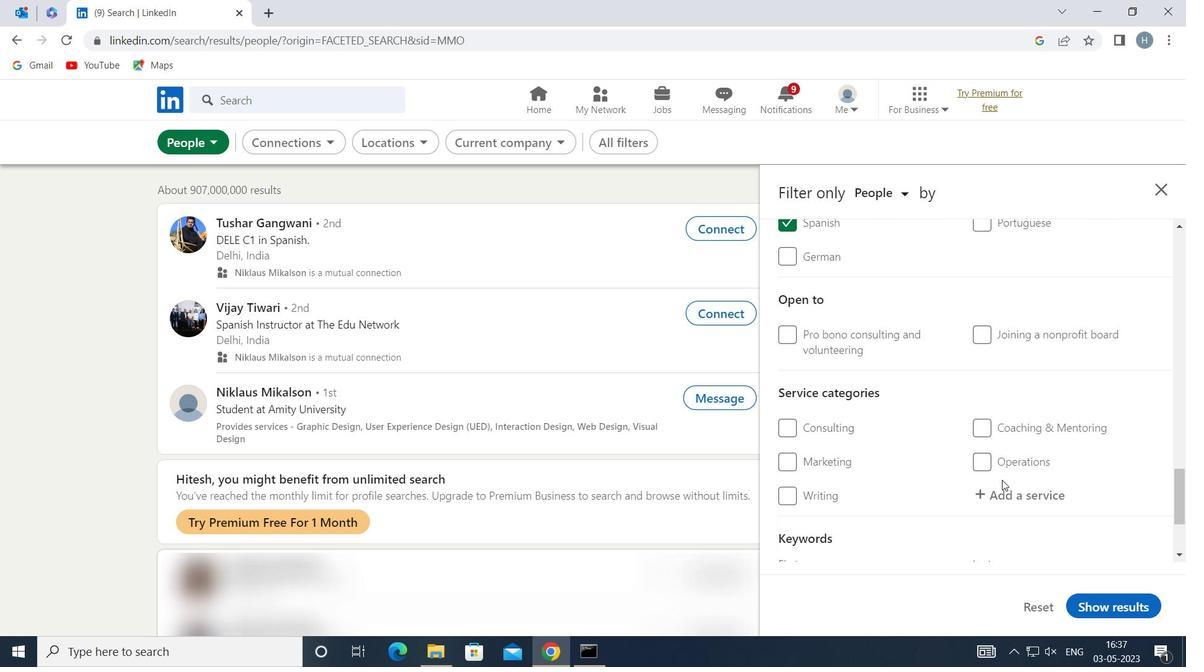 
Action: Mouse pressed left at (1010, 490)
Screenshot: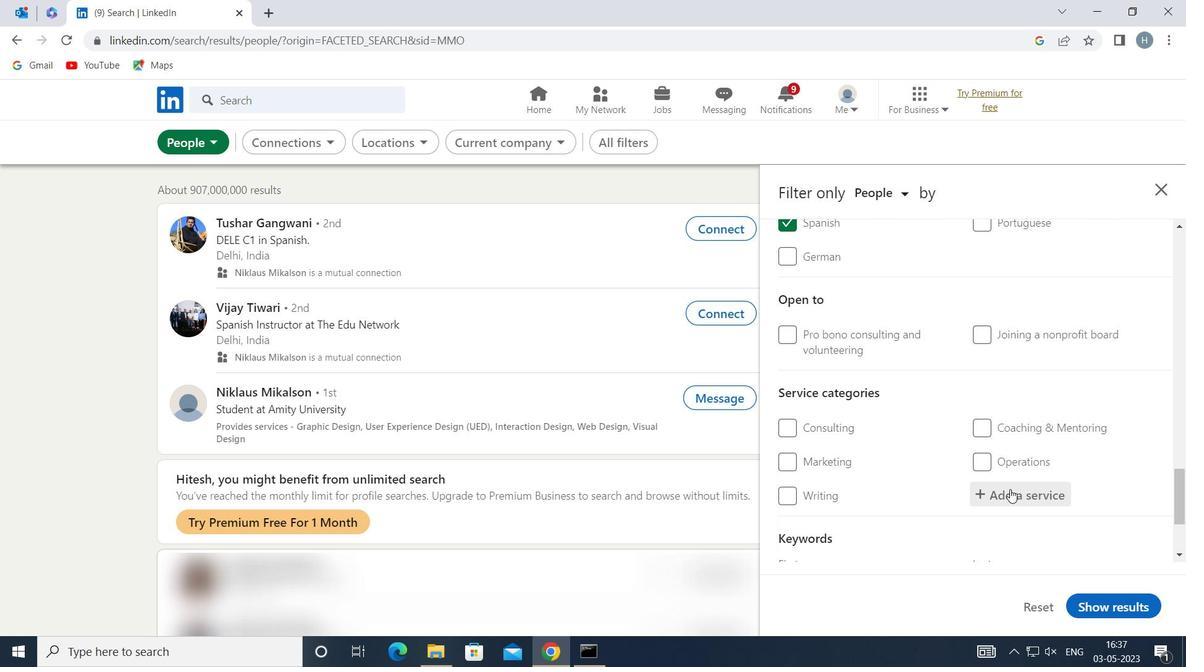 
Action: Mouse moved to (1008, 487)
Screenshot: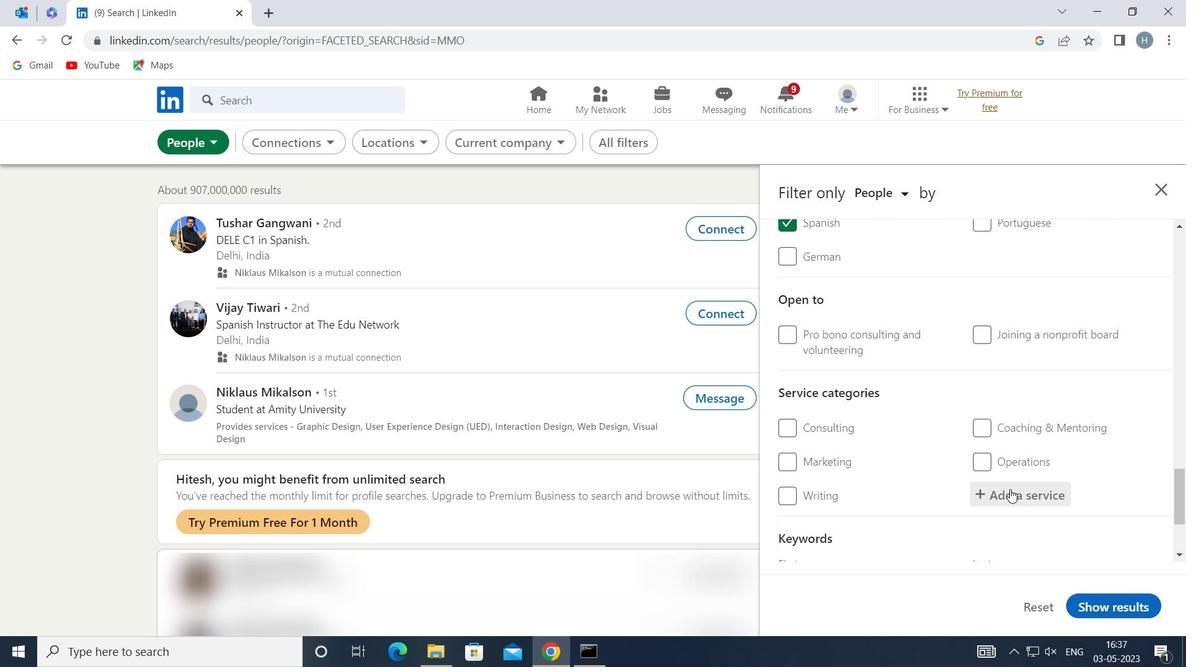 
Action: Key pressed <Key.shift>VIRTUAL
Screenshot: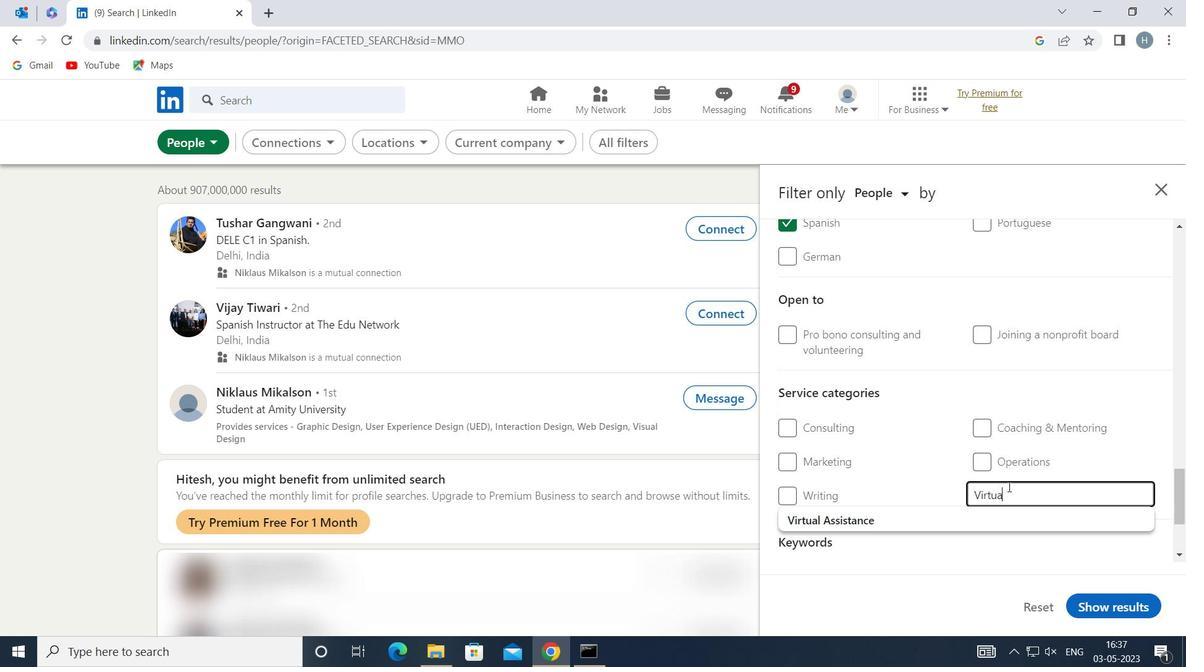 
Action: Mouse moved to (941, 517)
Screenshot: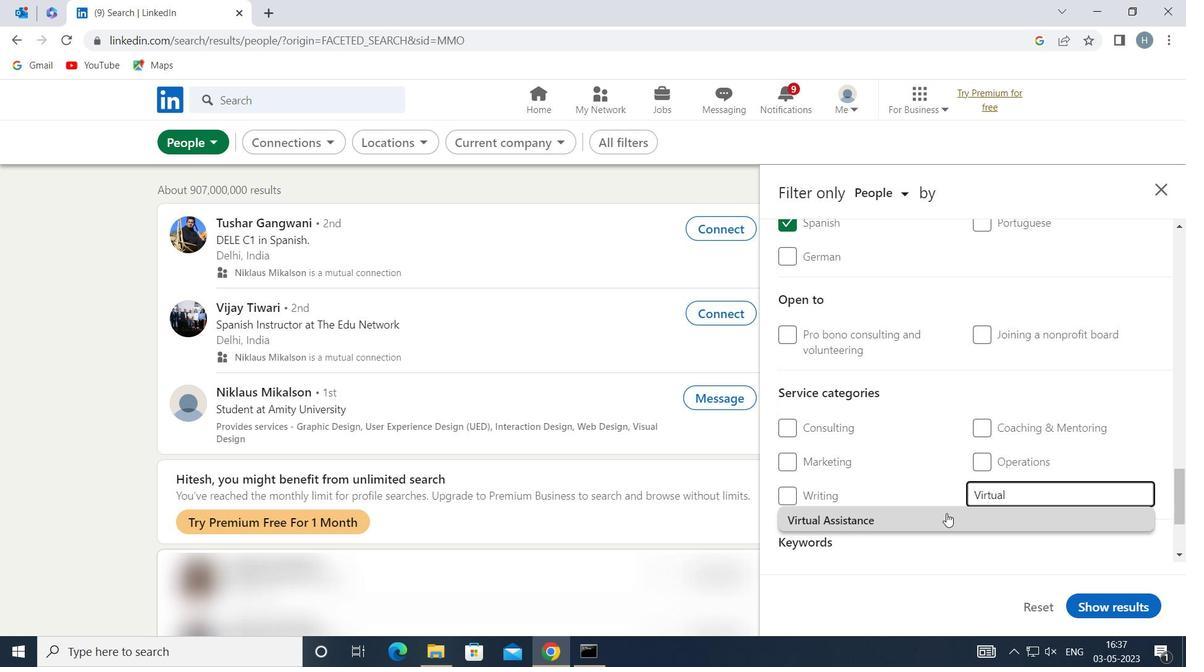 
Action: Mouse pressed left at (941, 517)
Screenshot: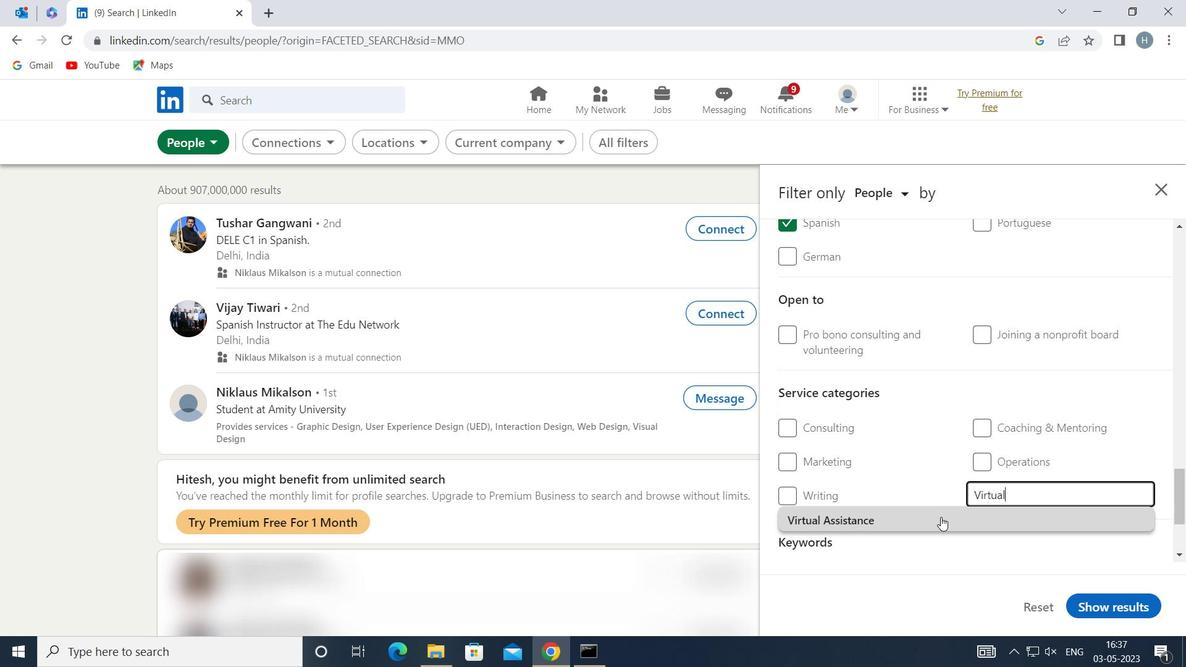 
Action: Mouse moved to (926, 469)
Screenshot: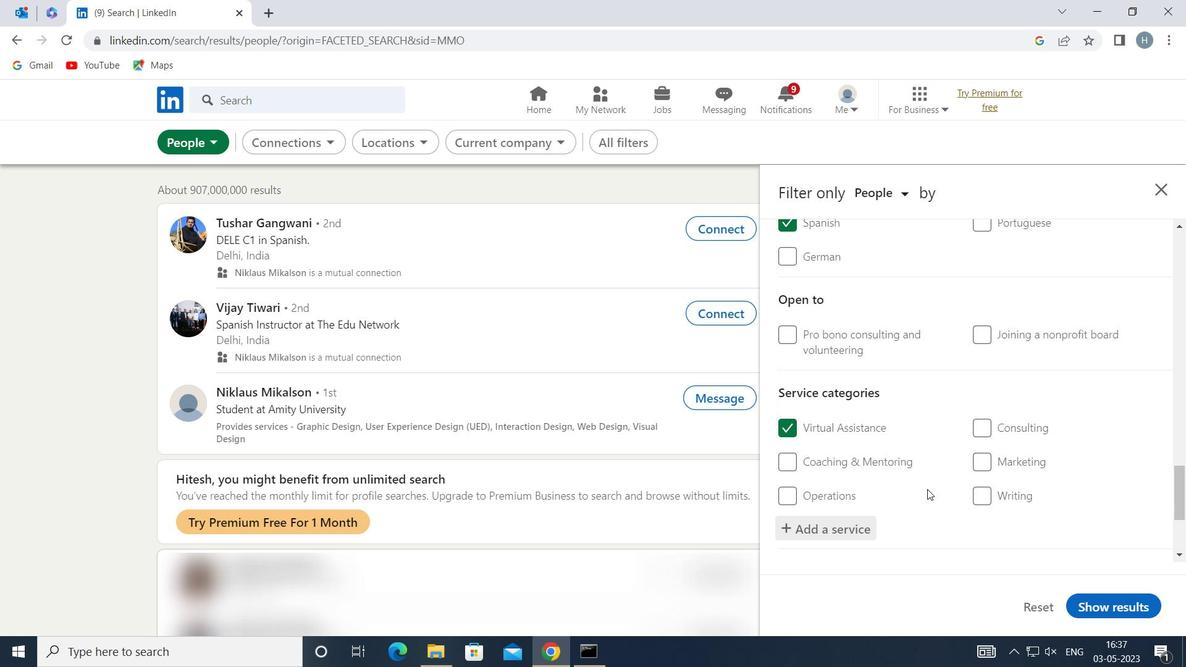 
Action: Mouse scrolled (926, 468) with delta (0, 0)
Screenshot: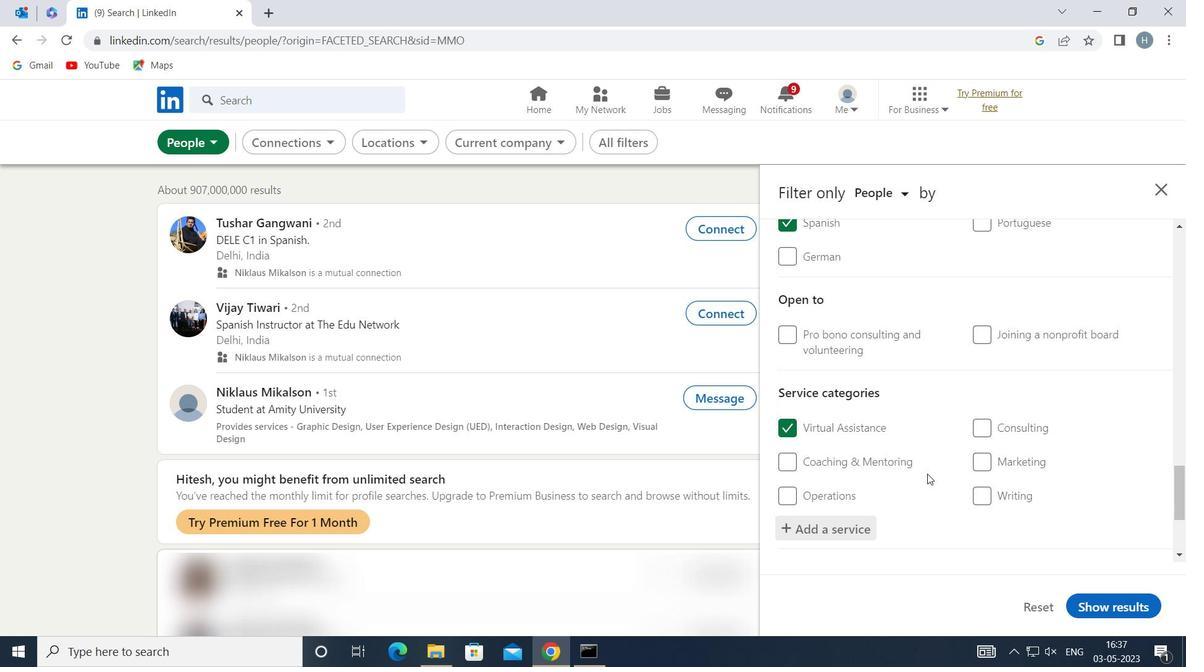 
Action: Mouse scrolled (926, 468) with delta (0, 0)
Screenshot: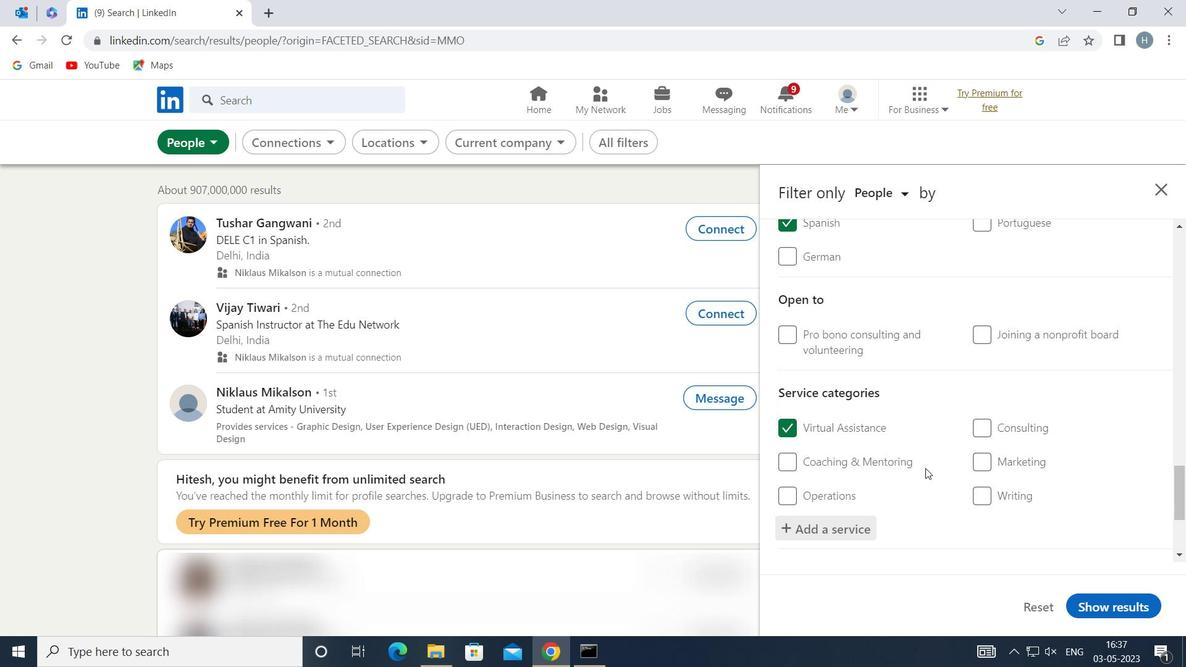 
Action: Mouse moved to (925, 468)
Screenshot: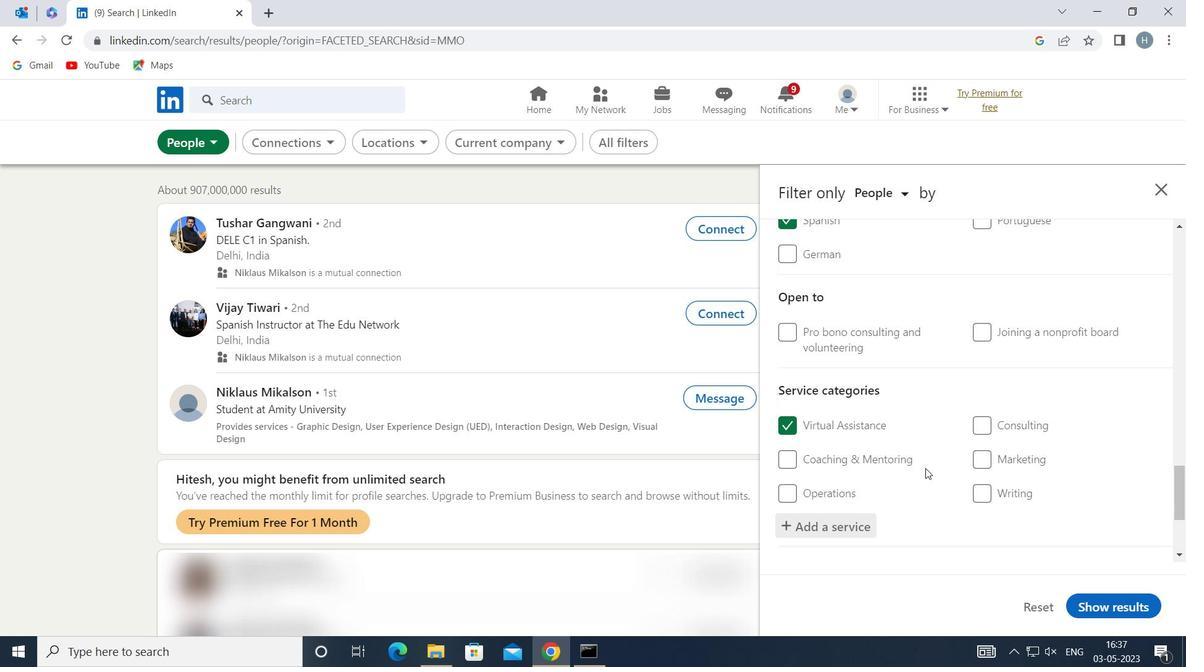
Action: Mouse scrolled (925, 467) with delta (0, 0)
Screenshot: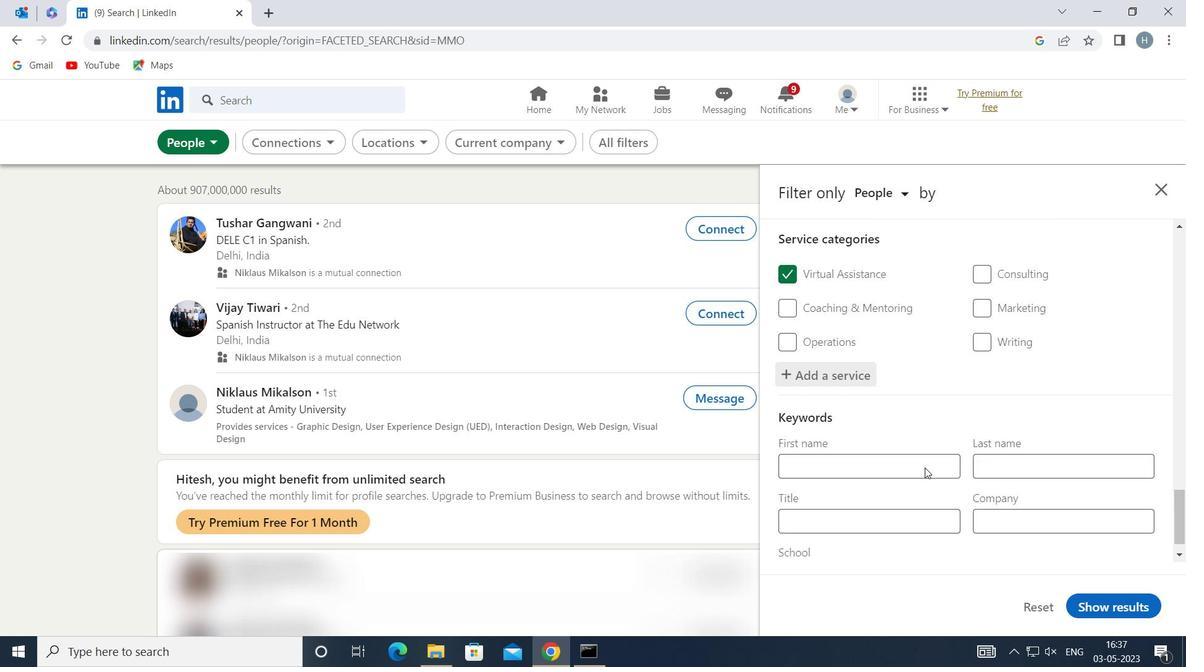 
Action: Mouse moved to (917, 493)
Screenshot: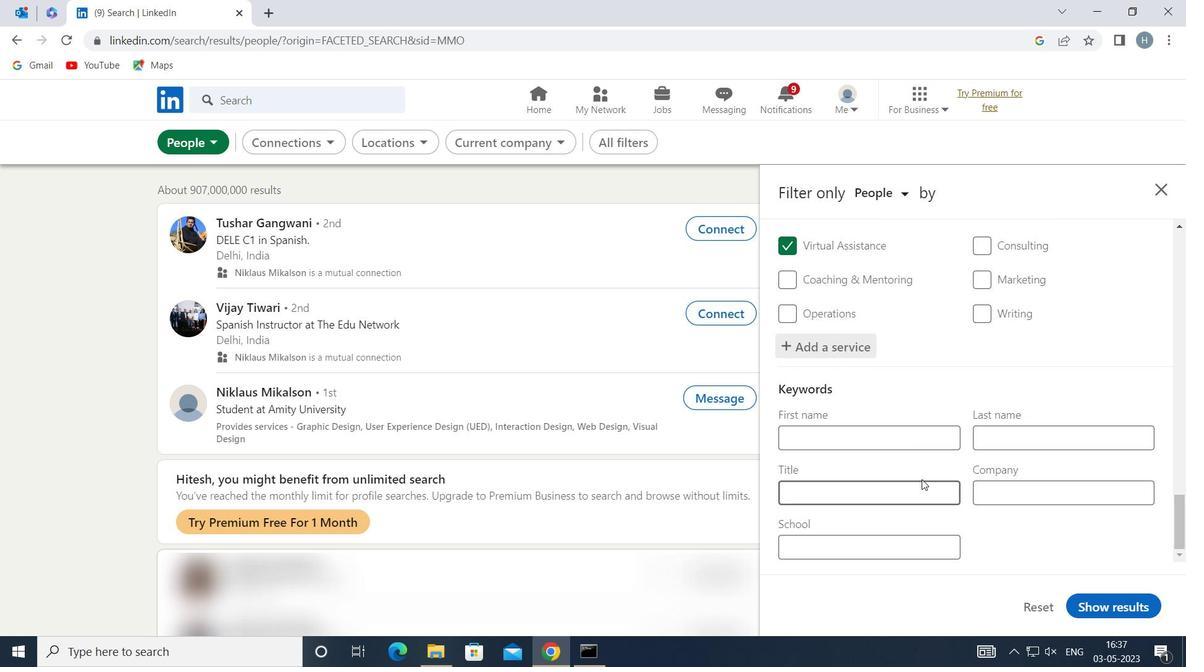 
Action: Mouse pressed left at (917, 493)
Screenshot: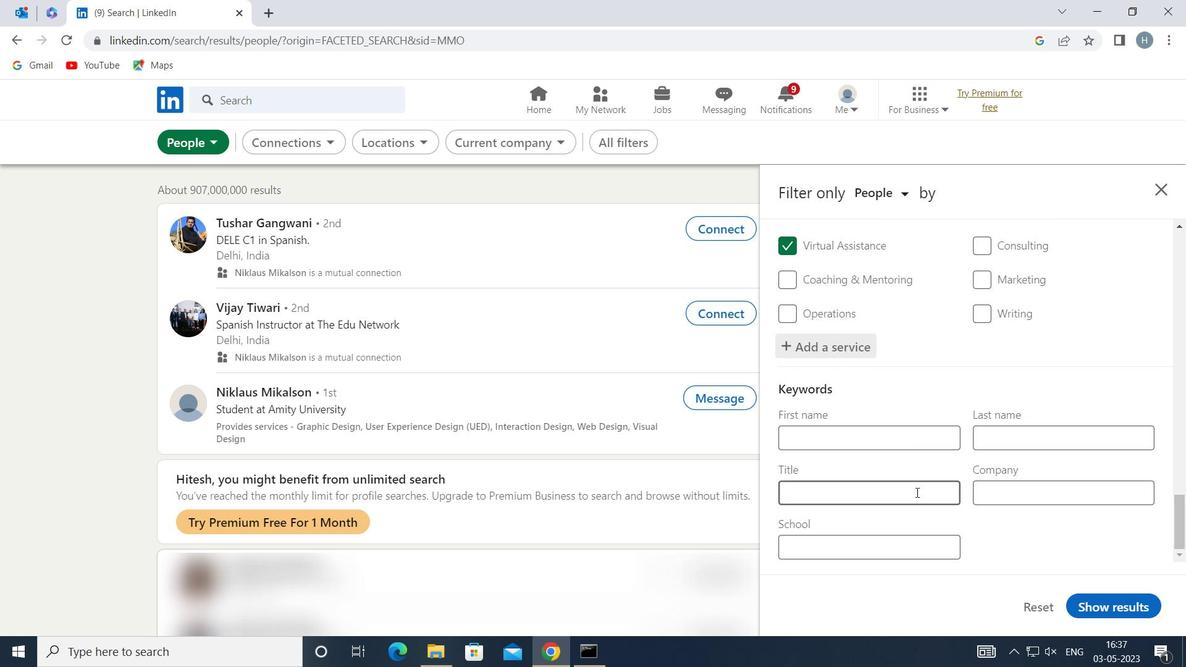 
Action: Key pressed <Key.shift>FRONT<Key.space>-<Key.shift>LINE<Key.space><Key.shift>EMPLOYEES
Screenshot: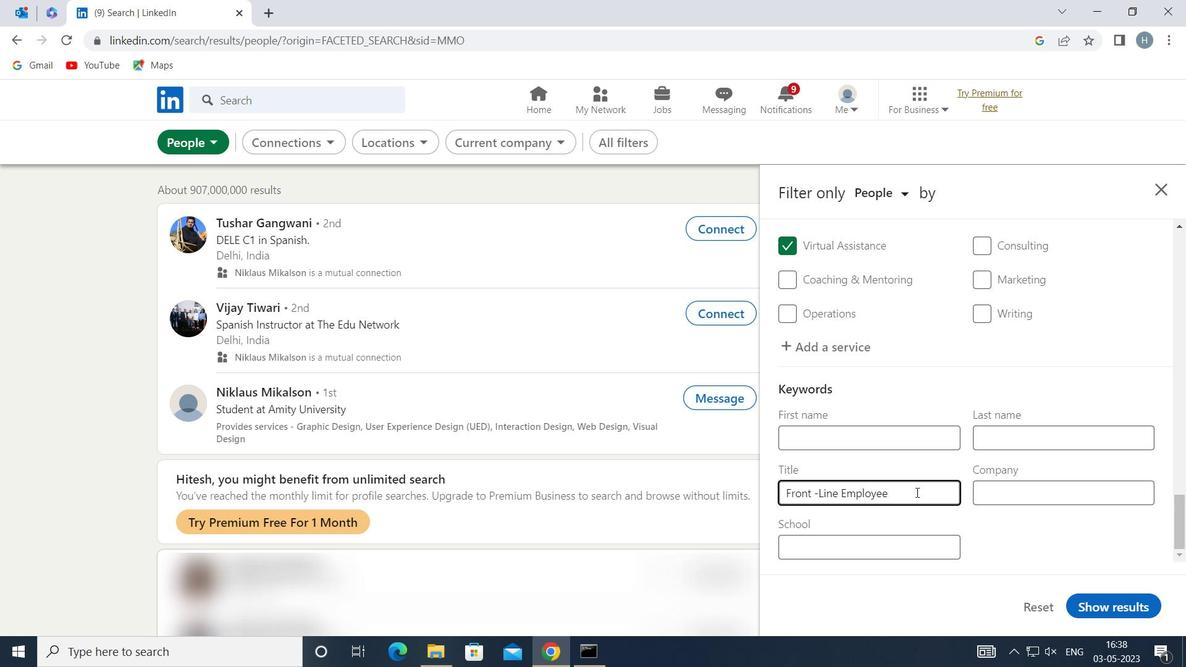 
Action: Mouse moved to (1100, 606)
Screenshot: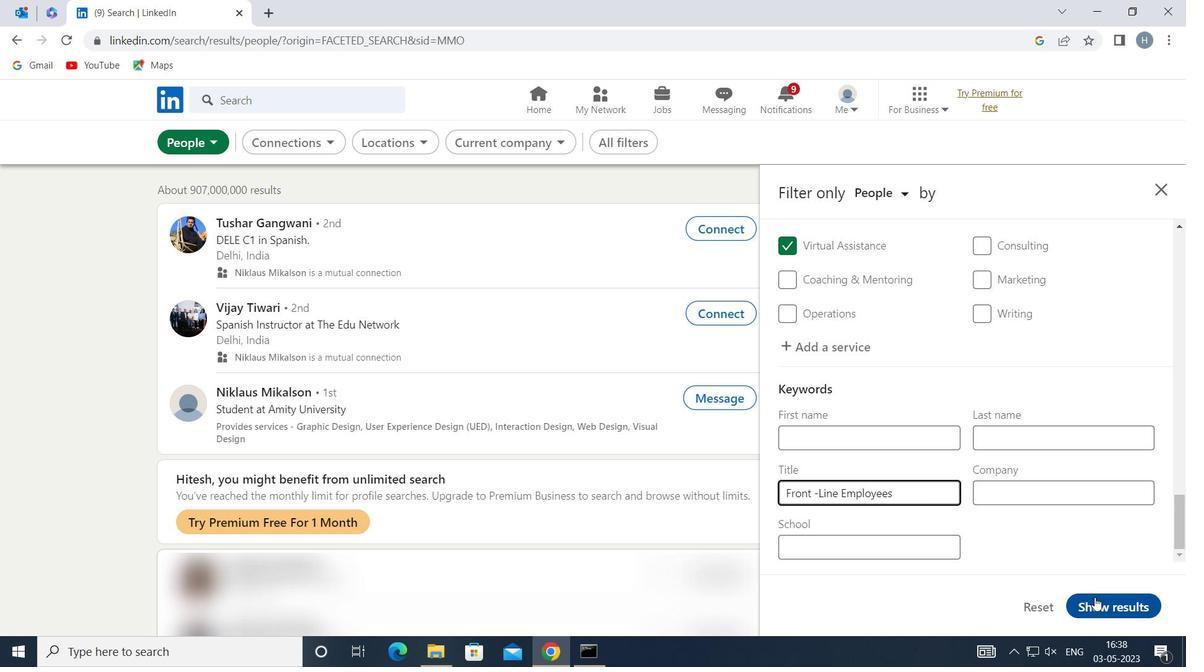 
Action: Mouse pressed left at (1100, 606)
Screenshot: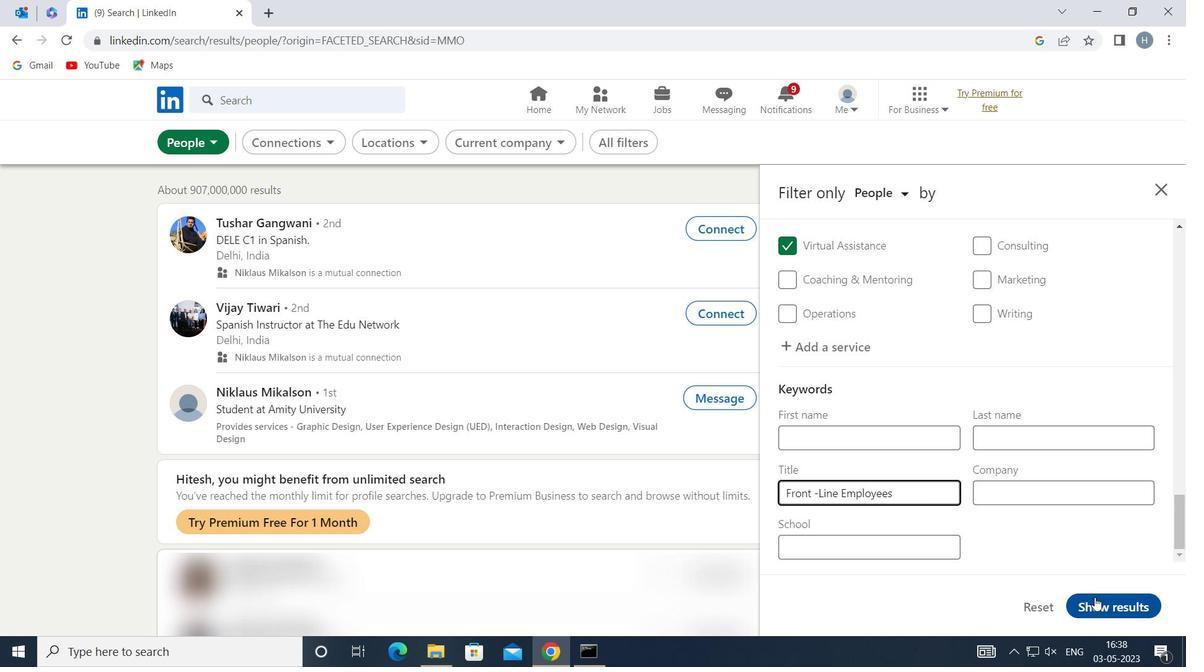 
Action: Mouse moved to (877, 454)
Screenshot: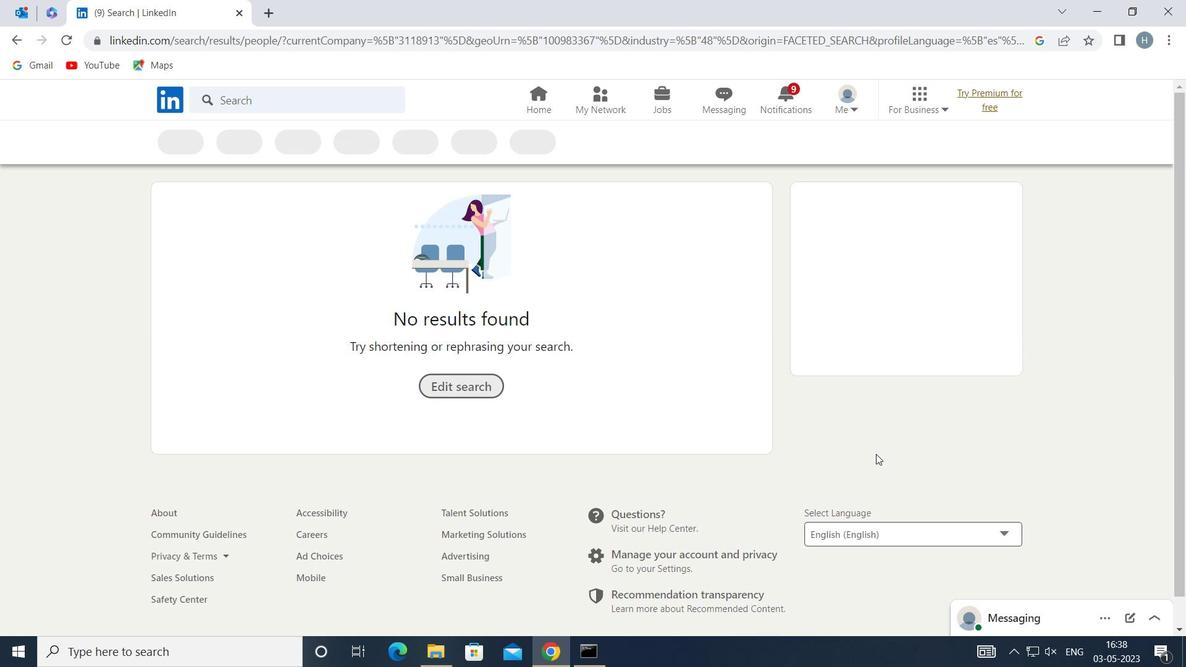 
